 Task: Open a blank google sheet and write heading  Rise Sales. Add 10 people name  'David White, Emily Green, Andrew Baker, Madison Evans, Logan King, Grace Hill, Gabriel Young, Elizabeth Flores, Samuel Reed, Avery Nelson'Item code in between  4005-8000. Product range in between  1000-5000. Add Products   Calvin Klein, Tommy Hilfiger T-shirt, Armani Bag, Burberry Shoe, Levi's T-shirt, Under Armour, Vans Shoe, Converse Shoe, Timberland Shoe, Skechers Shoe.Choose quantity  1 to 10  Tax 12 percent commission 2 percent Total Add Amount. Save page Attendance Sheet for Weekly Assessmentbook
Action: Mouse moved to (1285, 95)
Screenshot: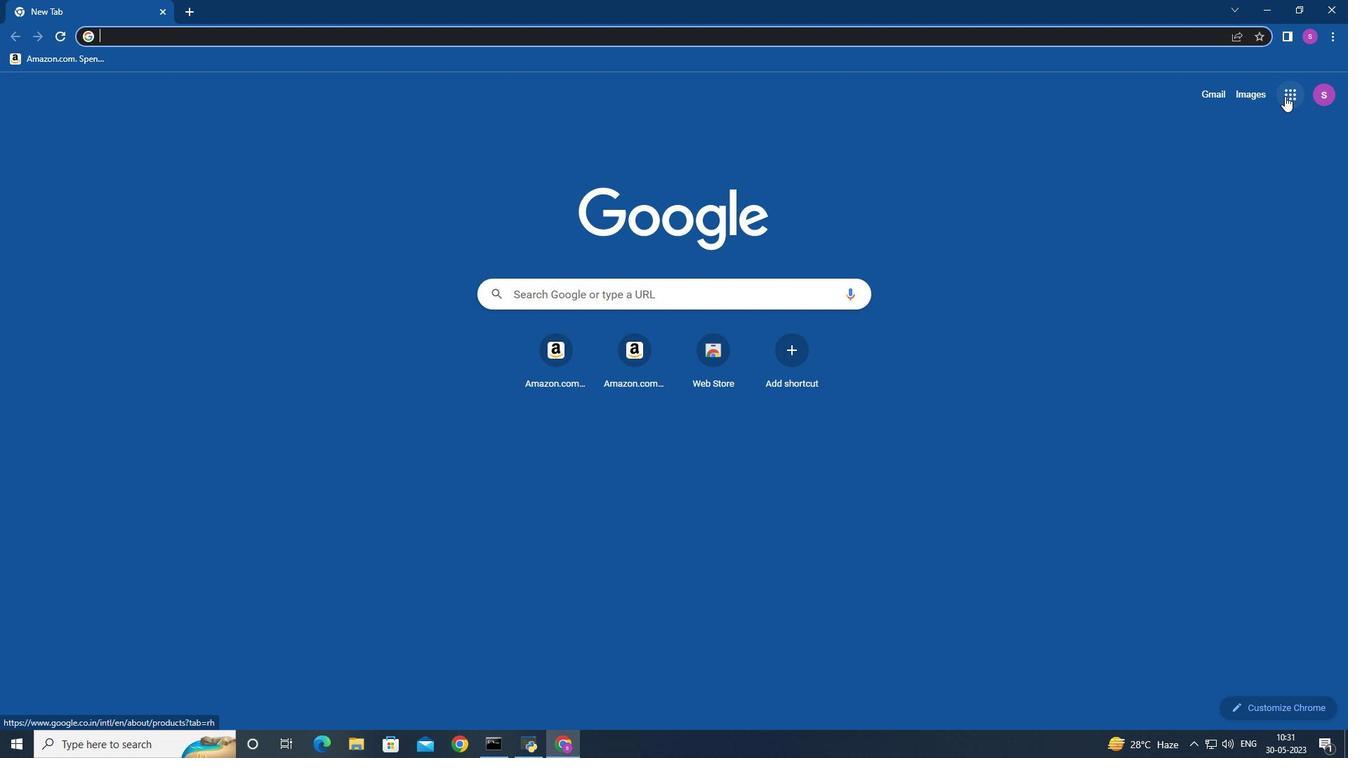 
Action: Mouse pressed left at (1285, 95)
Screenshot: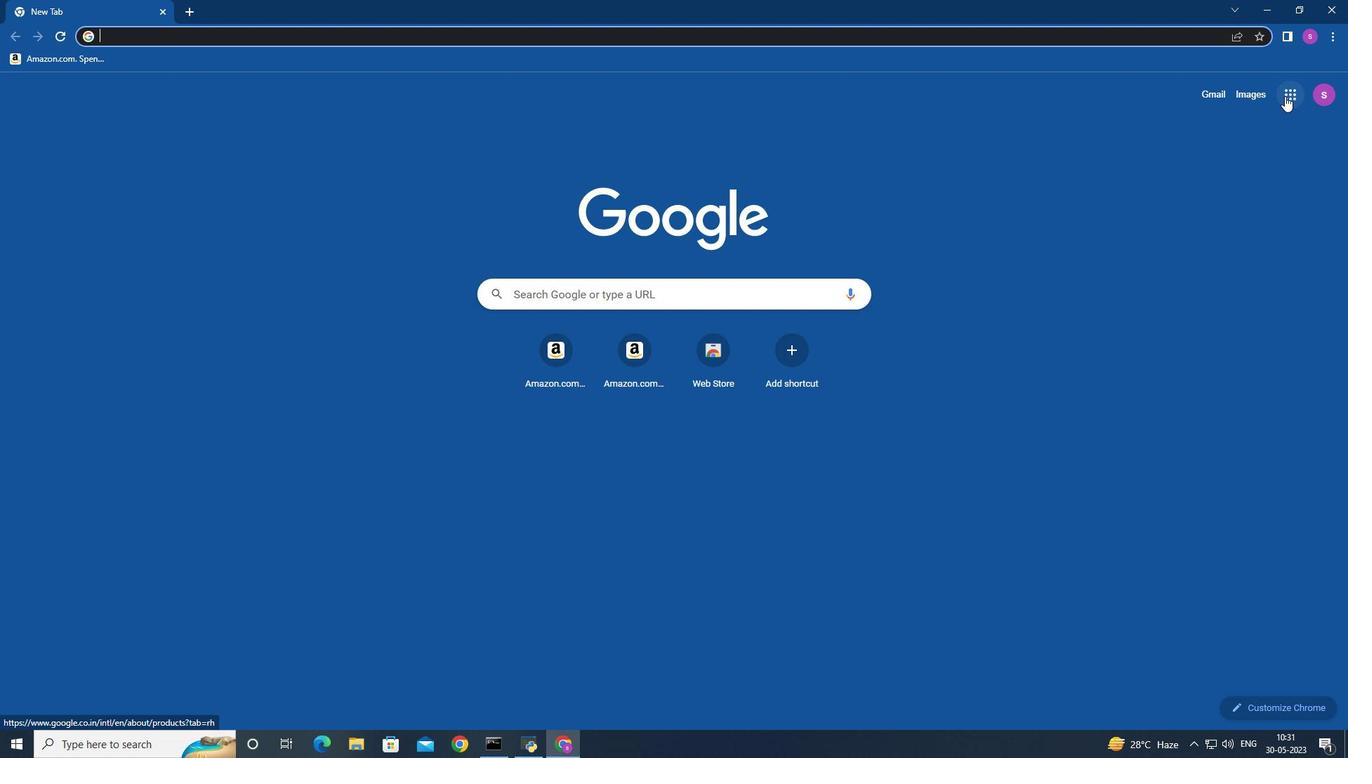 
Action: Mouse moved to (1240, 341)
Screenshot: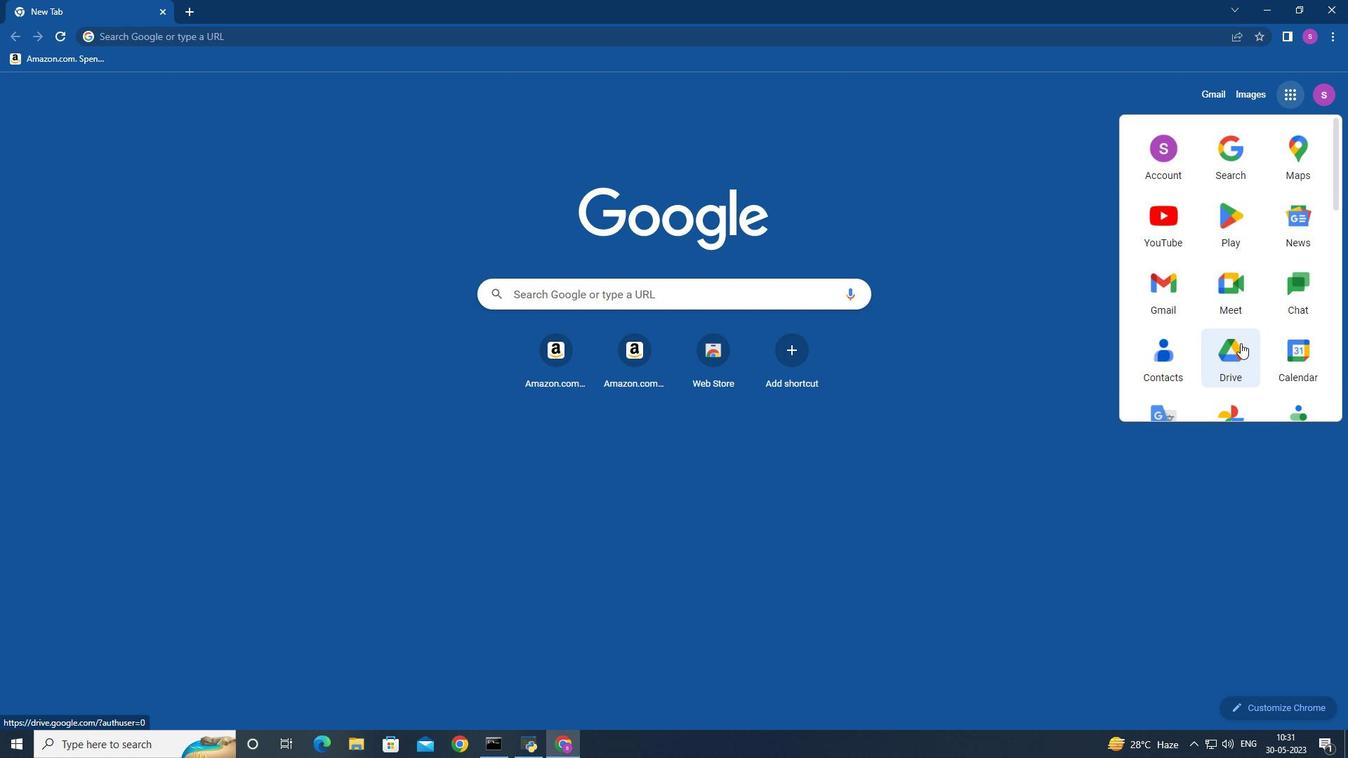 
Action: Mouse scrolled (1240, 340) with delta (0, 0)
Screenshot: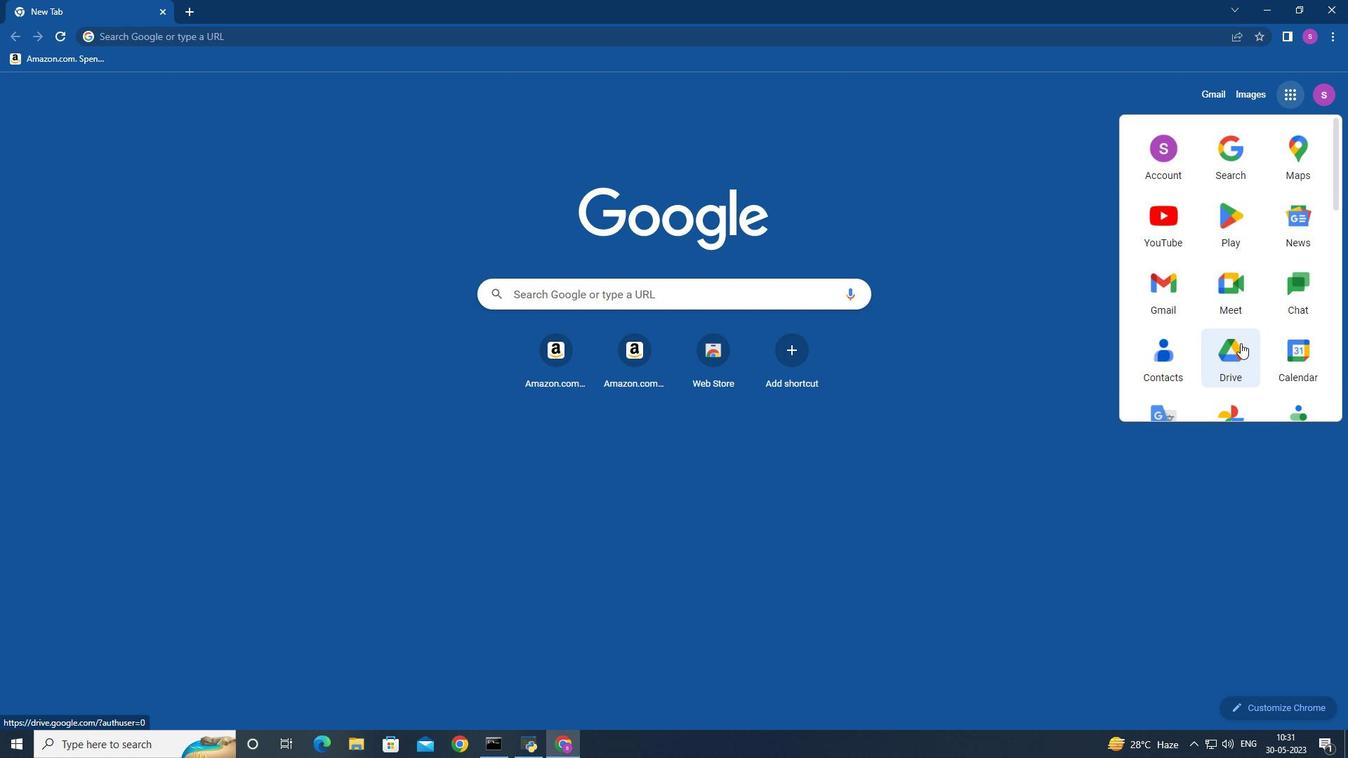 
Action: Mouse moved to (1240, 339)
Screenshot: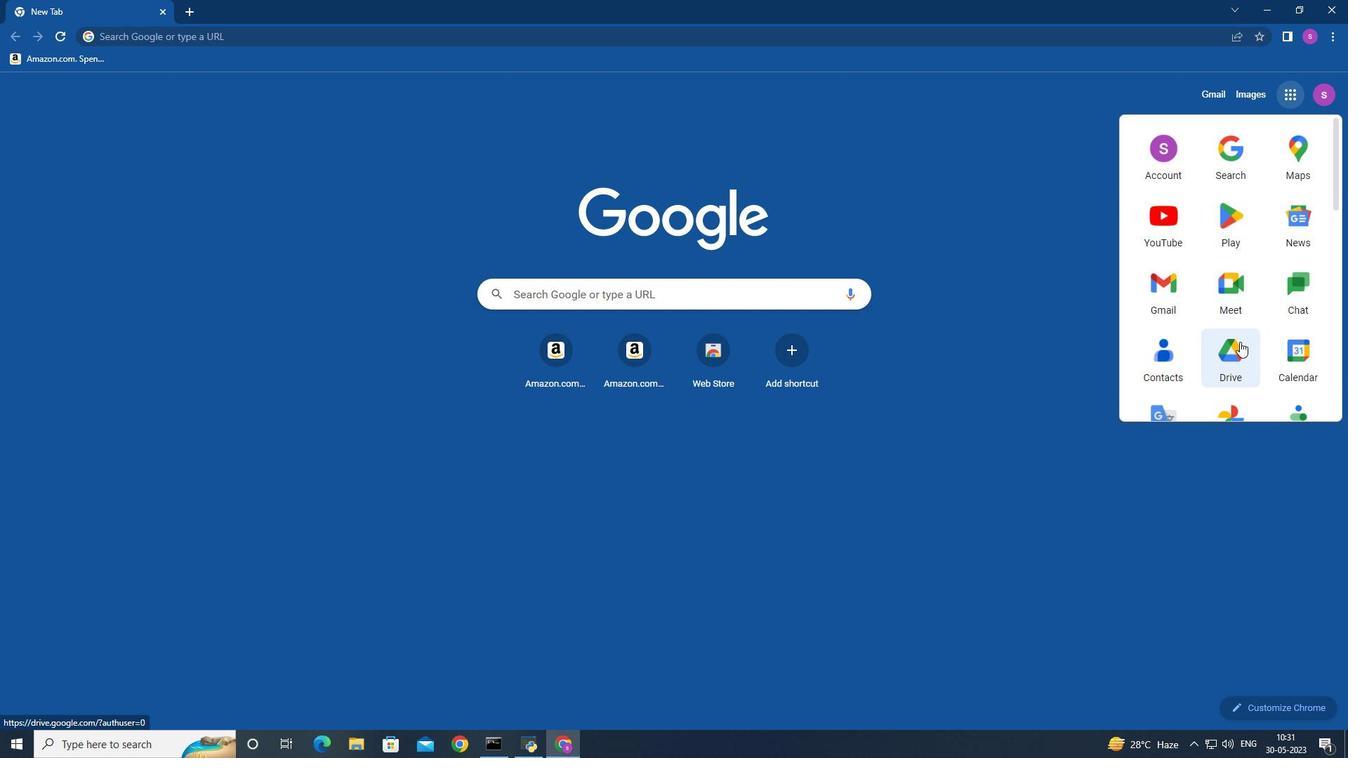 
Action: Mouse scrolled (1240, 339) with delta (0, 0)
Screenshot: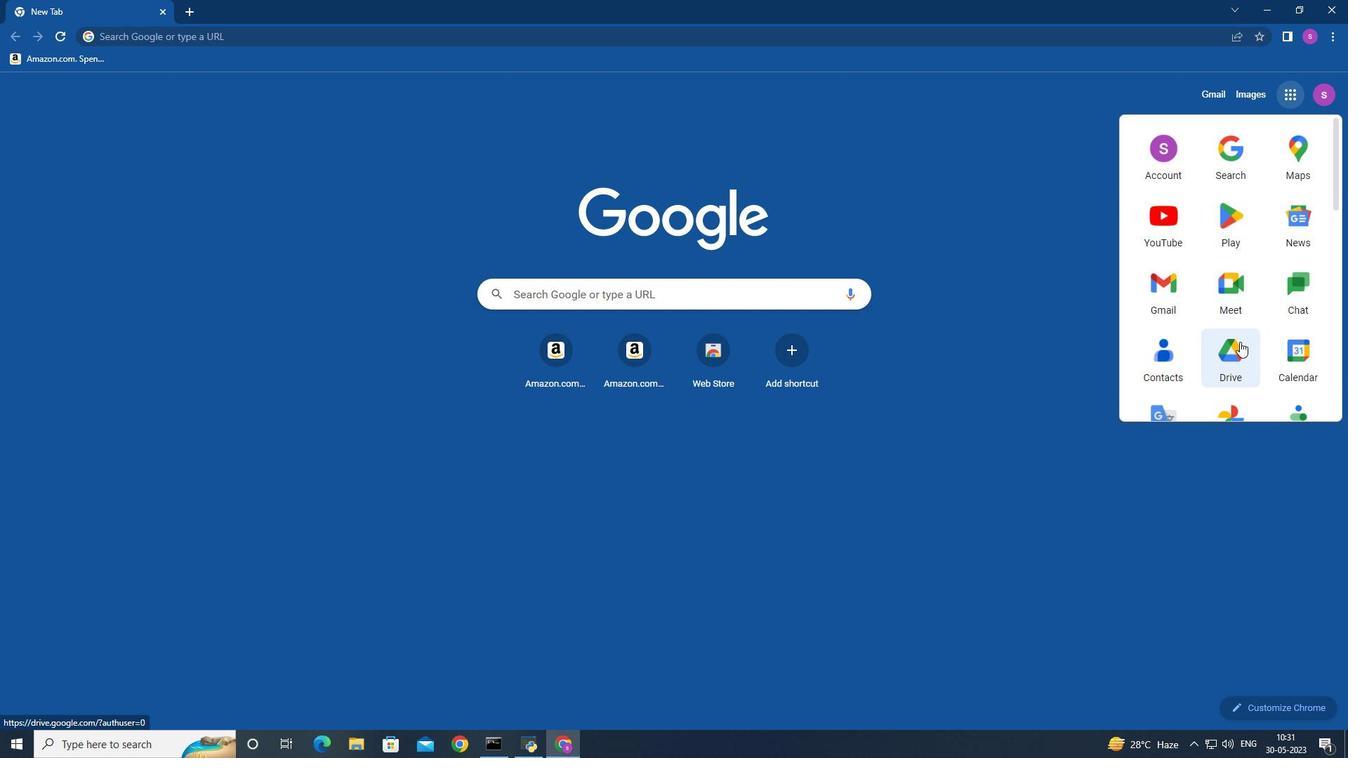 
Action: Mouse moved to (1240, 335)
Screenshot: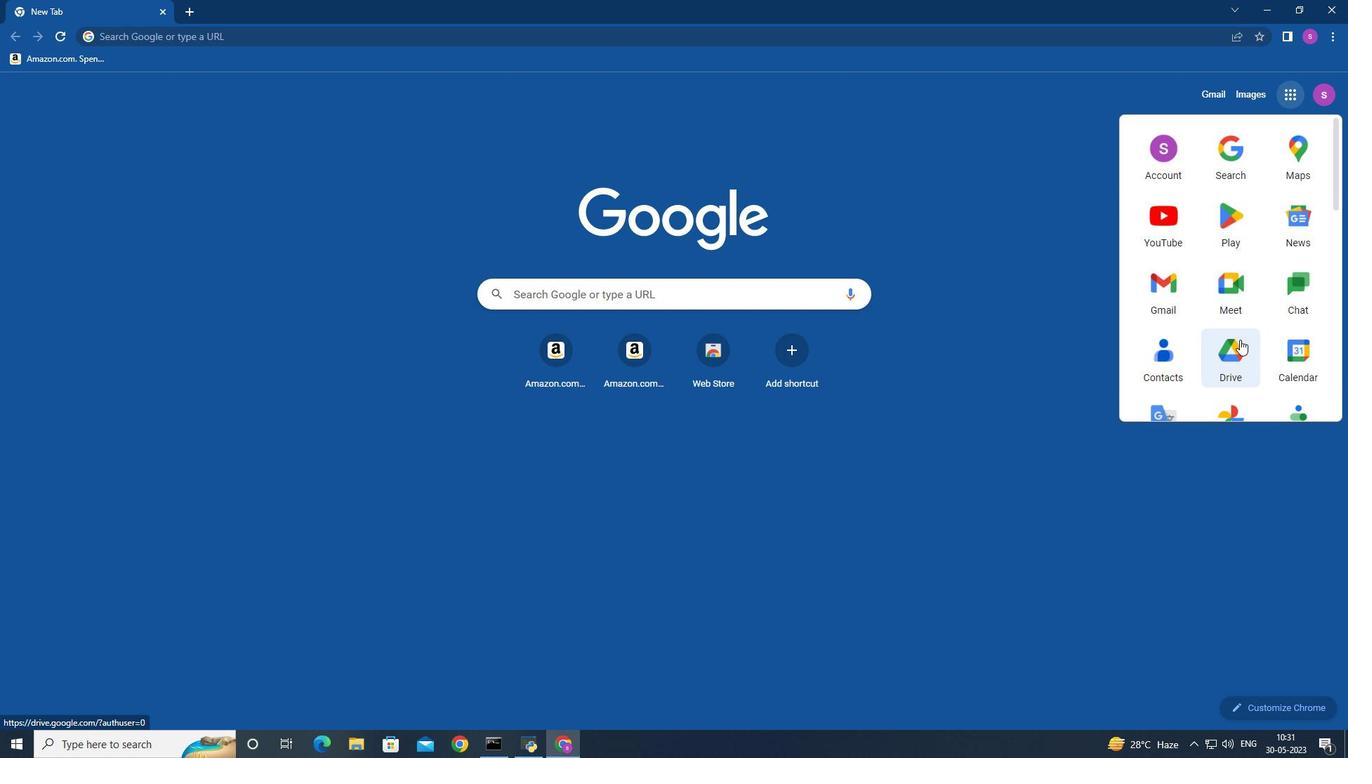 
Action: Mouse scrolled (1240, 334) with delta (0, 0)
Screenshot: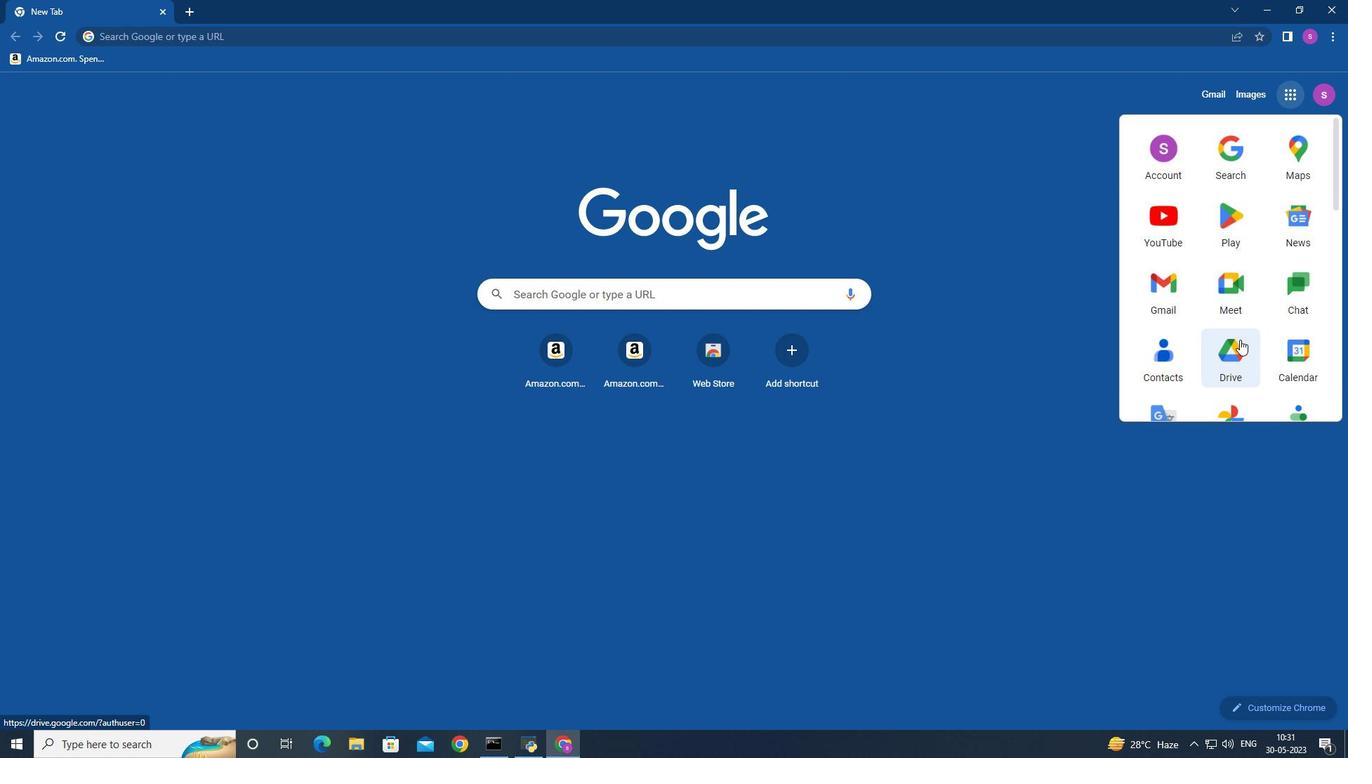 
Action: Mouse moved to (1238, 328)
Screenshot: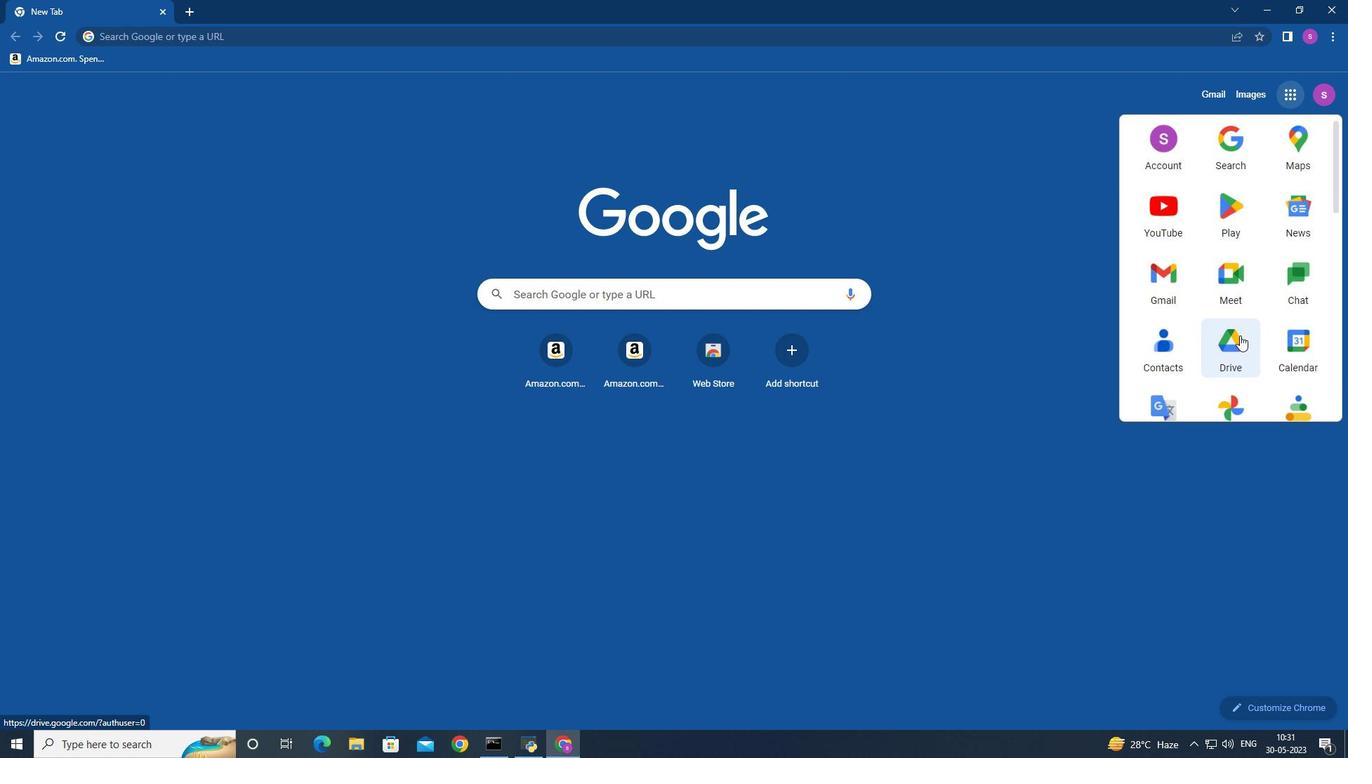 
Action: Mouse scrolled (1238, 327) with delta (0, 0)
Screenshot: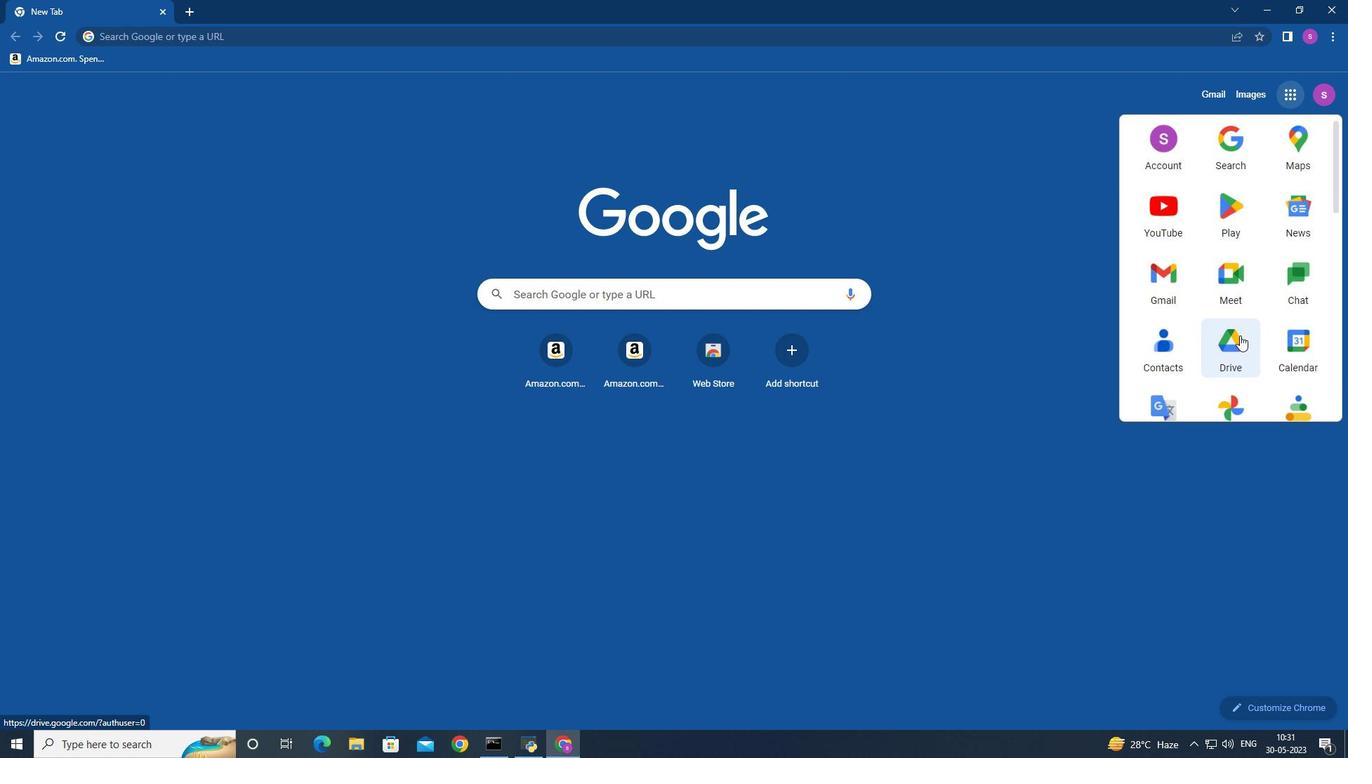 
Action: Mouse moved to (1292, 300)
Screenshot: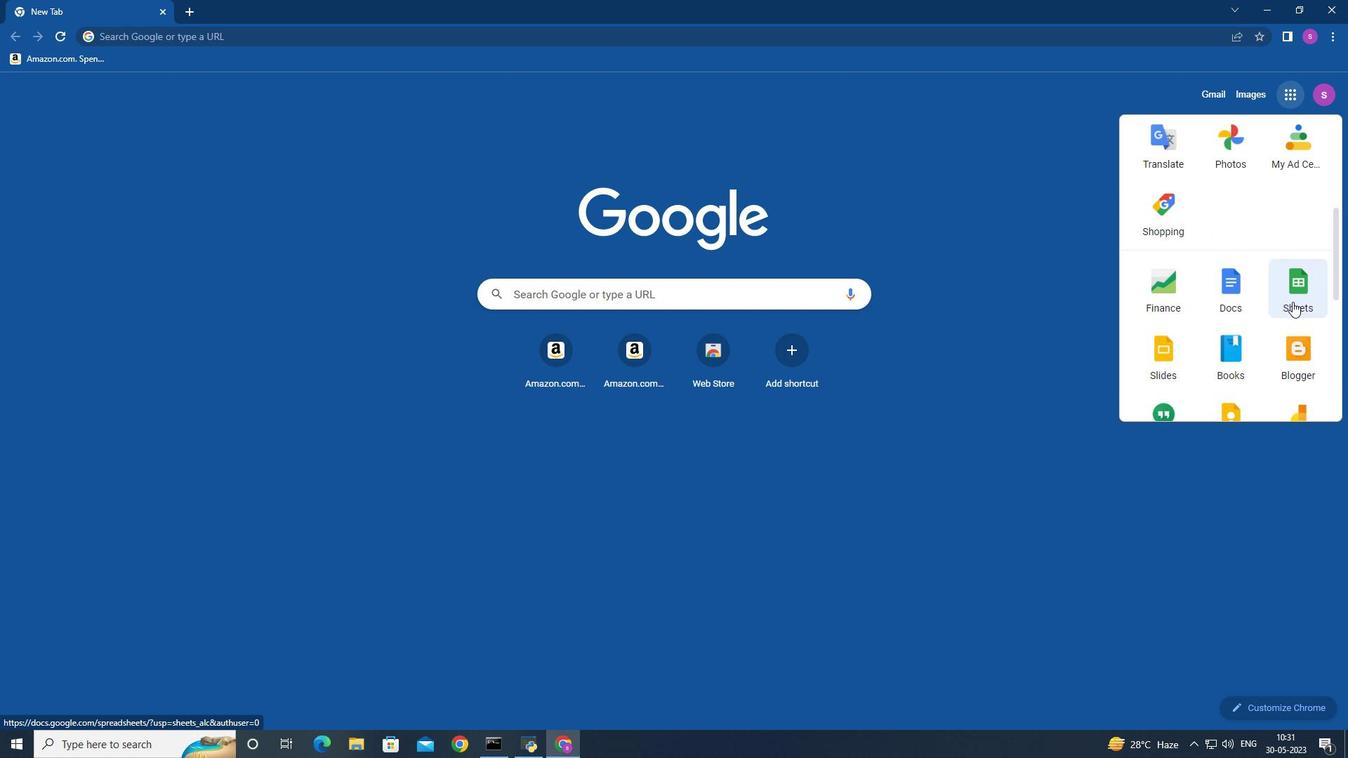 
Action: Mouse pressed left at (1292, 300)
Screenshot: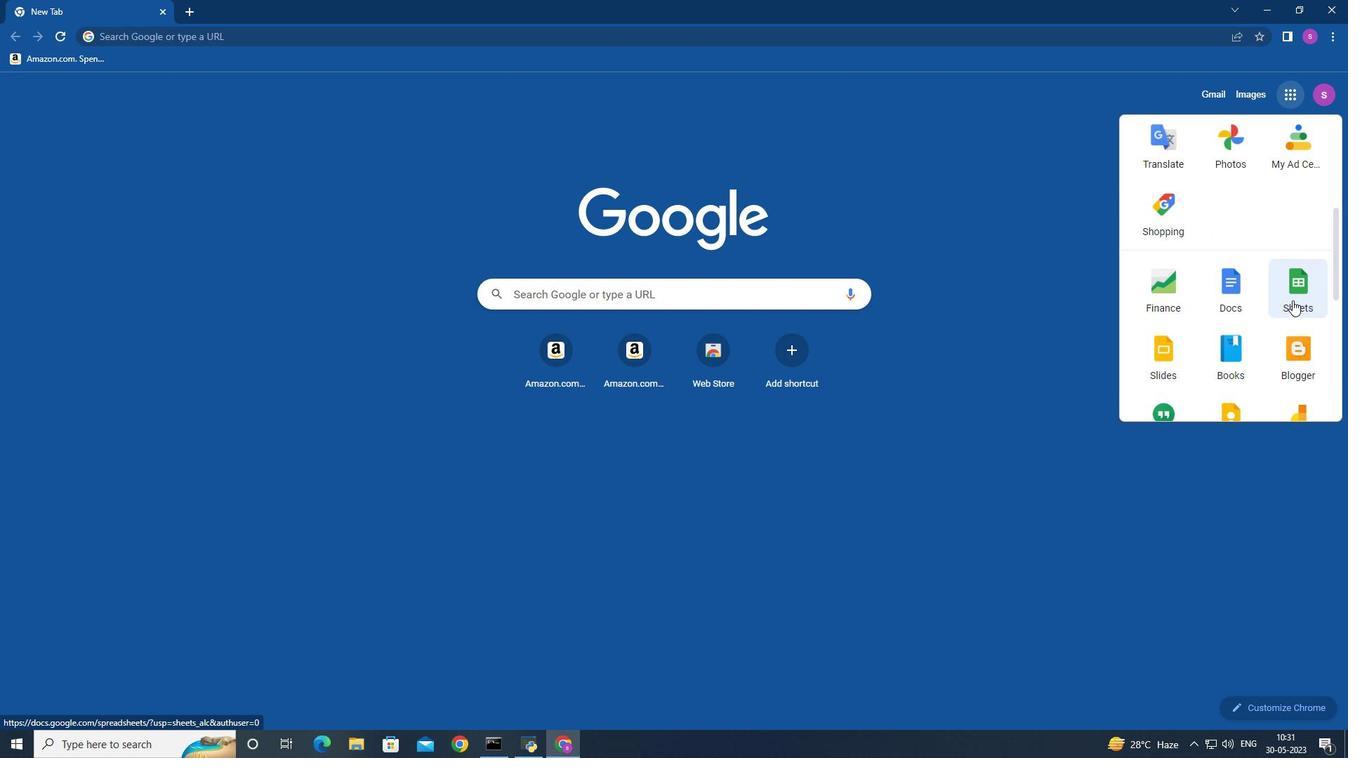 
Action: Mouse moved to (326, 194)
Screenshot: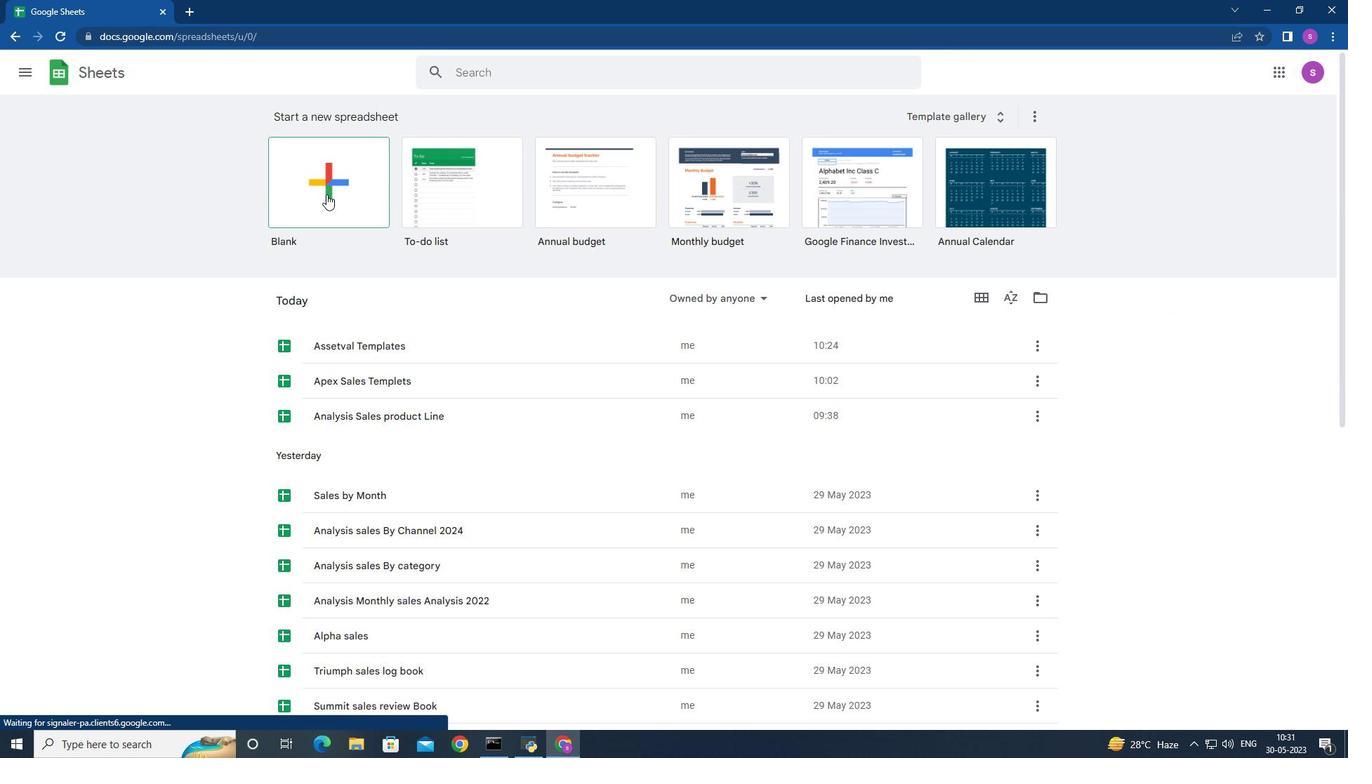 
Action: Mouse pressed left at (326, 194)
Screenshot: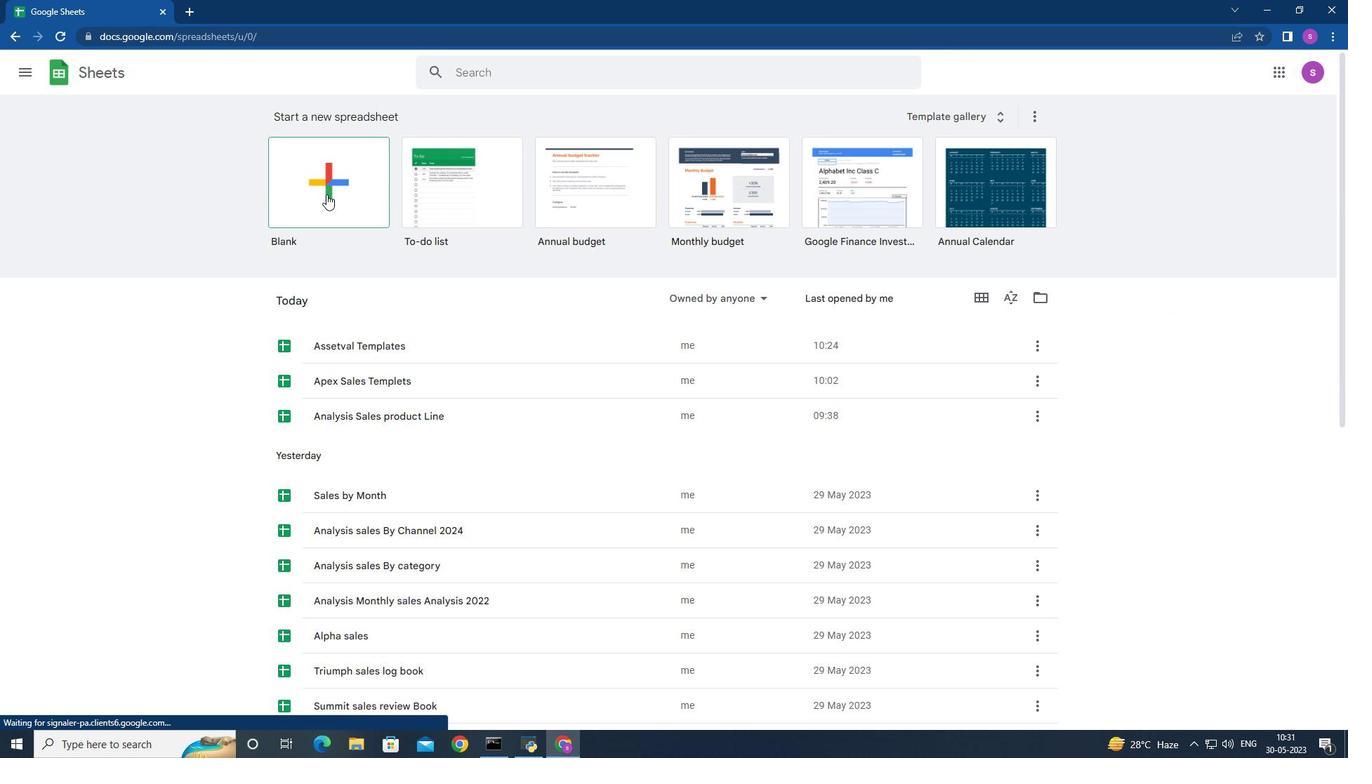 
Action: Mouse moved to (438, 185)
Screenshot: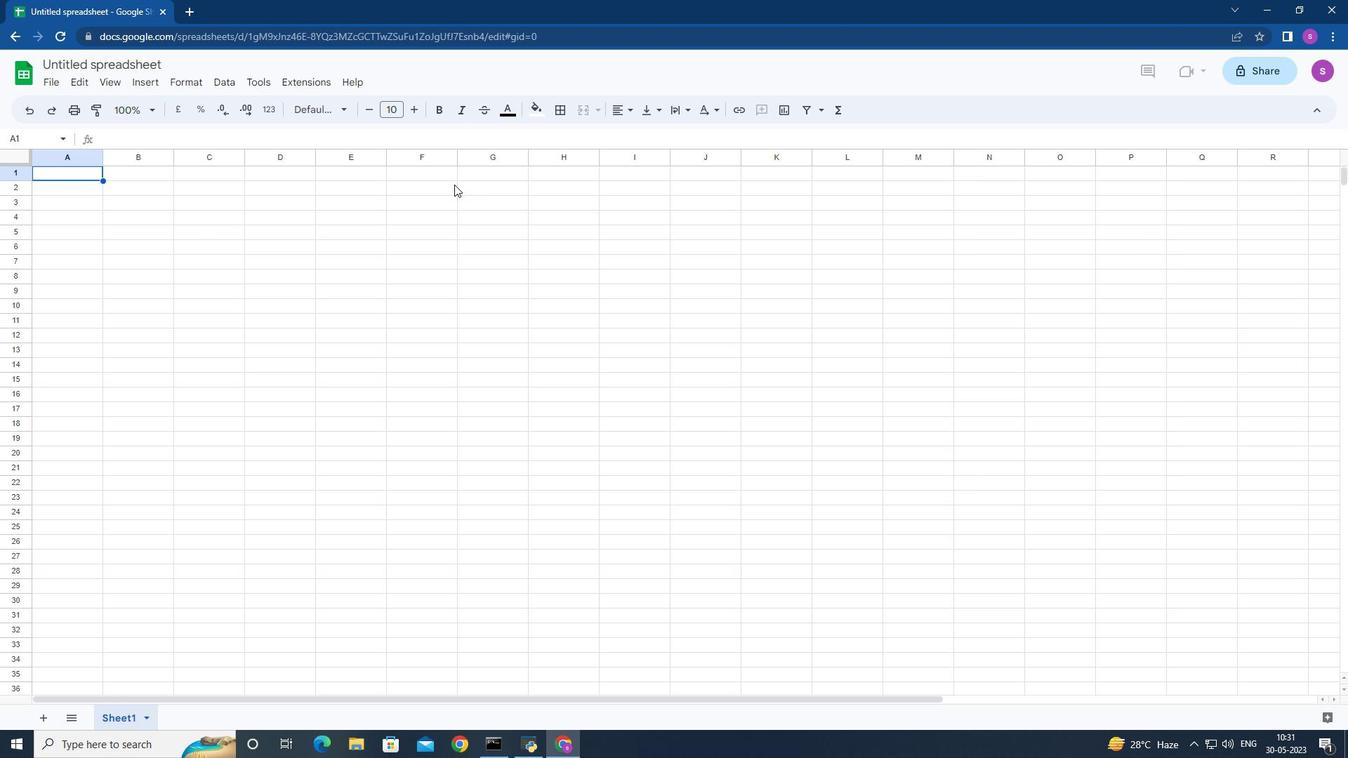 
Action: Mouse pressed left at (438, 185)
Screenshot: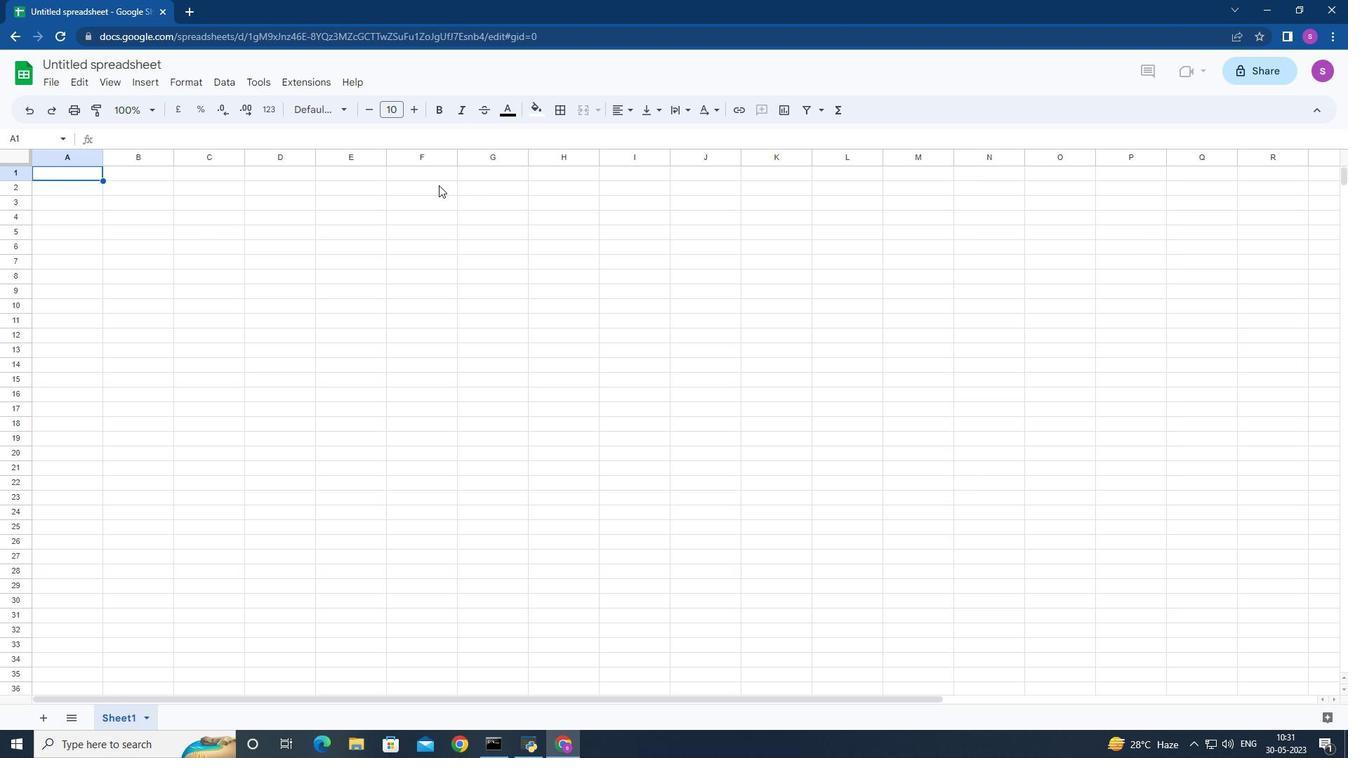 
Action: Key pressed <Key.shift>Rise<Key.space><Key.shift>sales<Key.down>
Screenshot: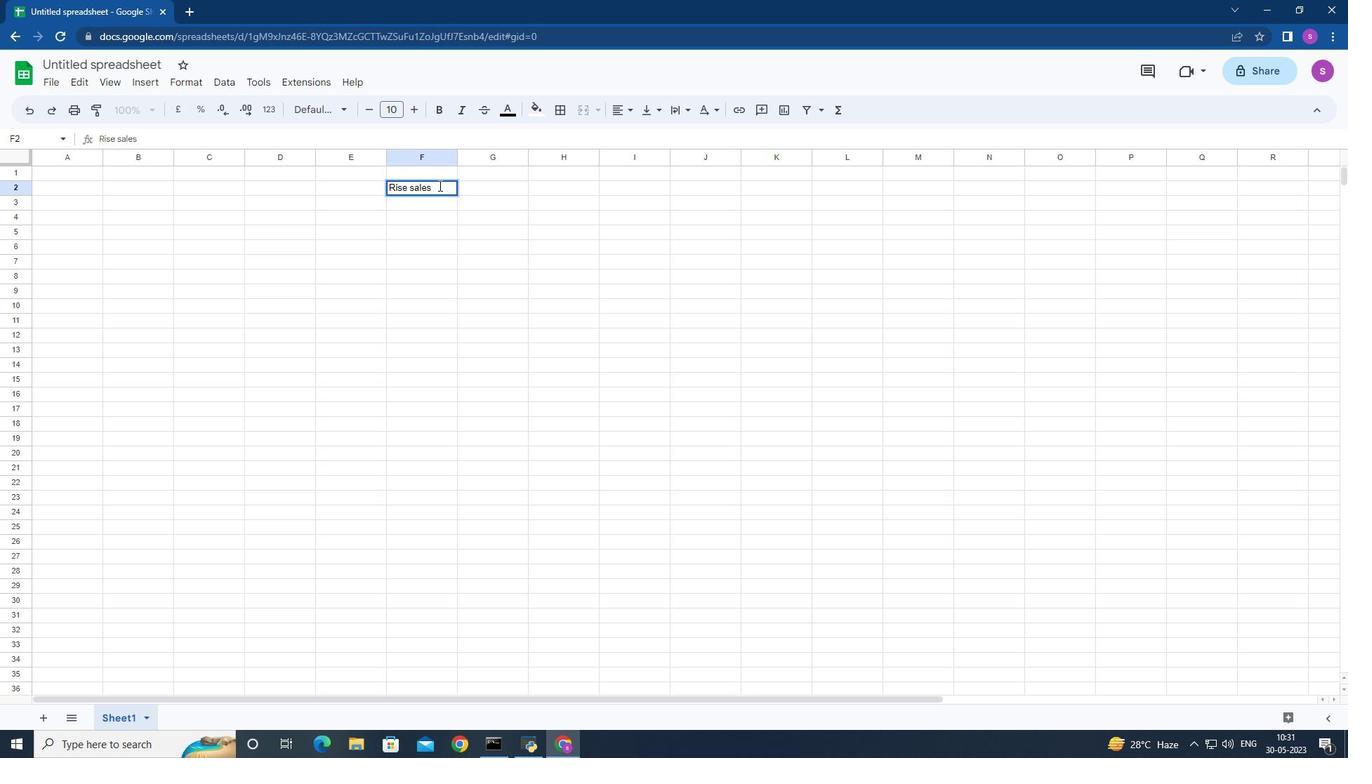 
Action: Mouse moved to (208, 231)
Screenshot: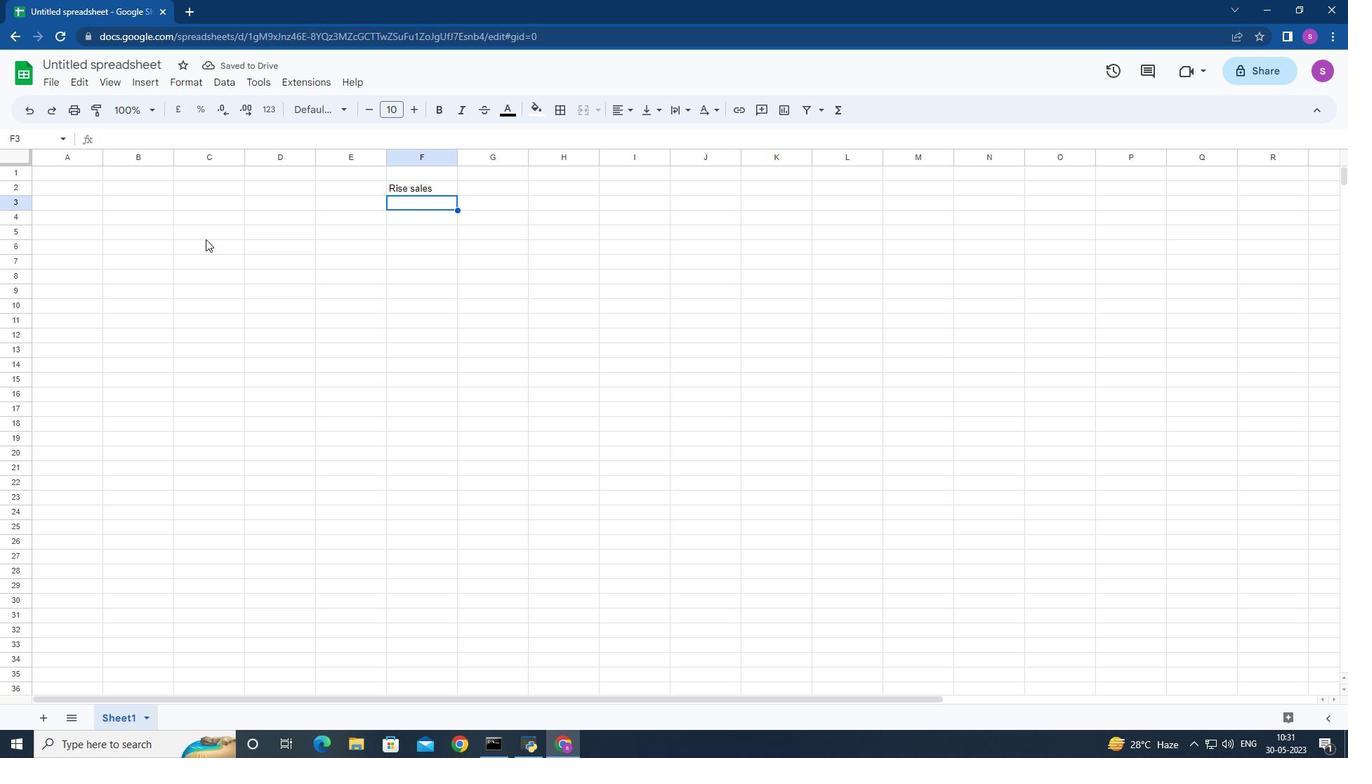 
Action: Mouse pressed left at (208, 231)
Screenshot: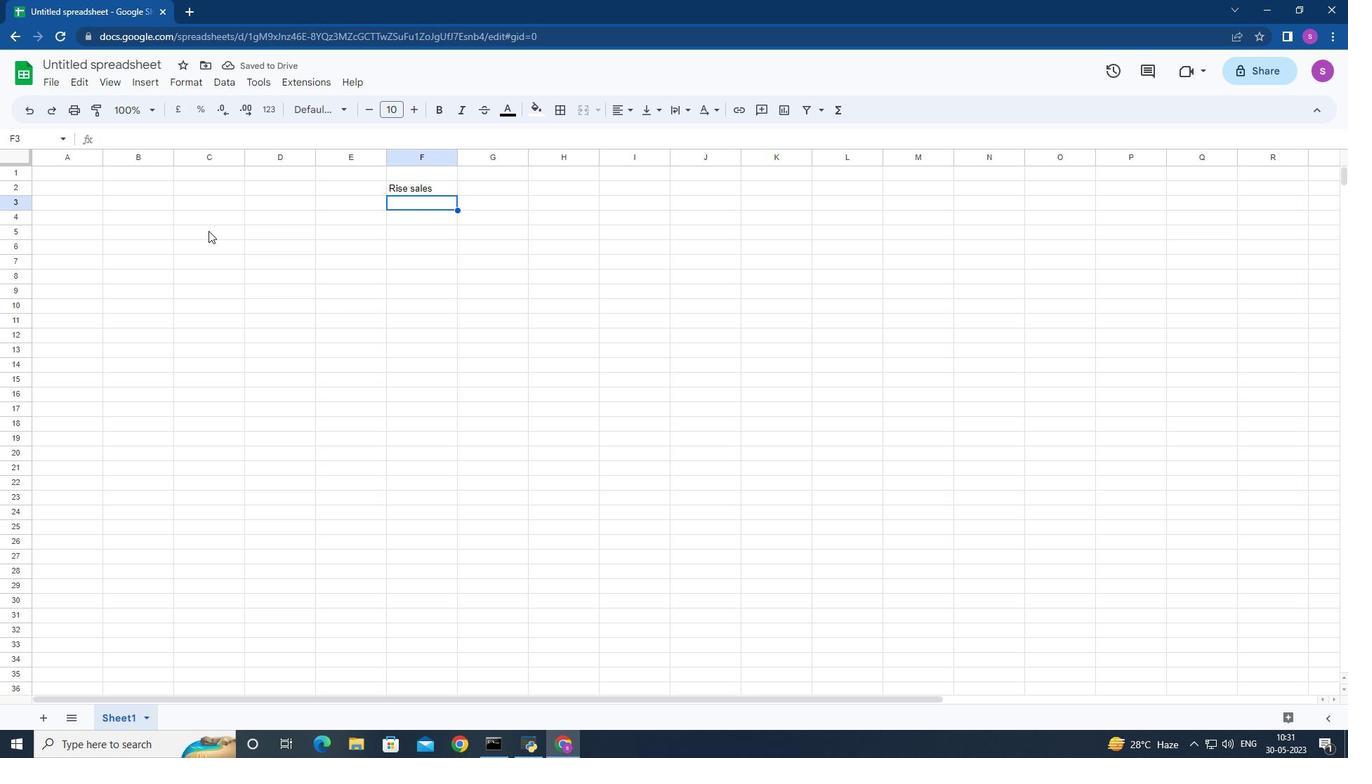 
Action: Mouse moved to (209, 231)
Screenshot: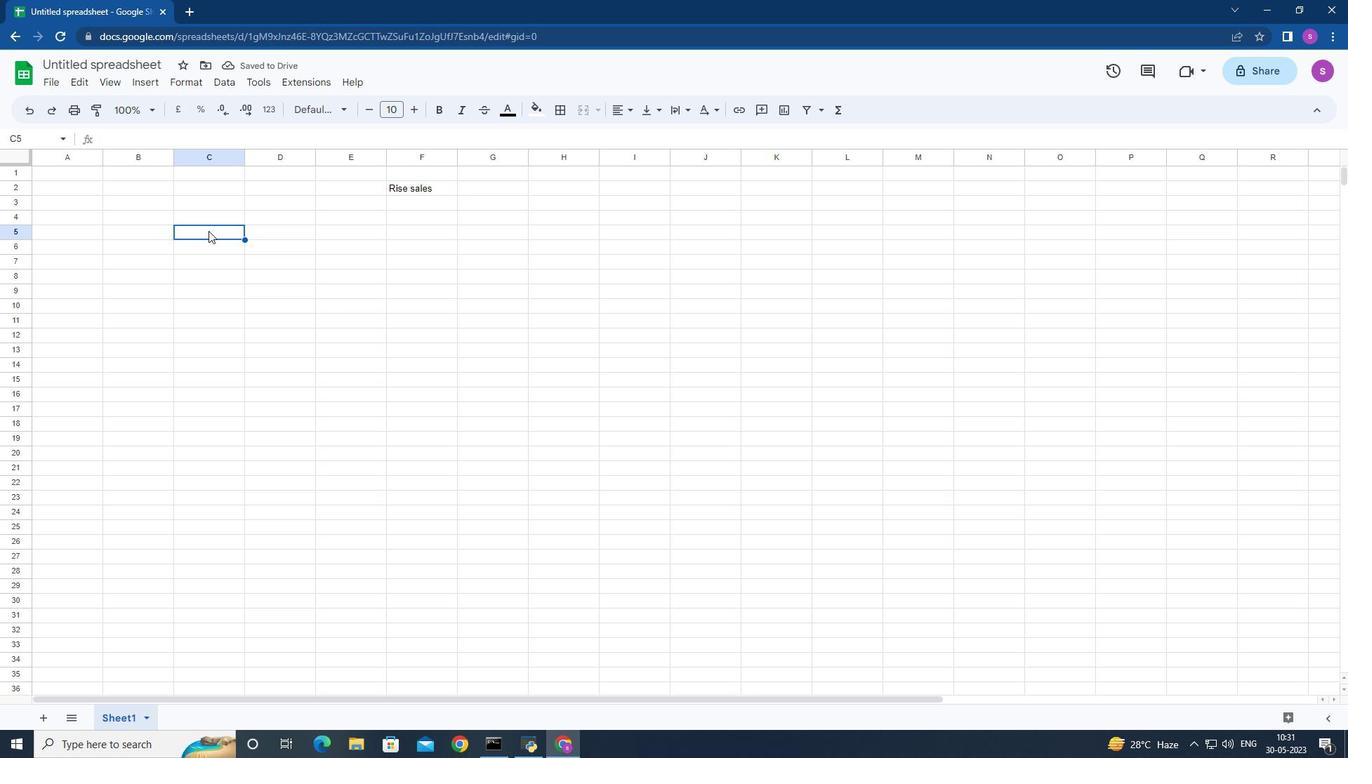 
Action: Key pressed <Key.shift>Name<Key.down><Key.shift><Key.shift><Key.shift>David<Key.space><Key.shift>White<Key.space><Key.down><Key.shift>Emily<Key.space><Key.shift>Green<Key.down><Key.shift>Andrew<Key.space><Key.shift>Baker<Key.down><Key.shift>Madison<Key.space><Key.shift>Evans<Key.down><Key.shift>Logan<Key.space><Key.shift>King<Key.down><Key.shift>Gt<Key.backspace>race<Key.space><Key.shift>Hill<Key.down><Key.shift><Key.shift><Key.shift><Key.shift><Key.shift><Key.shift><Key.shift><Key.shift><Key.shift><Key.shift><Key.shift><Key.shift><Key.shift>Gabriel<Key.space><Key.shift>Young<Key.down><Key.shift><Key.shift>Elo<Key.backspace>izabeth<Key.space><Key.shift>Flores<Key.space><Key.down><Key.shift>Samuel<Key.space><Key.shift>Reed<Key.down><Key.shift>Avery<Key.space><Key.shift><Key.shift><Key.shift><Key.shift><Key.shift>Nelson<Key.right><Key.up><Key.up><Key.up><Key.up><Key.up><Key.up><Key.up><Key.up><Key.up>
Screenshot: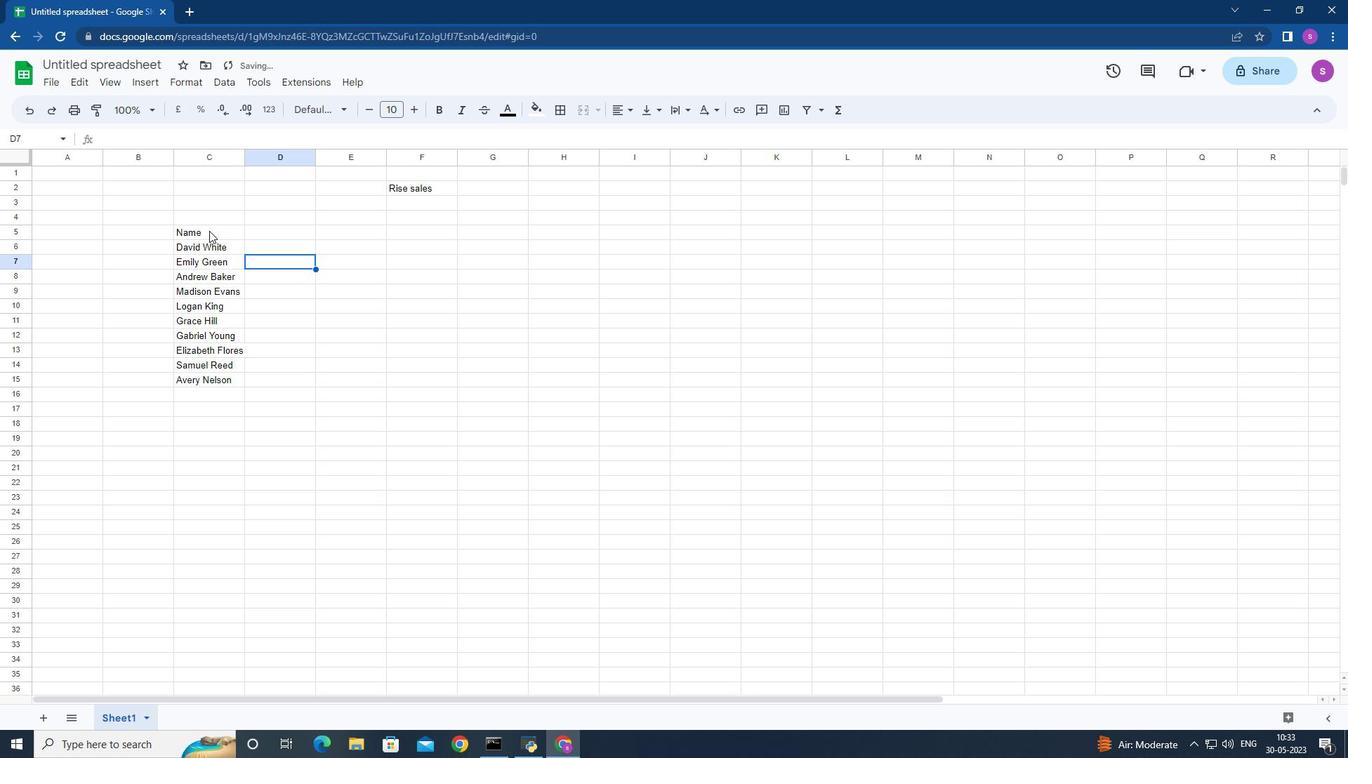 
Action: Mouse moved to (245, 152)
Screenshot: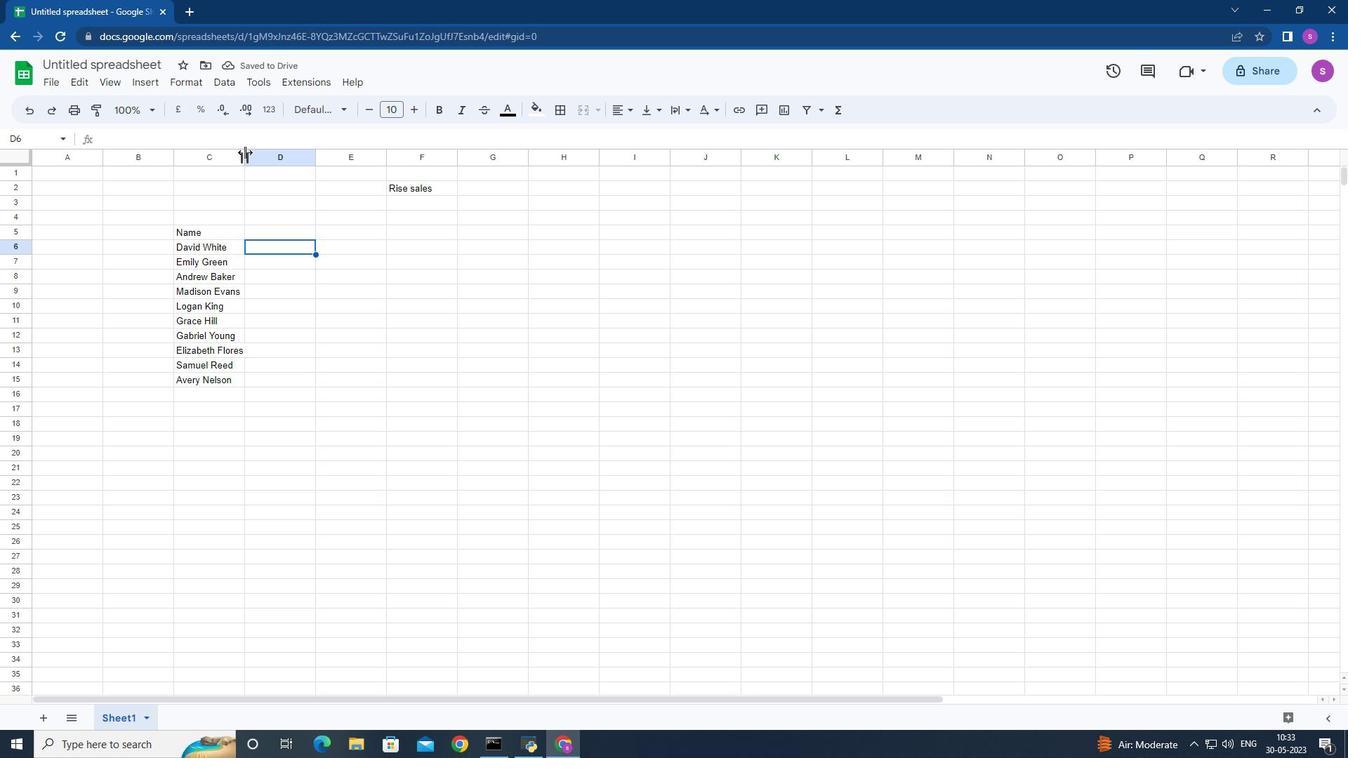 
Action: Mouse pressed left at (245, 152)
Screenshot: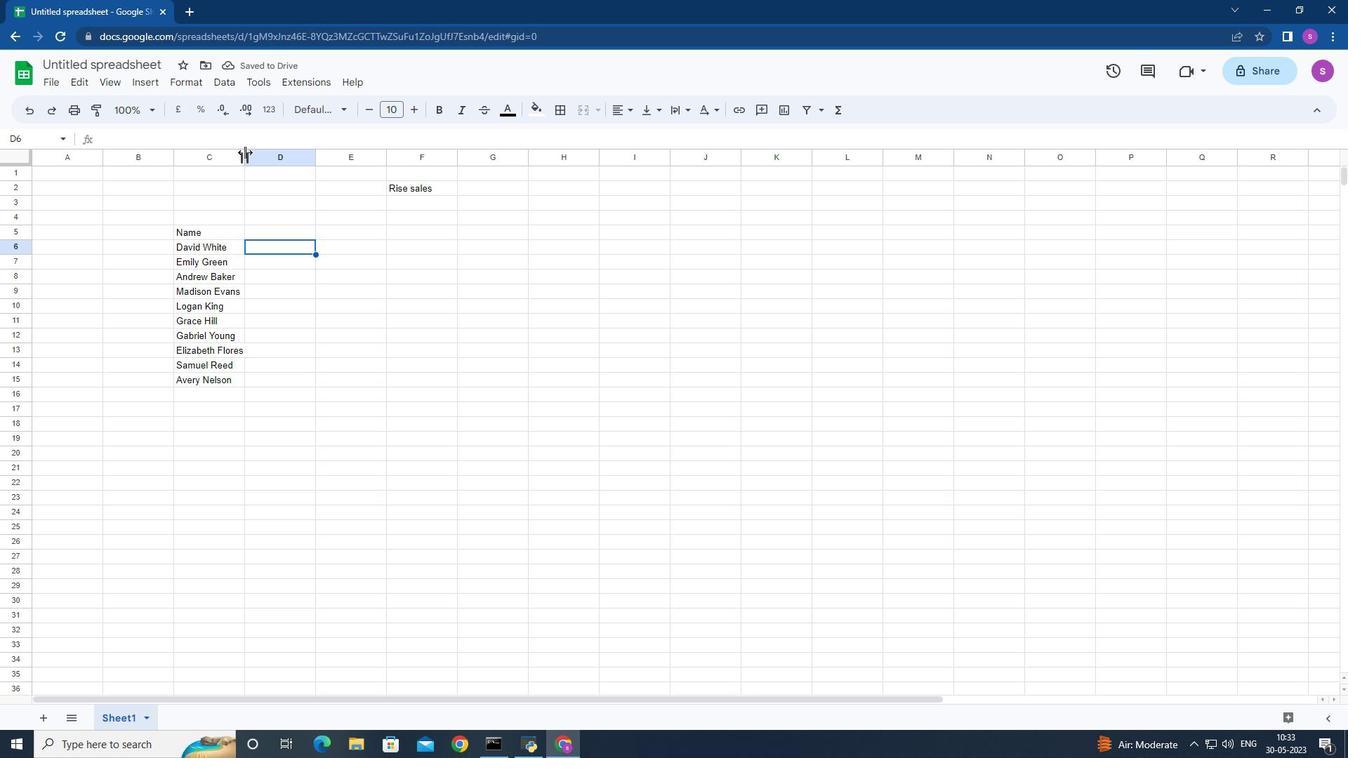 
Action: Mouse moved to (273, 221)
Screenshot: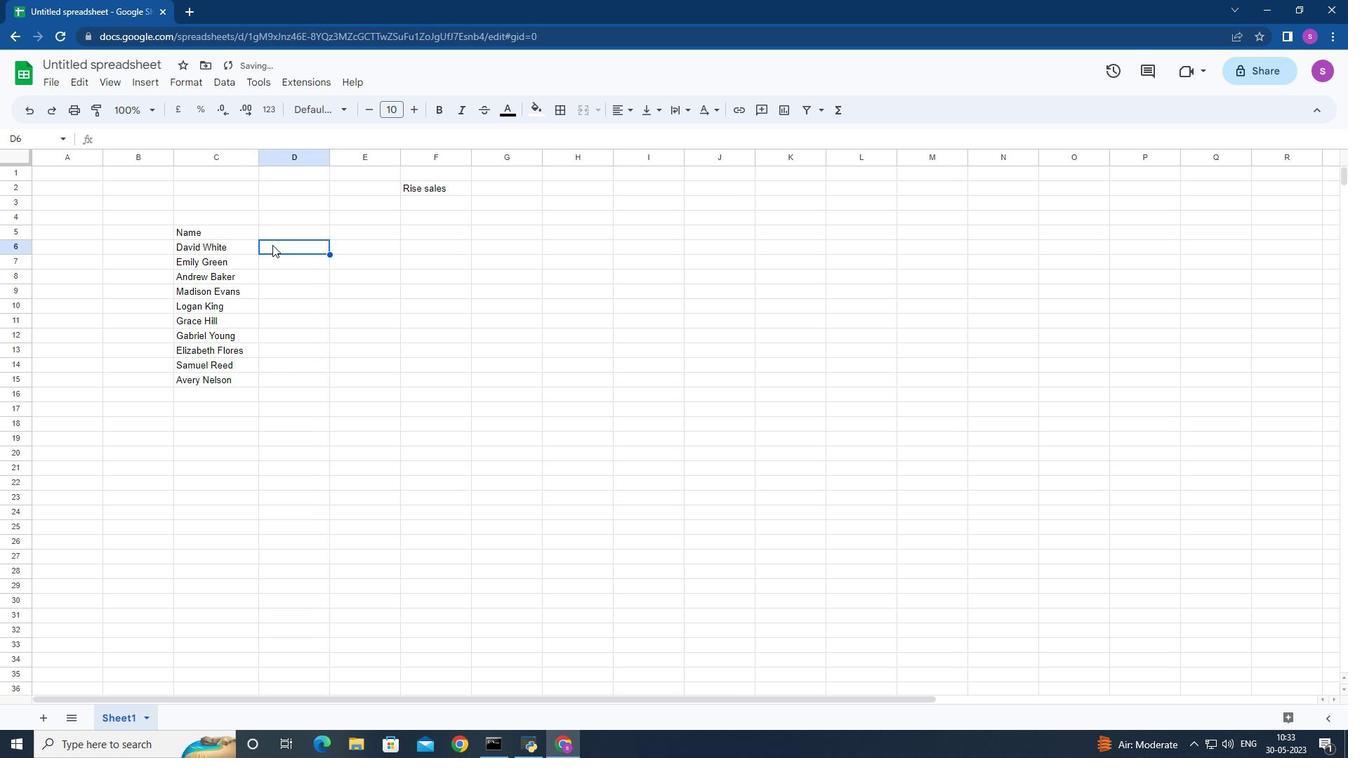 
Action: Mouse pressed left at (273, 221)
Screenshot: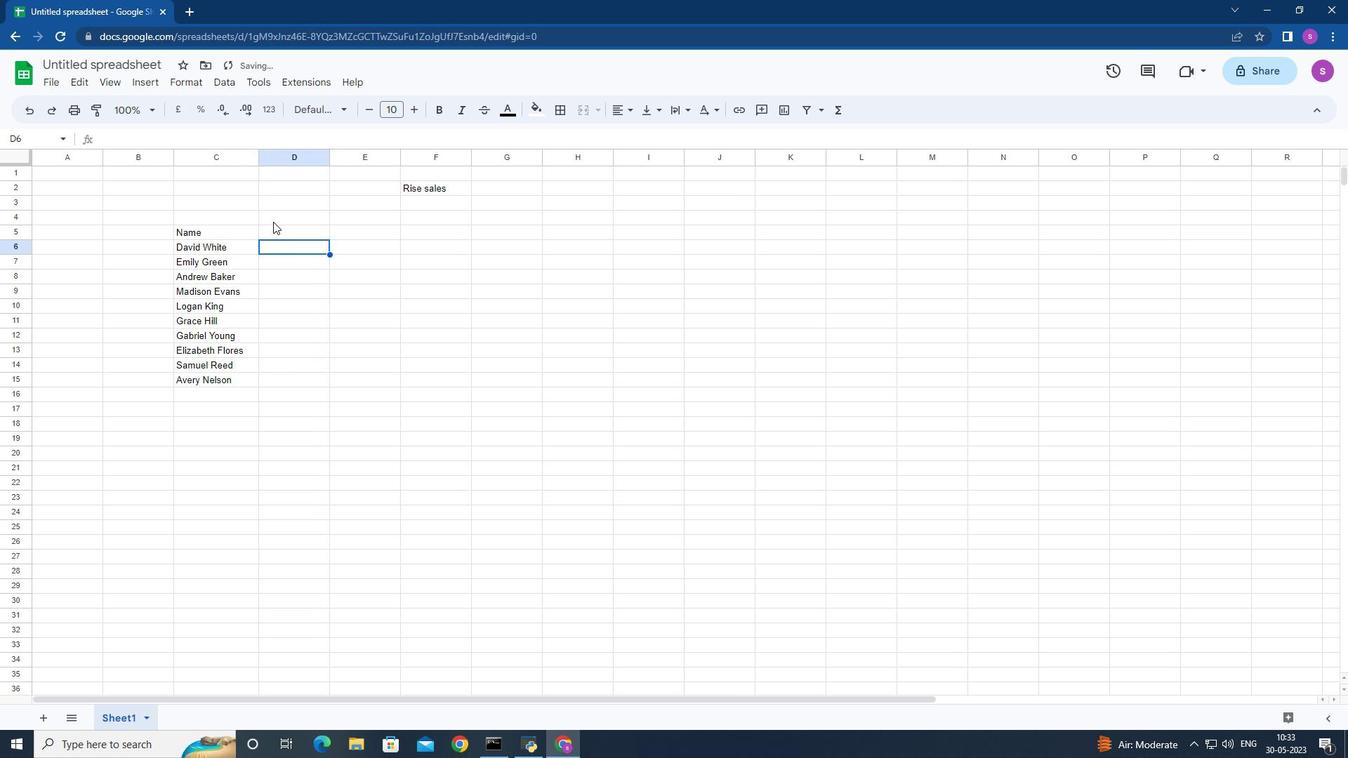 
Action: Mouse moved to (273, 231)
Screenshot: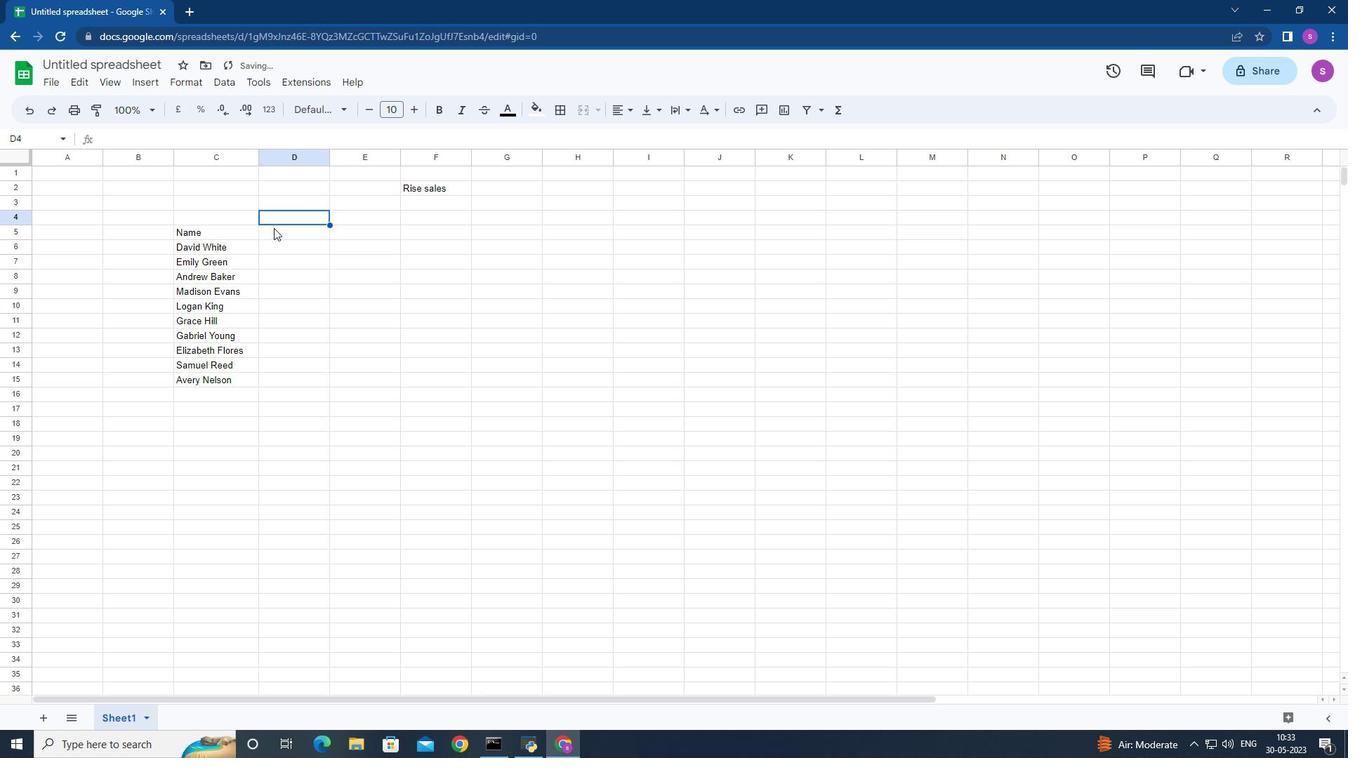 
Action: Mouse pressed left at (273, 231)
Screenshot: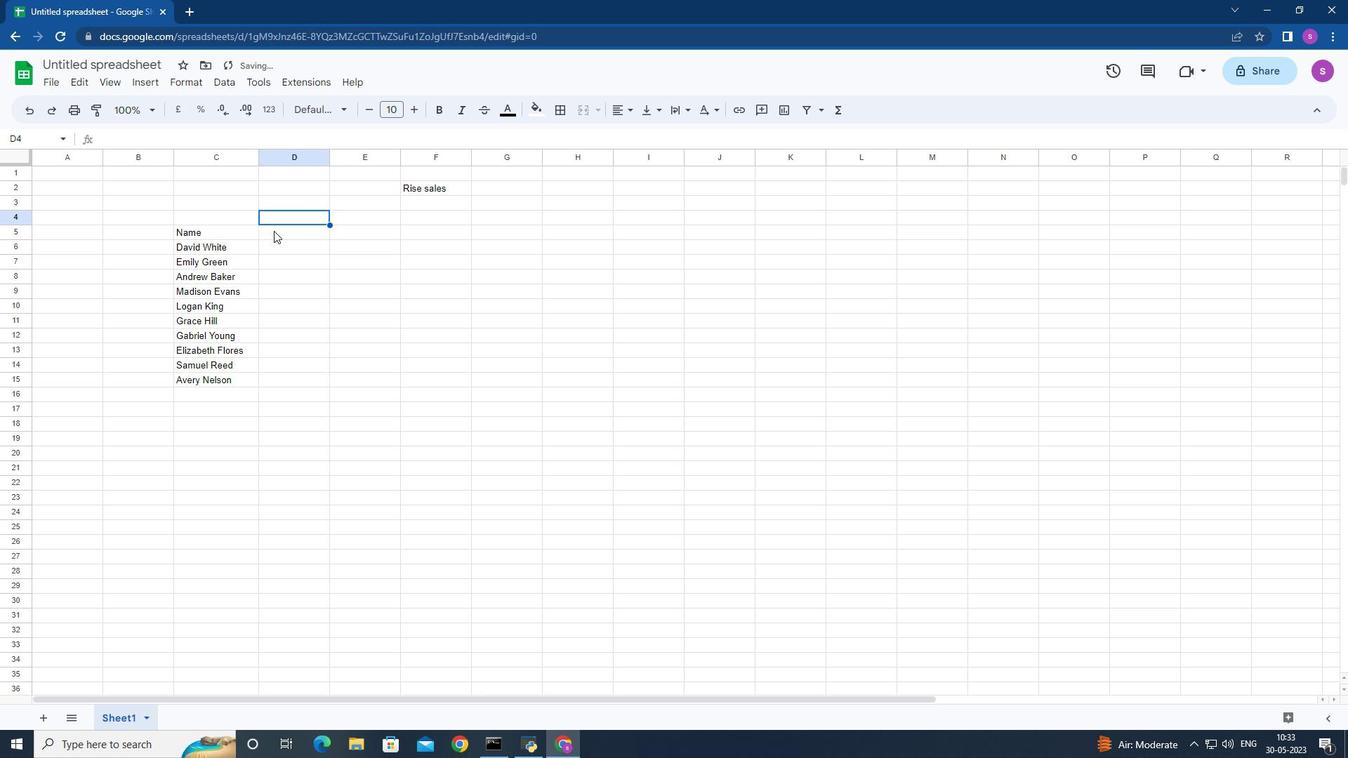 
Action: Mouse moved to (281, 241)
Screenshot: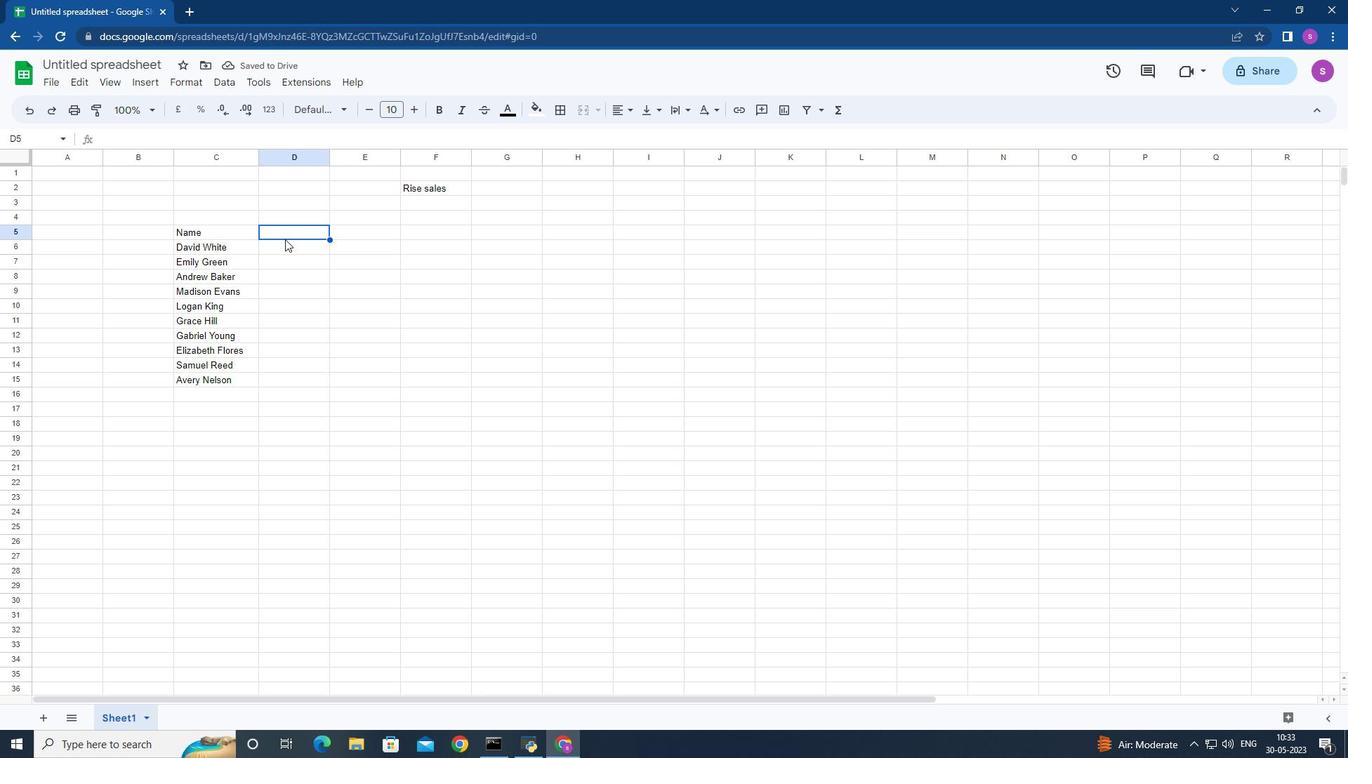 
Action: Key pressed <Key.shift>Item<Key.space><Key.shift>Code<Key.down>
Screenshot: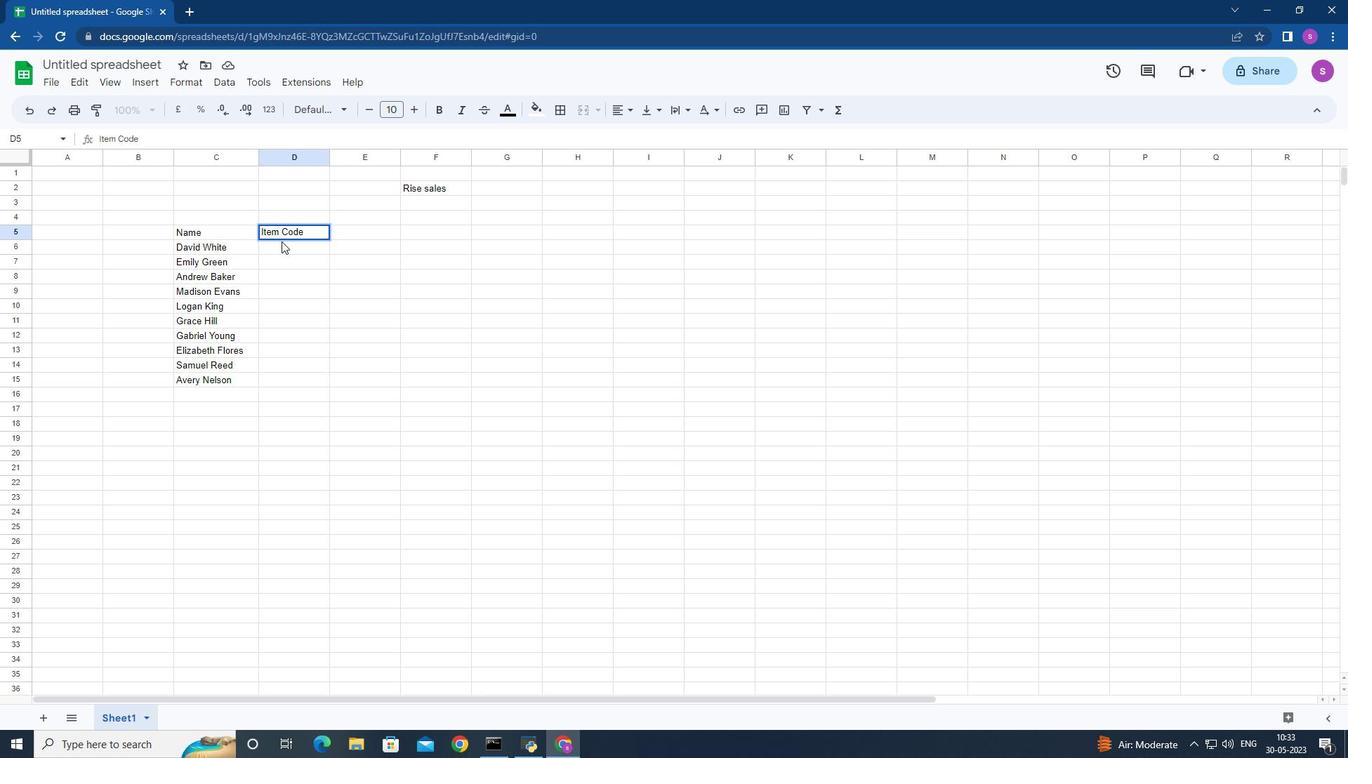 
Action: Mouse moved to (304, 244)
Screenshot: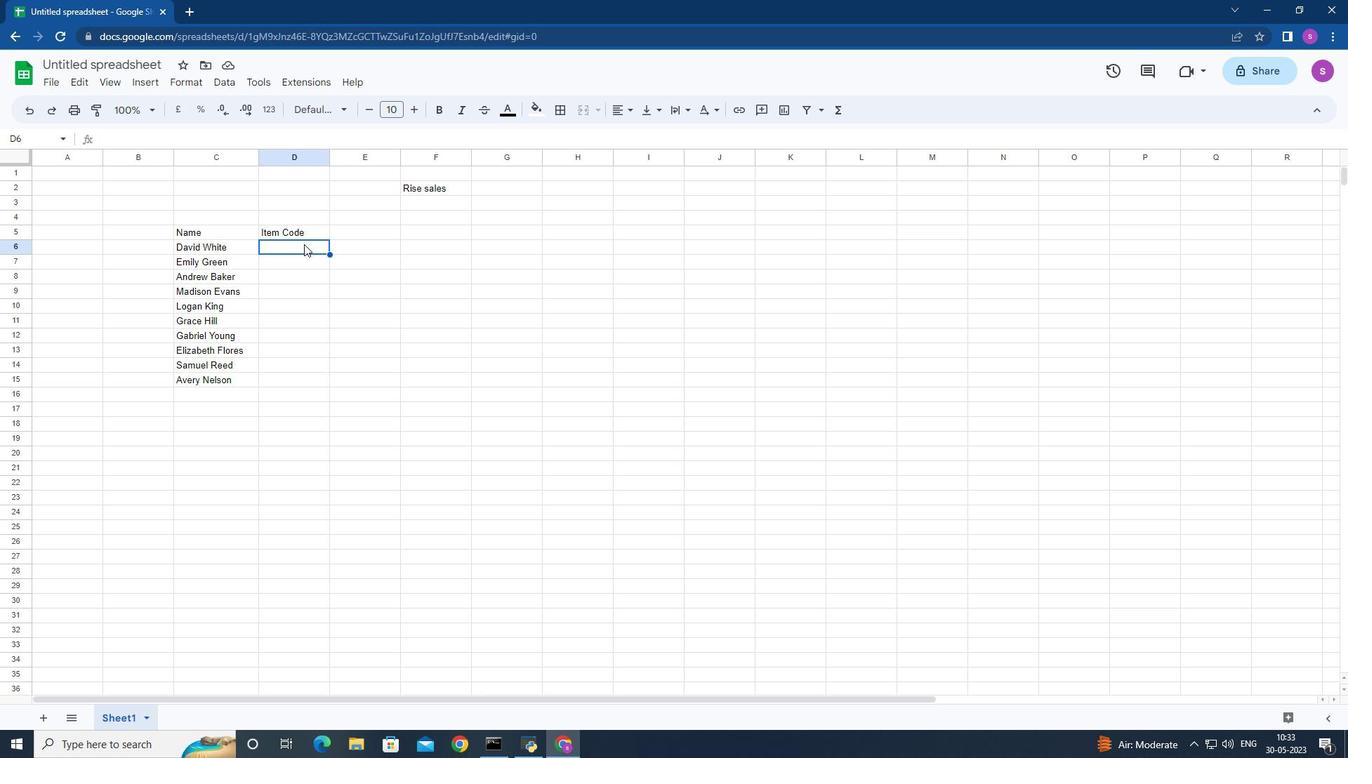 
Action: Key pressed 4005<Key.down>4010<Key.down>4020<Key.down>5000<Key.down>5500<Key.down>6000<Key.down>7500<Key.down>6500<Key.down>4500<Key.down>8000<Key.right><Key.up><Key.up><Key.up><Key.up><Key.up><Key.up><Key.up><Key.up>
Screenshot: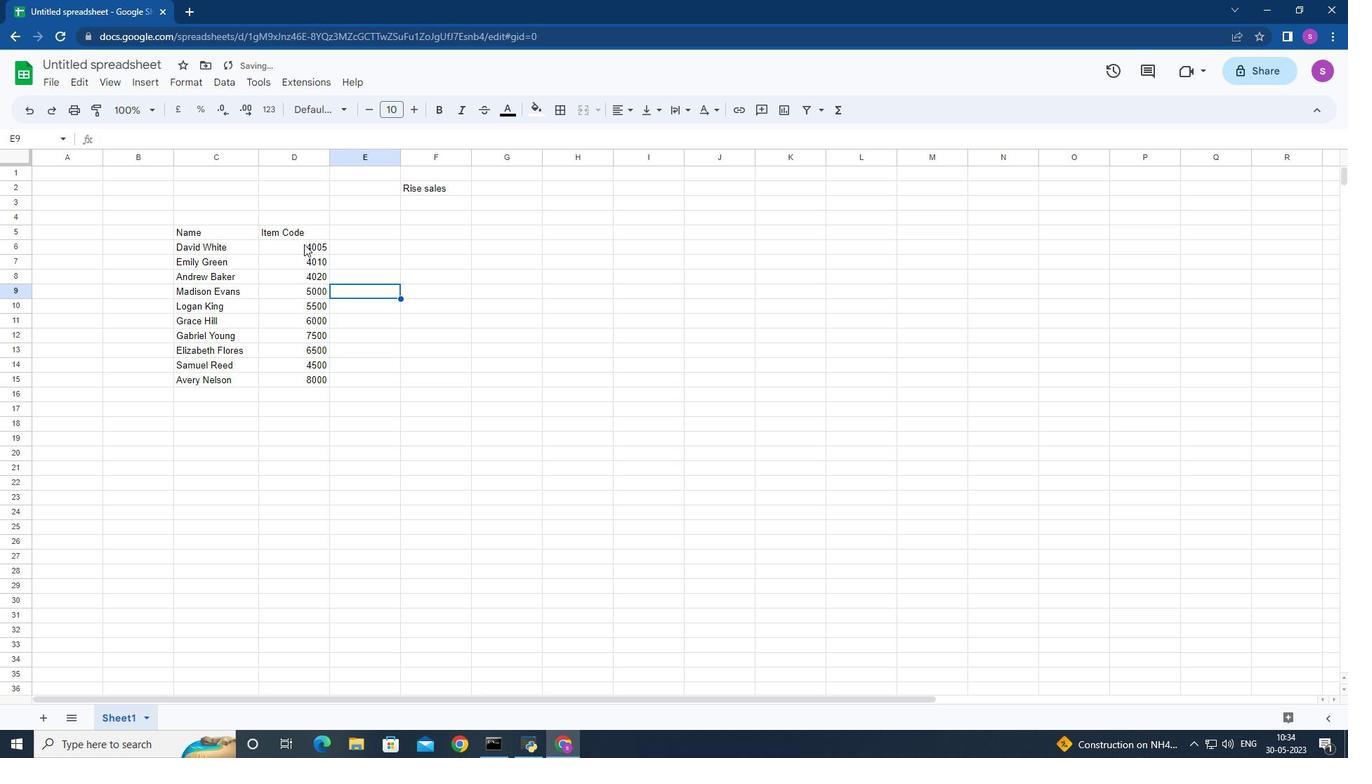 
Action: Mouse moved to (347, 231)
Screenshot: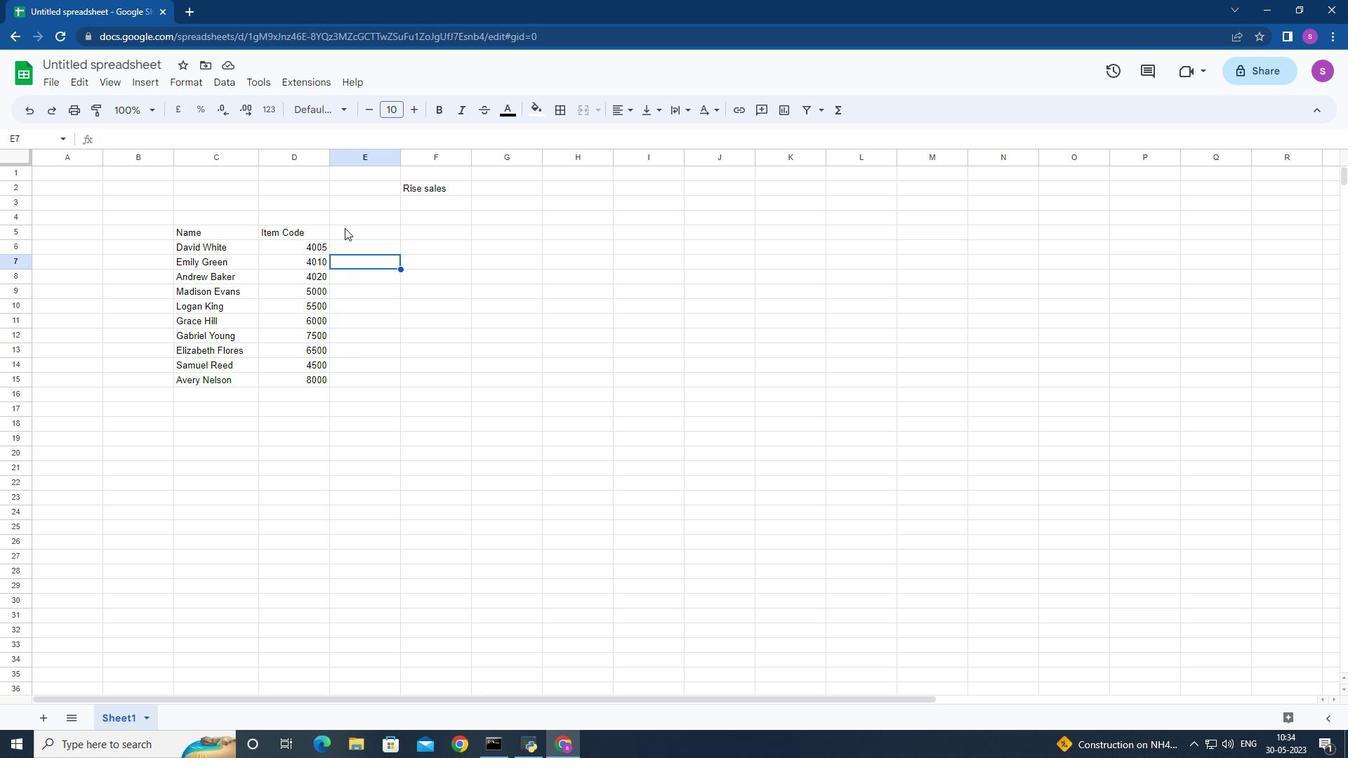 
Action: Mouse pressed left at (347, 231)
Screenshot: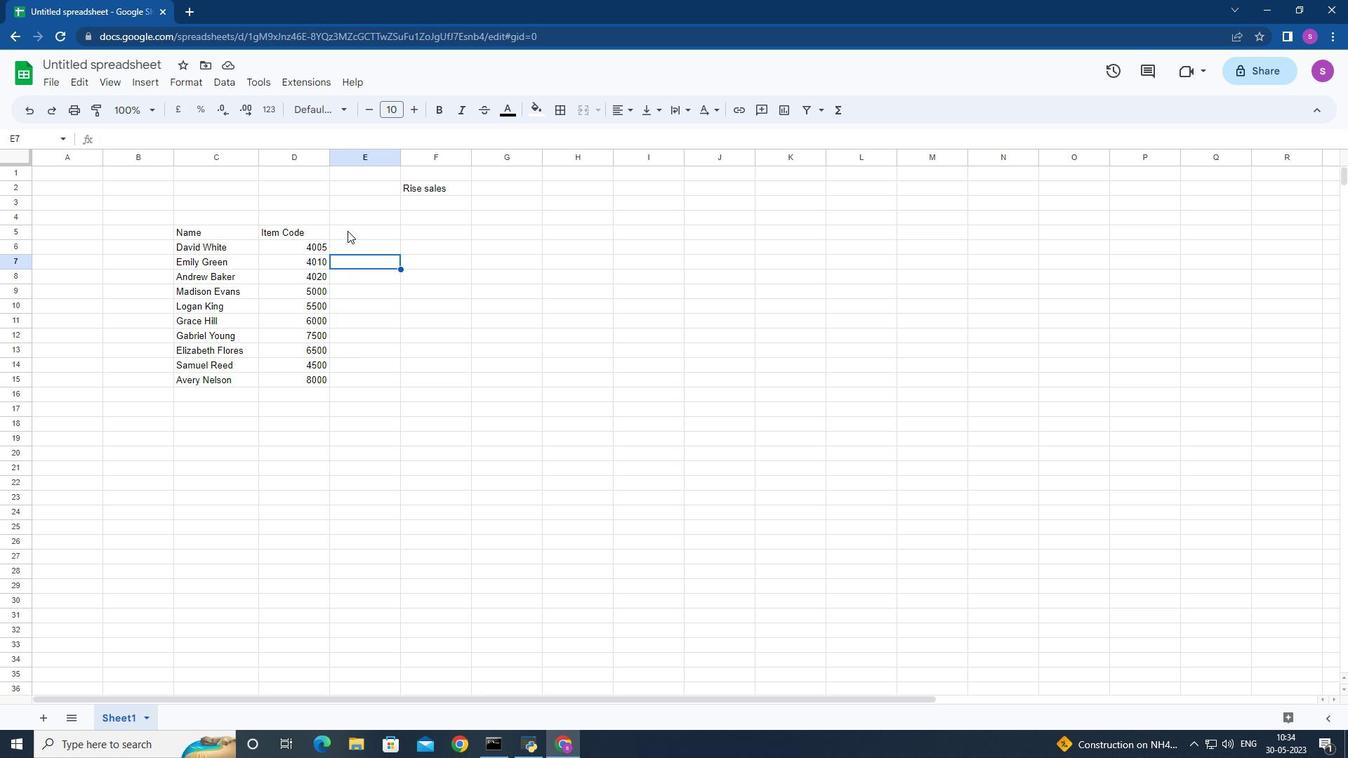 
Action: Mouse moved to (349, 232)
Screenshot: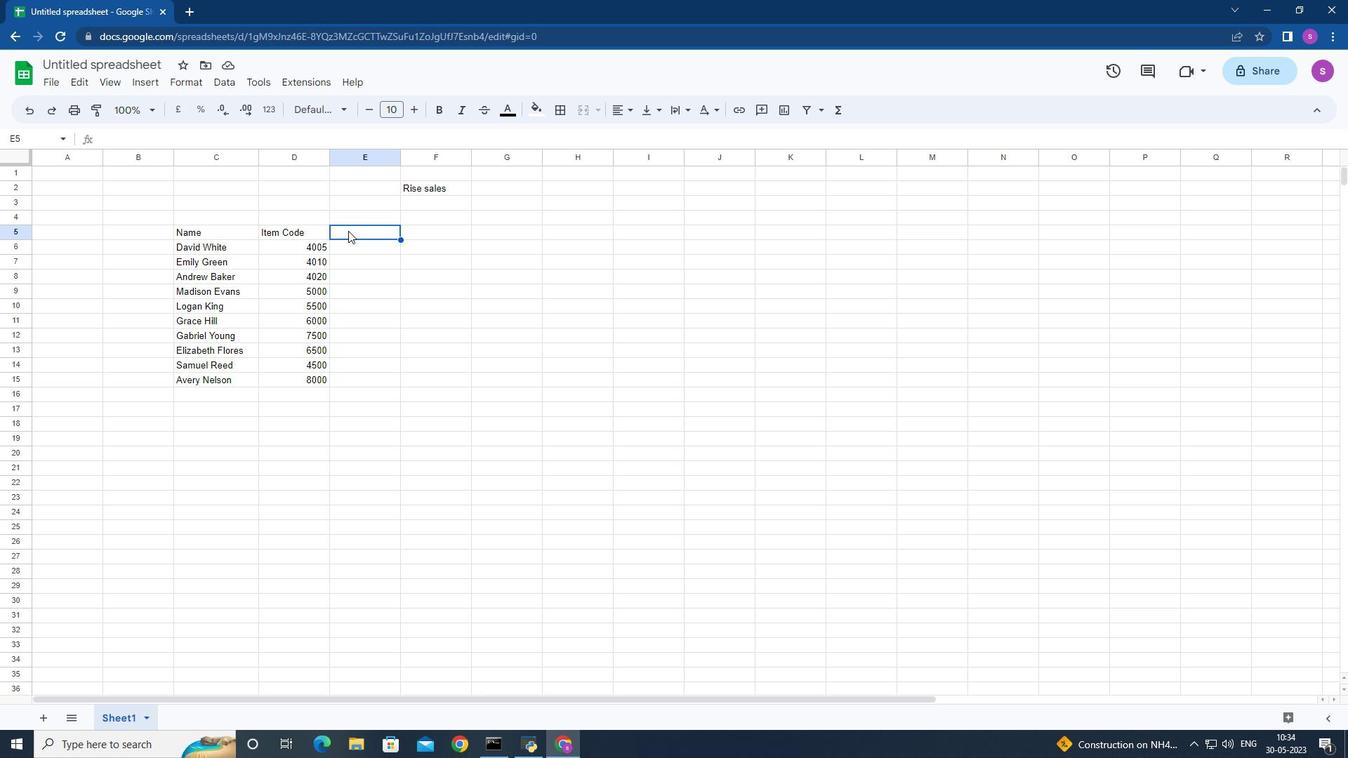 
Action: Key pressed <Key.shift>Product<Key.space><Key.shift>range<Key.down>
Screenshot: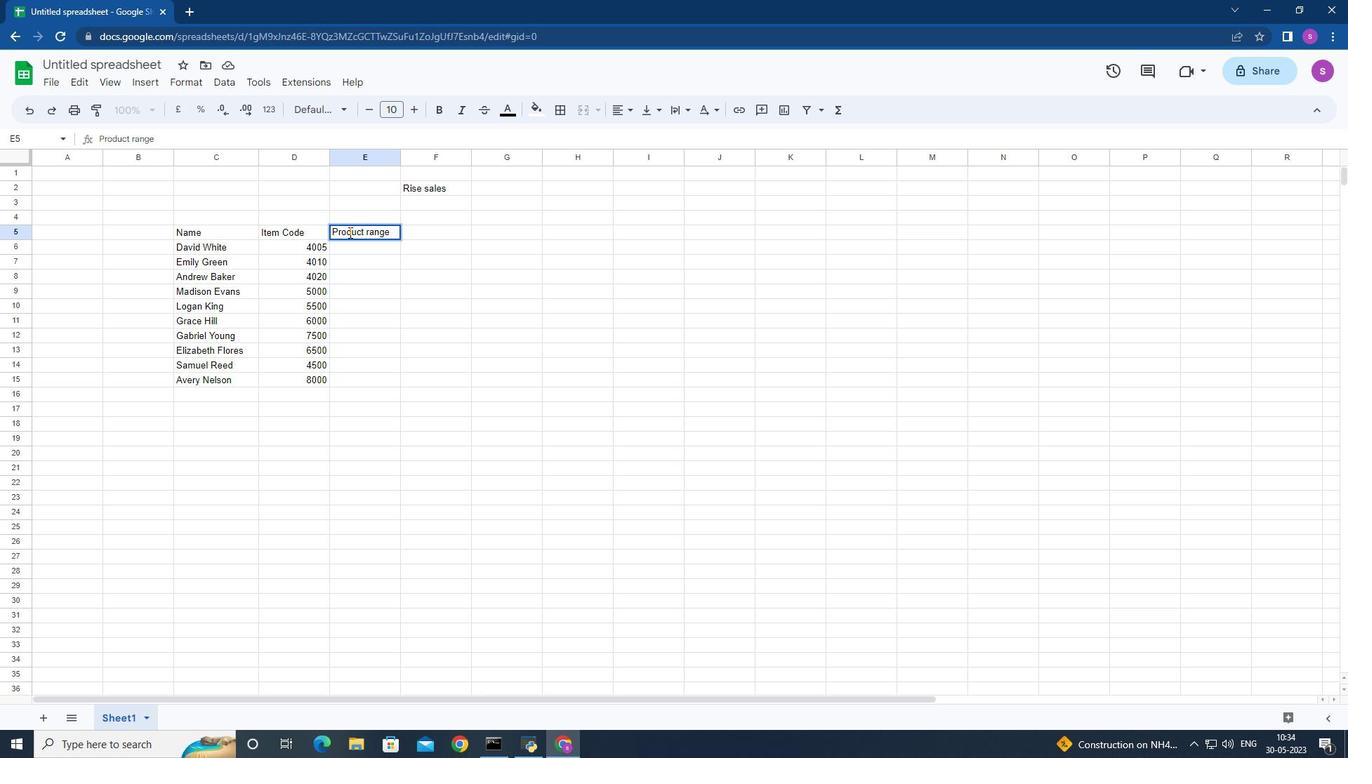 
Action: Mouse moved to (372, 264)
Screenshot: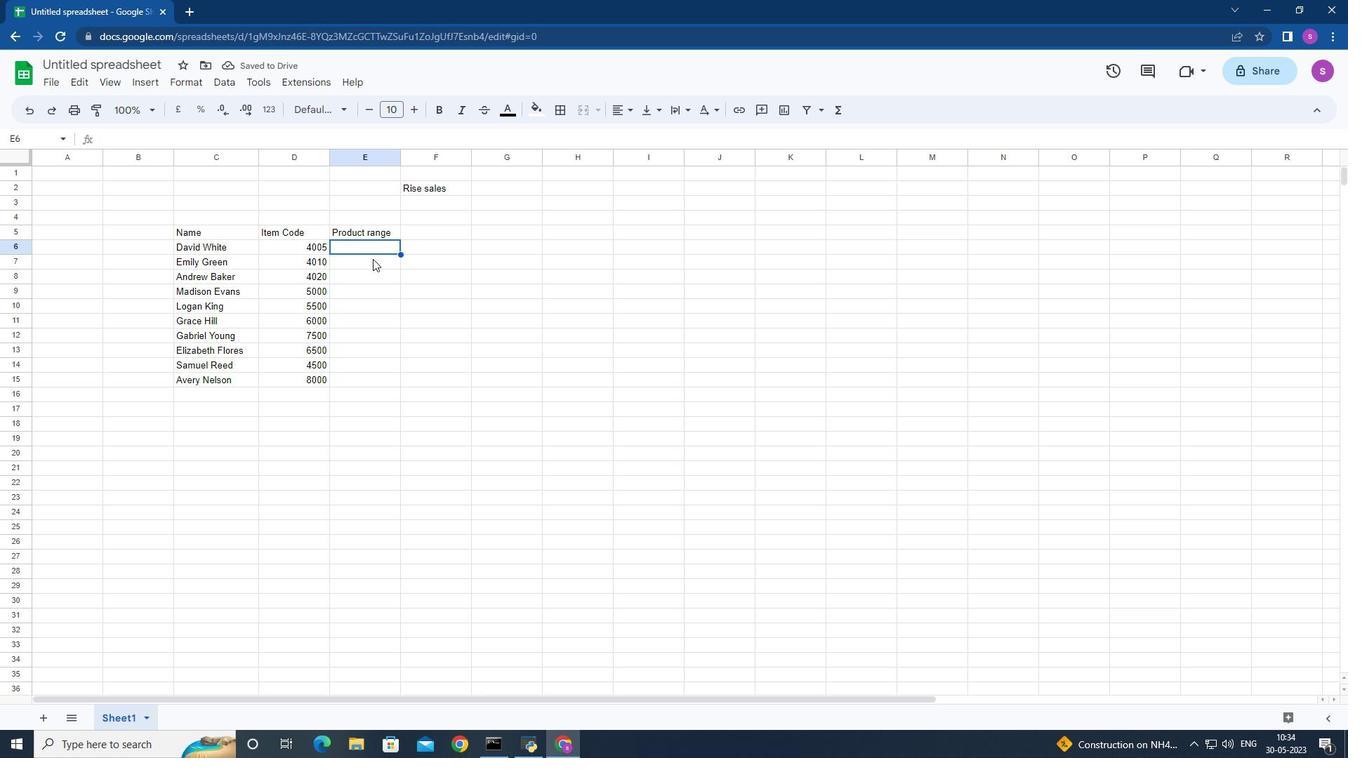 
Action: Key pressed 1000<Key.down>2000<Key.backspace><Key.backspace><Key.backspace><Key.backspace>1500<Key.down>2000<Key.down>2500<Key.down>
Screenshot: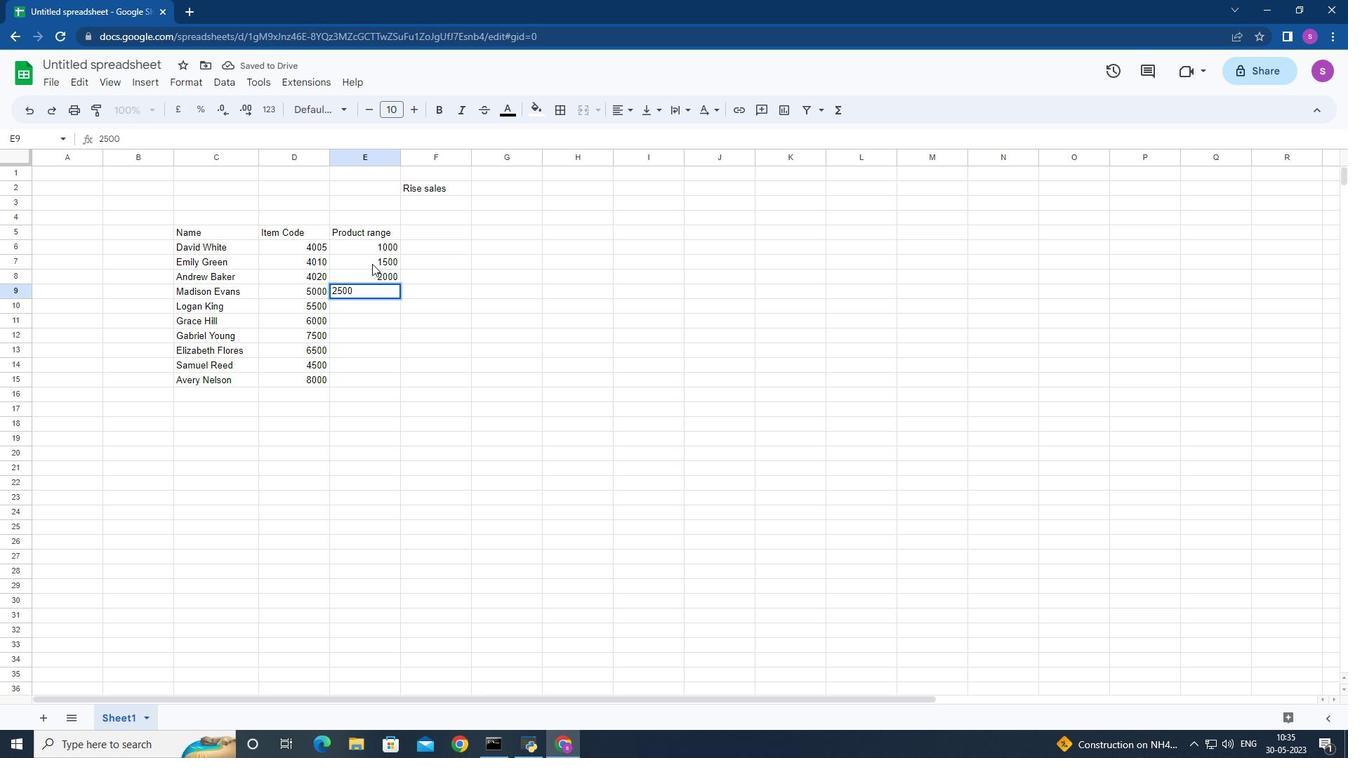 
Action: Mouse moved to (387, 289)
Screenshot: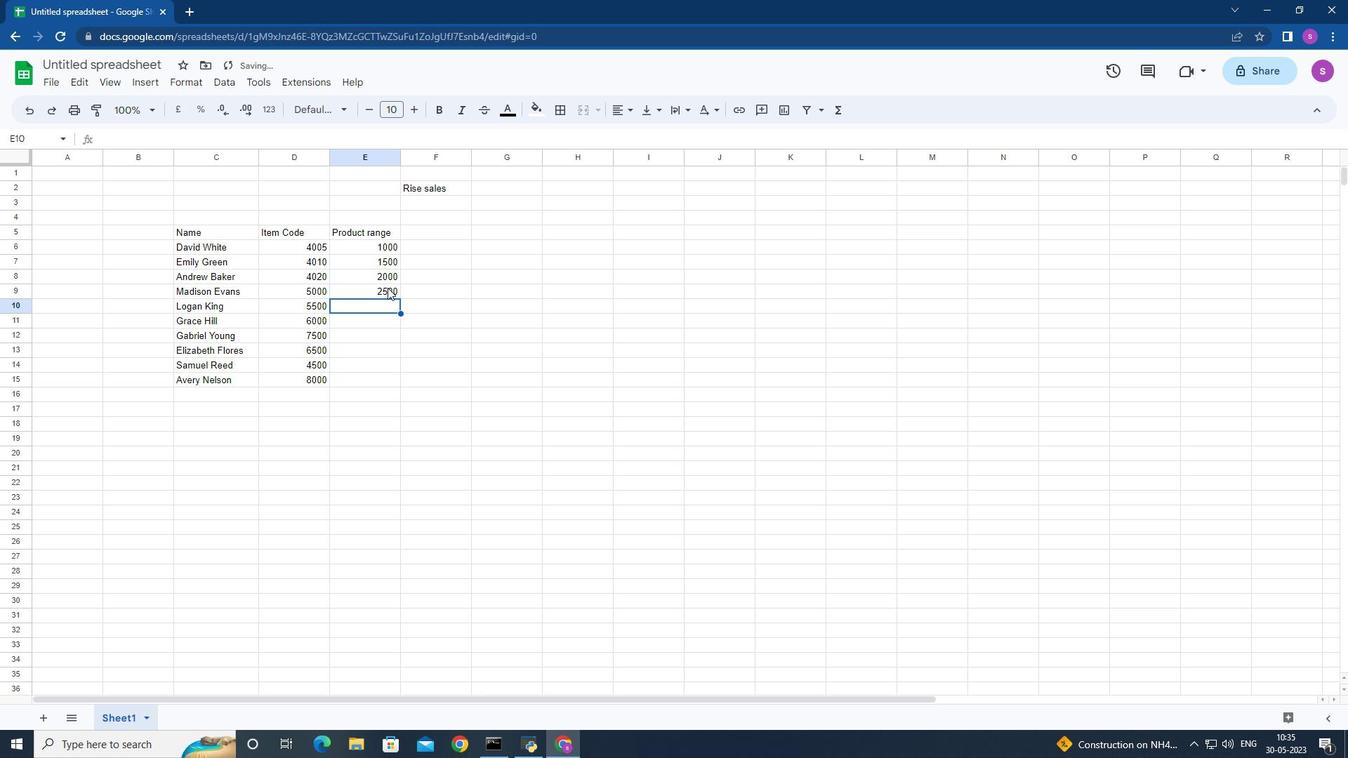 
Action: Key pressed 3000<Key.down>3500<Key.down>4000<Key.down>
Screenshot: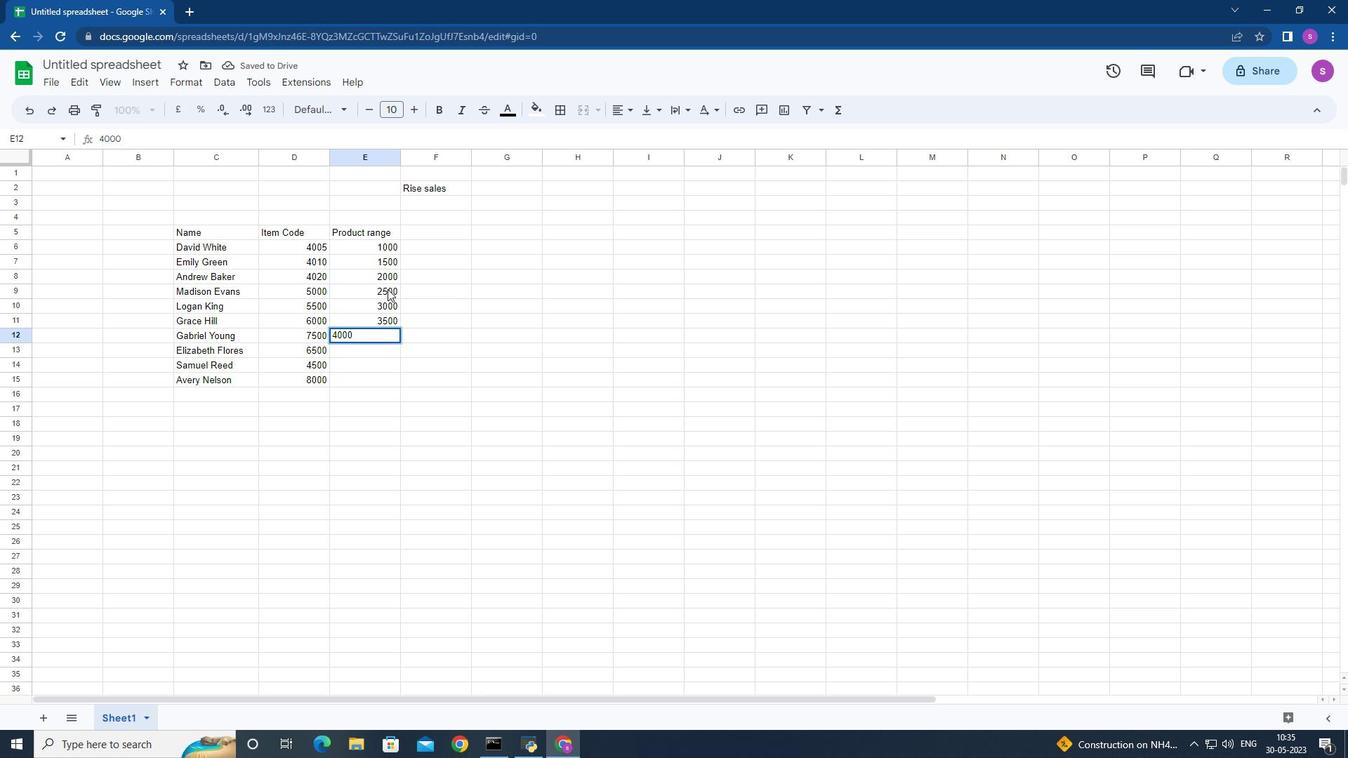 
Action: Mouse moved to (389, 290)
Screenshot: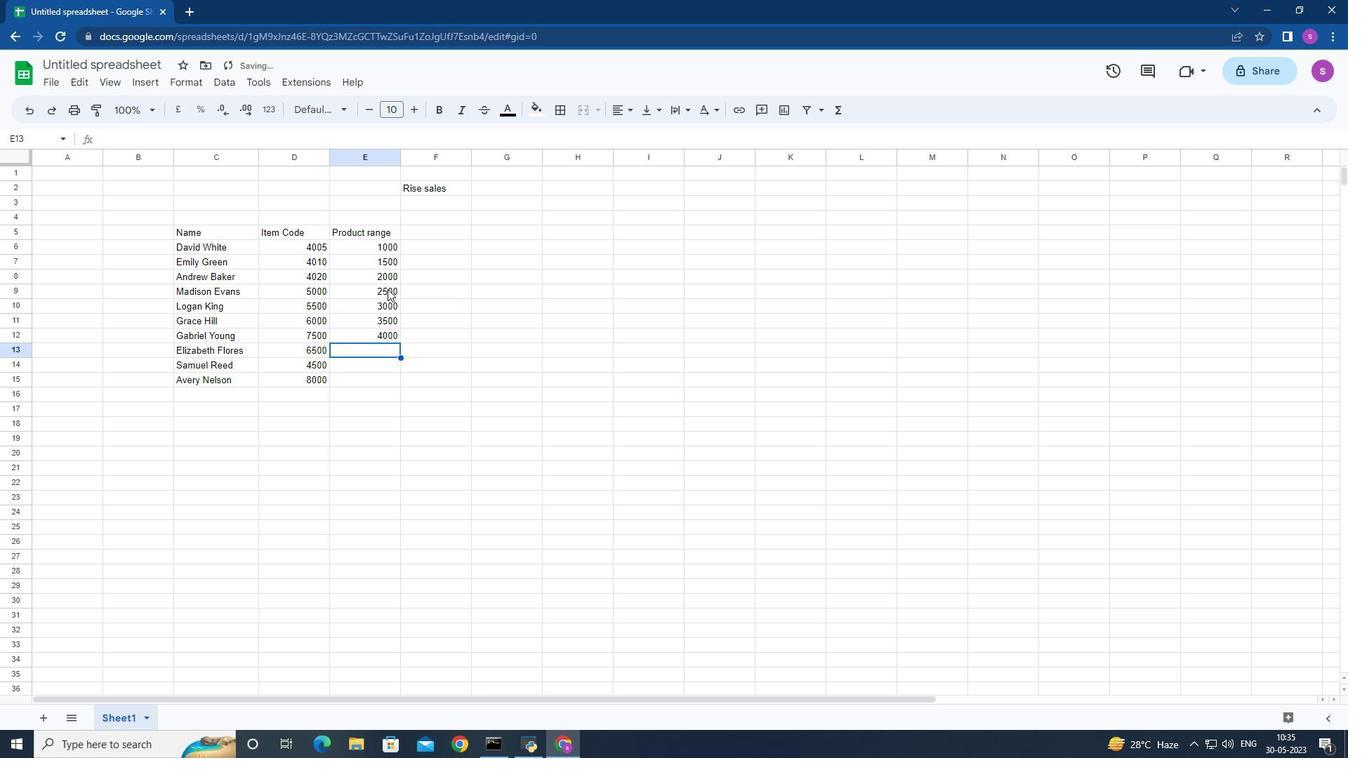 
Action: Key pressed 4500<Key.down>5000<Key.down>
Screenshot: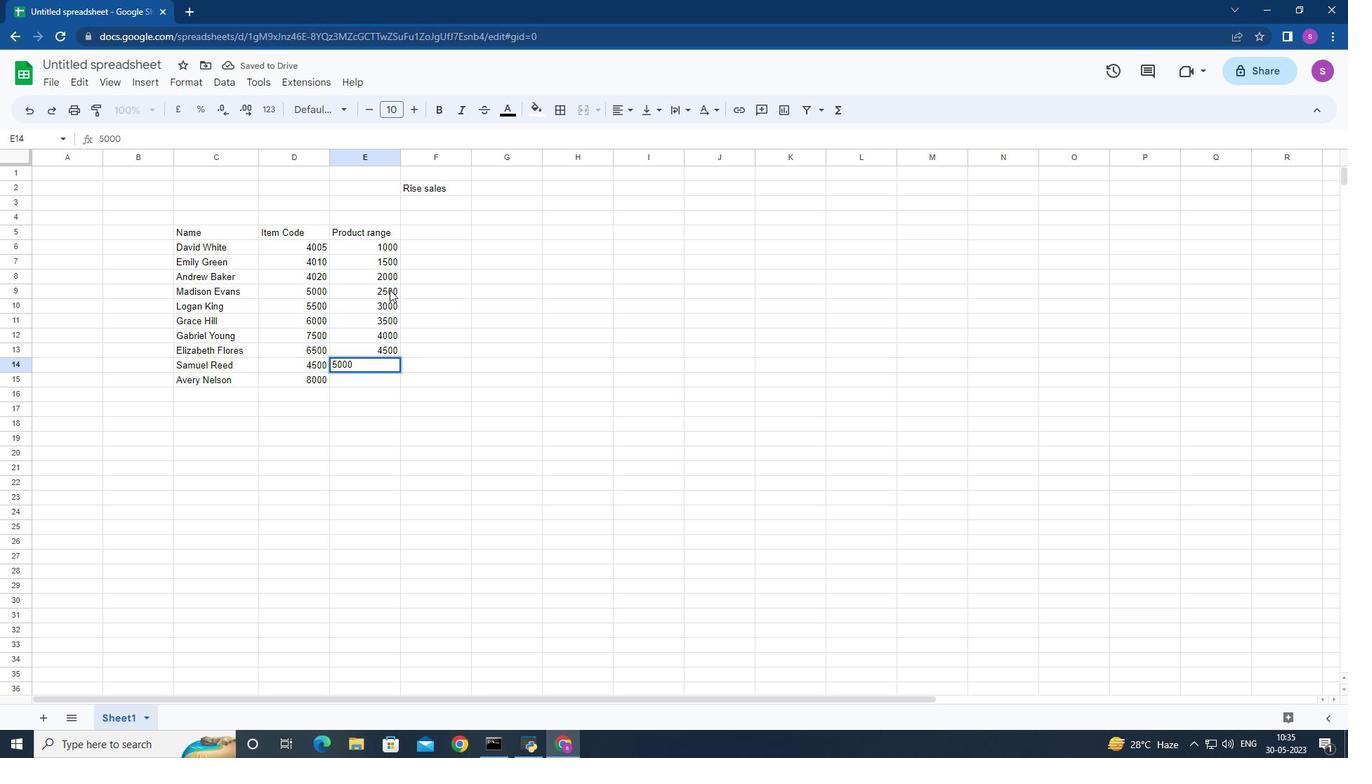 
Action: Mouse moved to (369, 377)
Screenshot: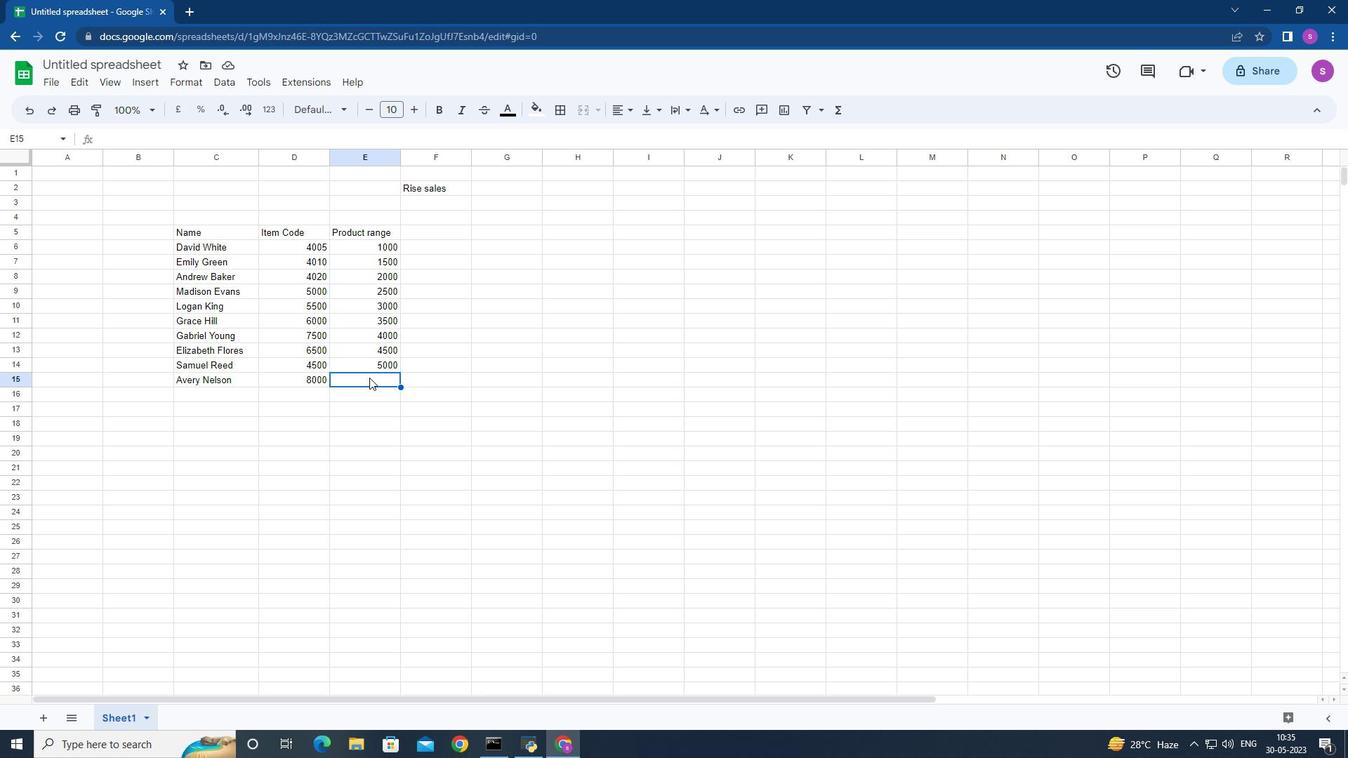 
Action: Key pressed 2700<Key.right><Key.up><Key.up><Key.up><Key.up><Key.up><Key.up><Key.up><Key.up><Key.up><Key.up>
Screenshot: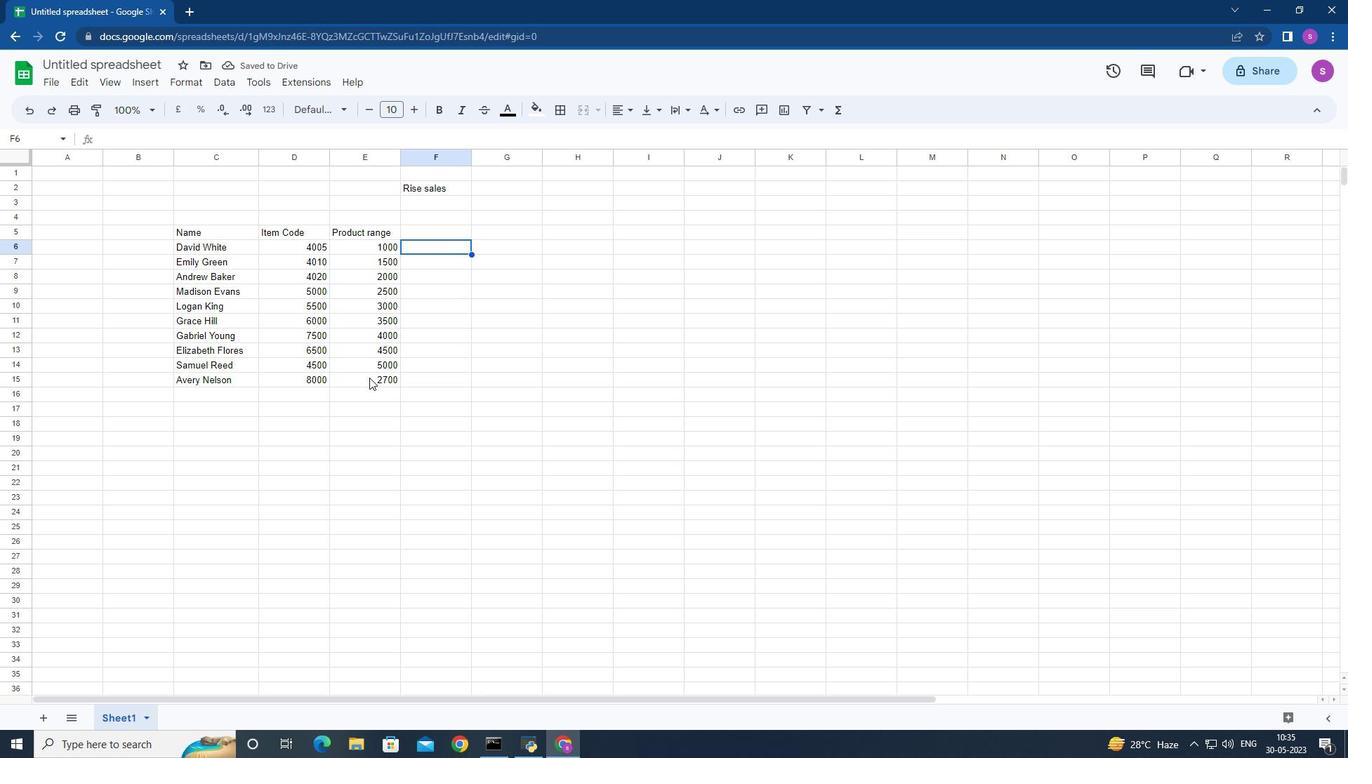 
Action: Mouse moved to (393, 362)
Screenshot: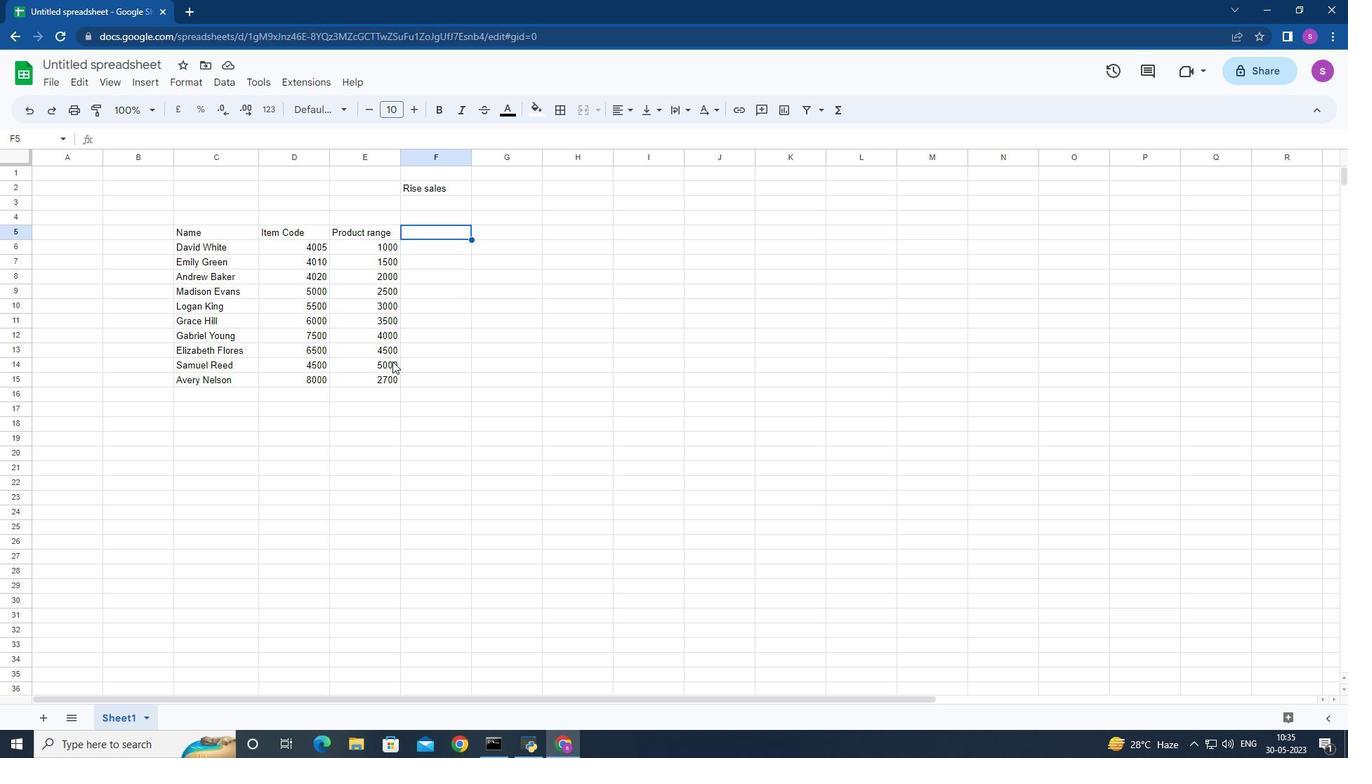 
Action: Key pressed <Key.shift>Products<Key.down><Key.shift>Calvin<Key.space><Key.shift>Klein<Key.space><Key.down><Key.shift>Tommy<Key.space><Key.shift>Hil;<Key.backspace>figer<Key.space><Key.shift>T-shirt<Key.down><Key.shift>Armani<Key.space><Key.shift>Bag<Key.down><Key.shift>Burberry<Key.space><Key.shift>Shoe<Key.down><Key.shift>Levi;<Key.backspace>'s<Key.space><Key.shift>T-shirt<Key.down><Key.shift>Under<Key.space><Key.shift>Armour<Key.down><Key.shift>Vans<Key.space><Key.shift>Shoe<Key.down><Key.shift>Converse<Key.space><Key.shift>Shoe<Key.down><Key.shift>Timberland<Key.space><Key.shift>Shoe<Key.down><Key.shift>Skechers<Key.space><Key.shift>Shoe<Key.right><Key.up><Key.up><Key.up><Key.up><Key.up><Key.up><Key.up><Key.up><Key.up><Key.up><Key.up>
Screenshot: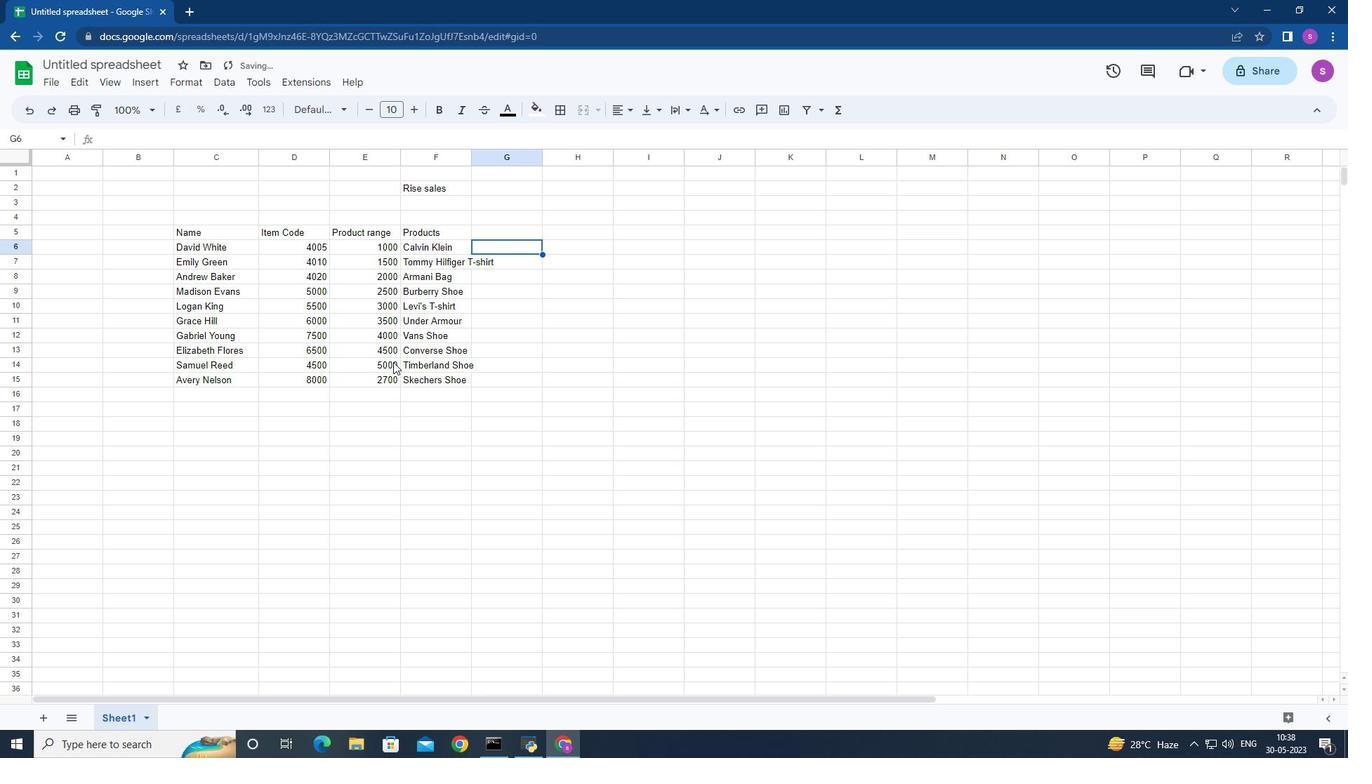 
Action: Mouse moved to (470, 159)
Screenshot: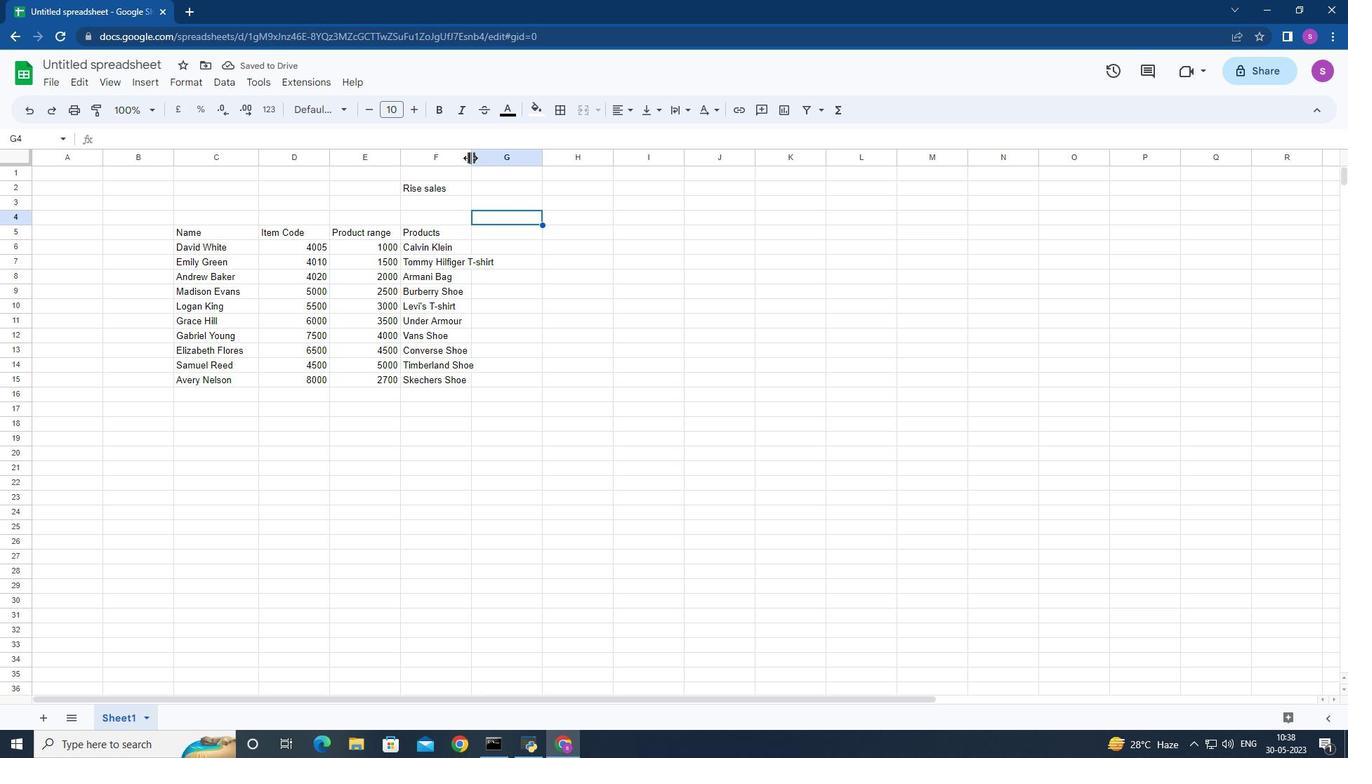 
Action: Mouse pressed left at (470, 159)
Screenshot: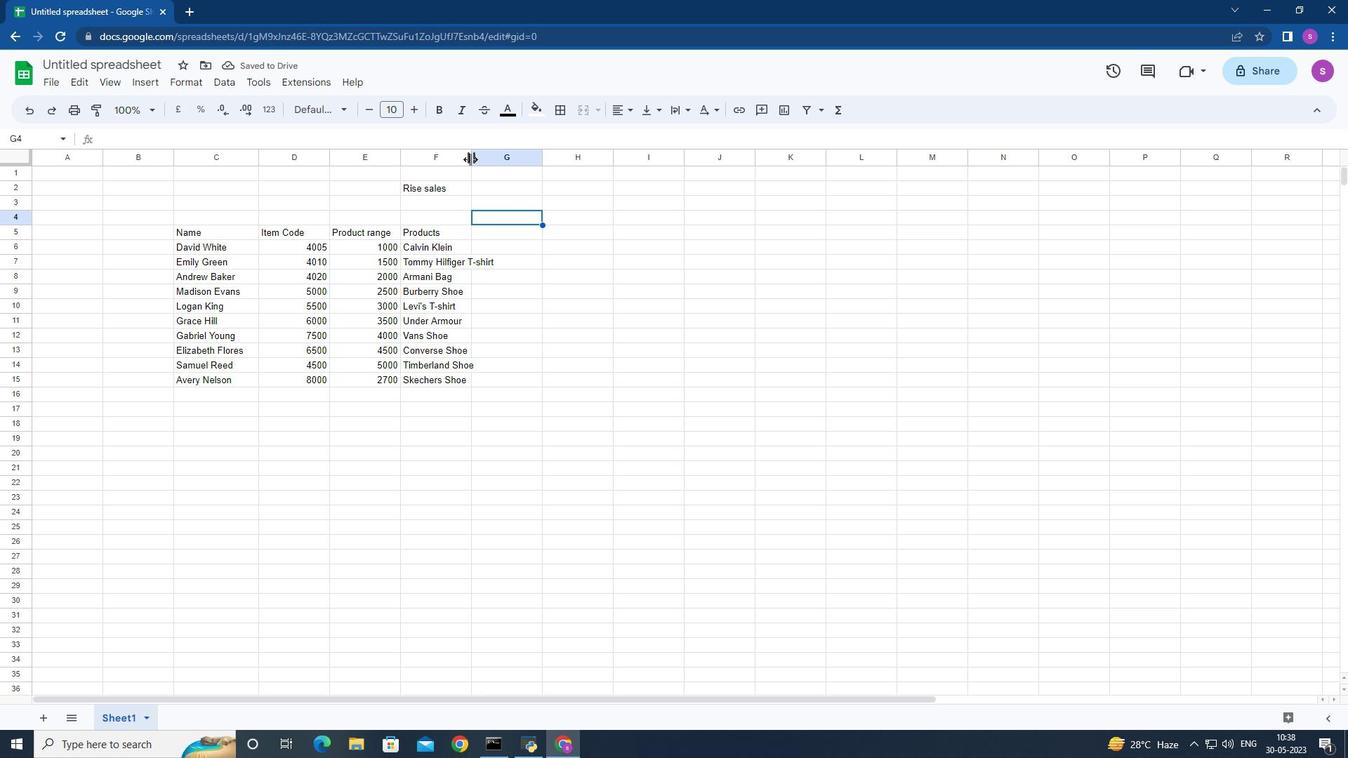 
Action: Mouse moved to (515, 228)
Screenshot: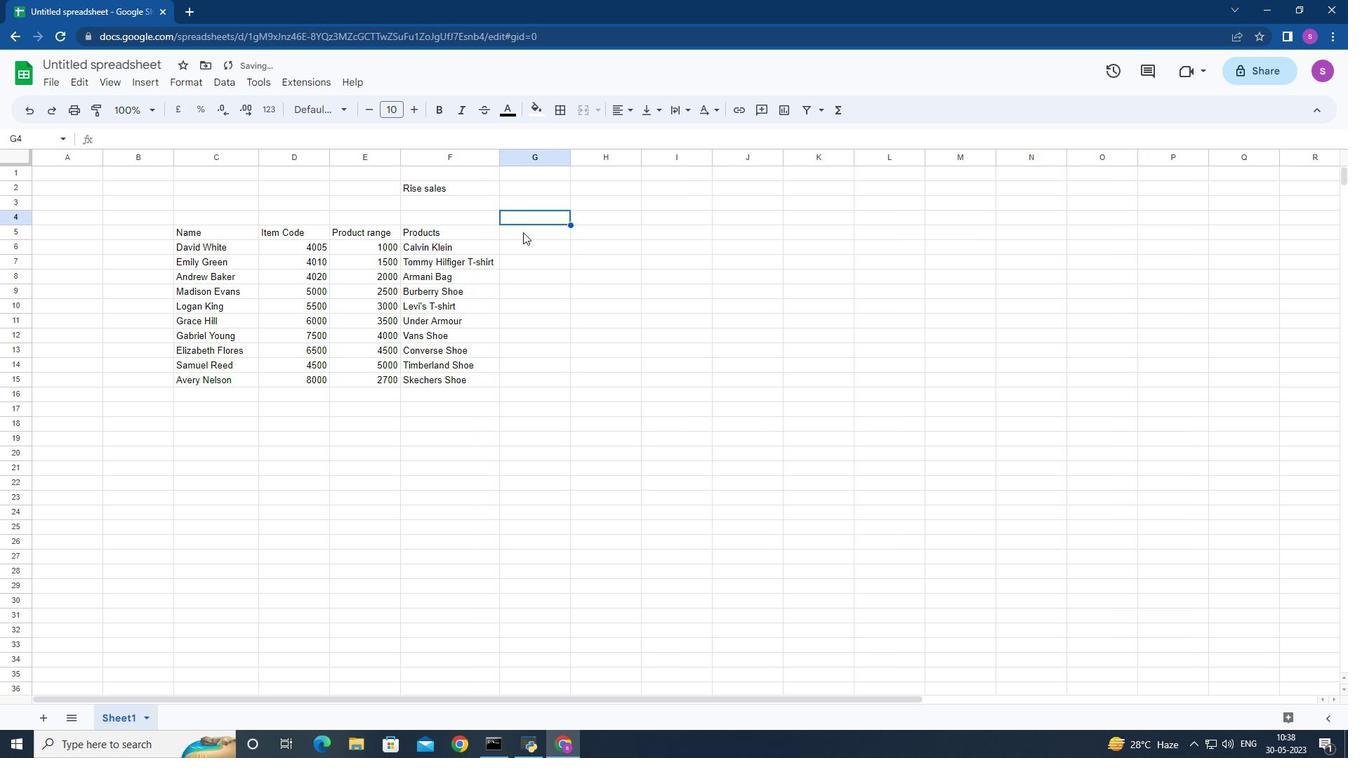 
Action: Mouse pressed left at (515, 228)
Screenshot: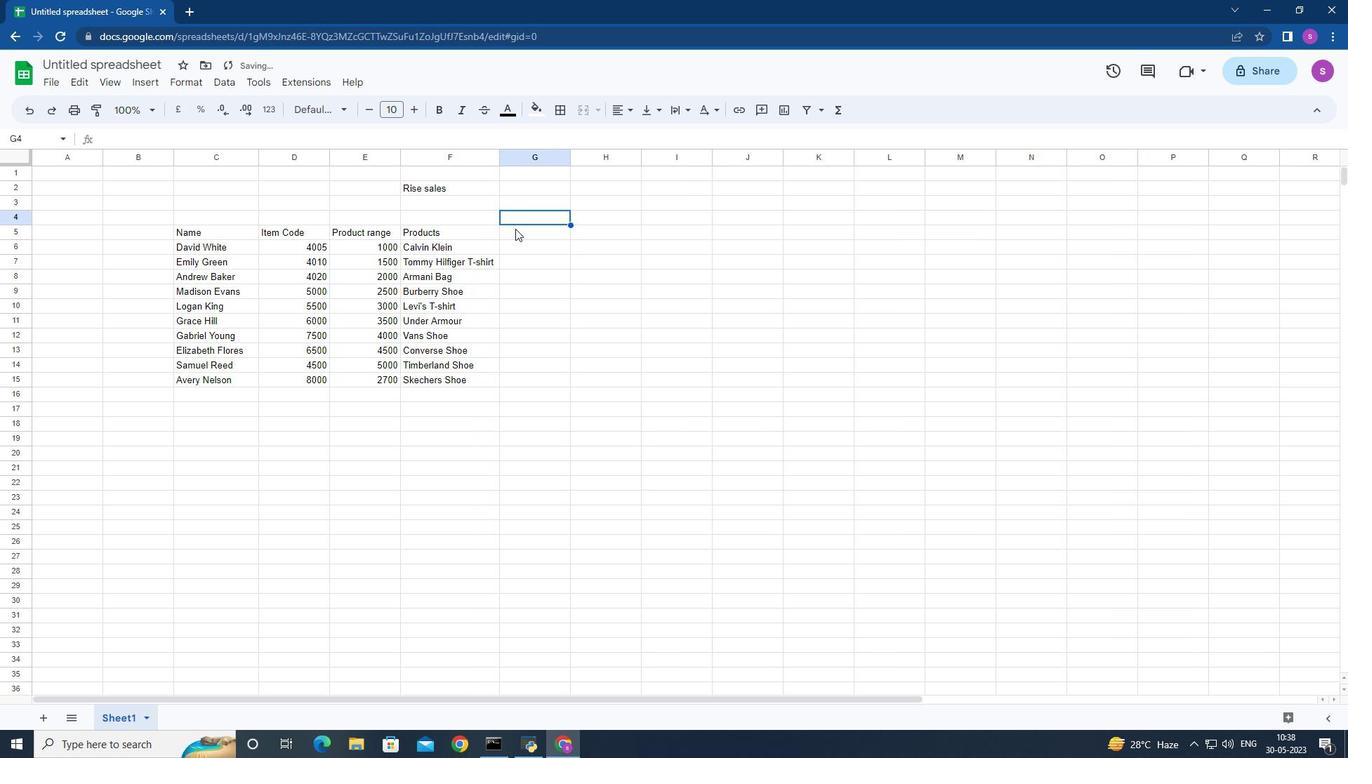 
Action: Key pressed <Key.shift>Quani<Key.backspace>tity<Key.down>1<Key.down>2<Key.down>3<Key.down>4<Key.down>5<Key.down>6<Key.down>7<Key.down>8<Key.down>9<Key.down>10<Key.down><Key.right><Key.up><Key.up><Key.up><Key.up><Key.up><Key.up><Key.up><Key.up><Key.up><Key.up><Key.up><Key.shift>Amount<Key.space><Key.down>
Screenshot: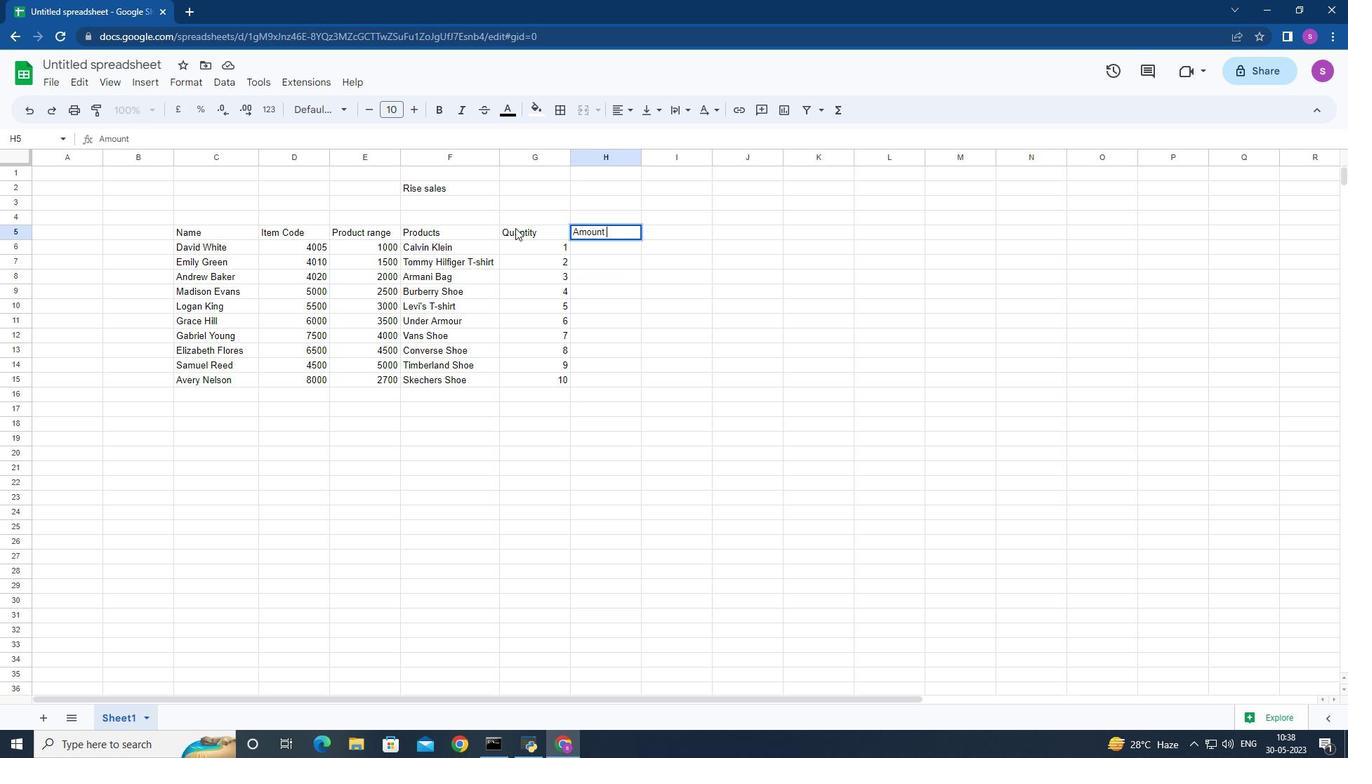 
Action: Mouse moved to (653, 386)
Screenshot: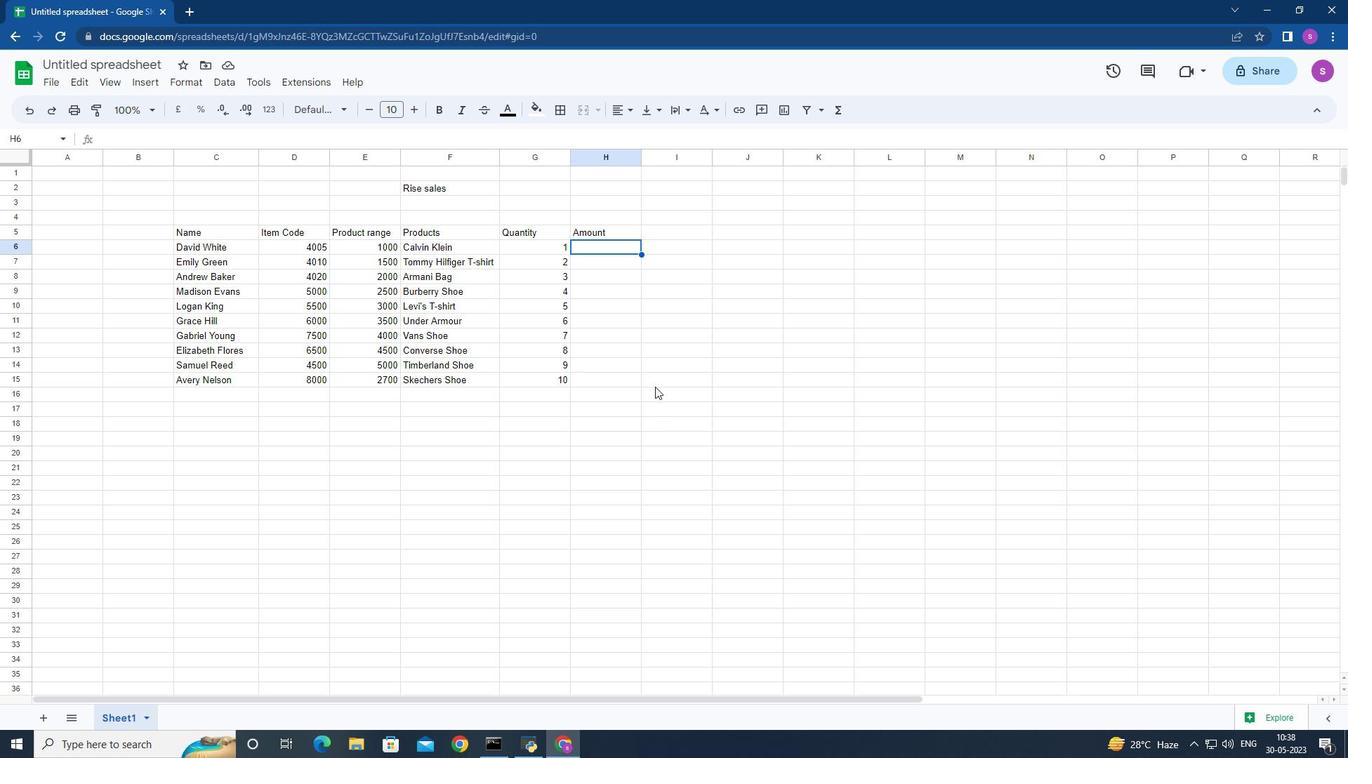 
Action: Key pressed =<Key.enter>
Screenshot: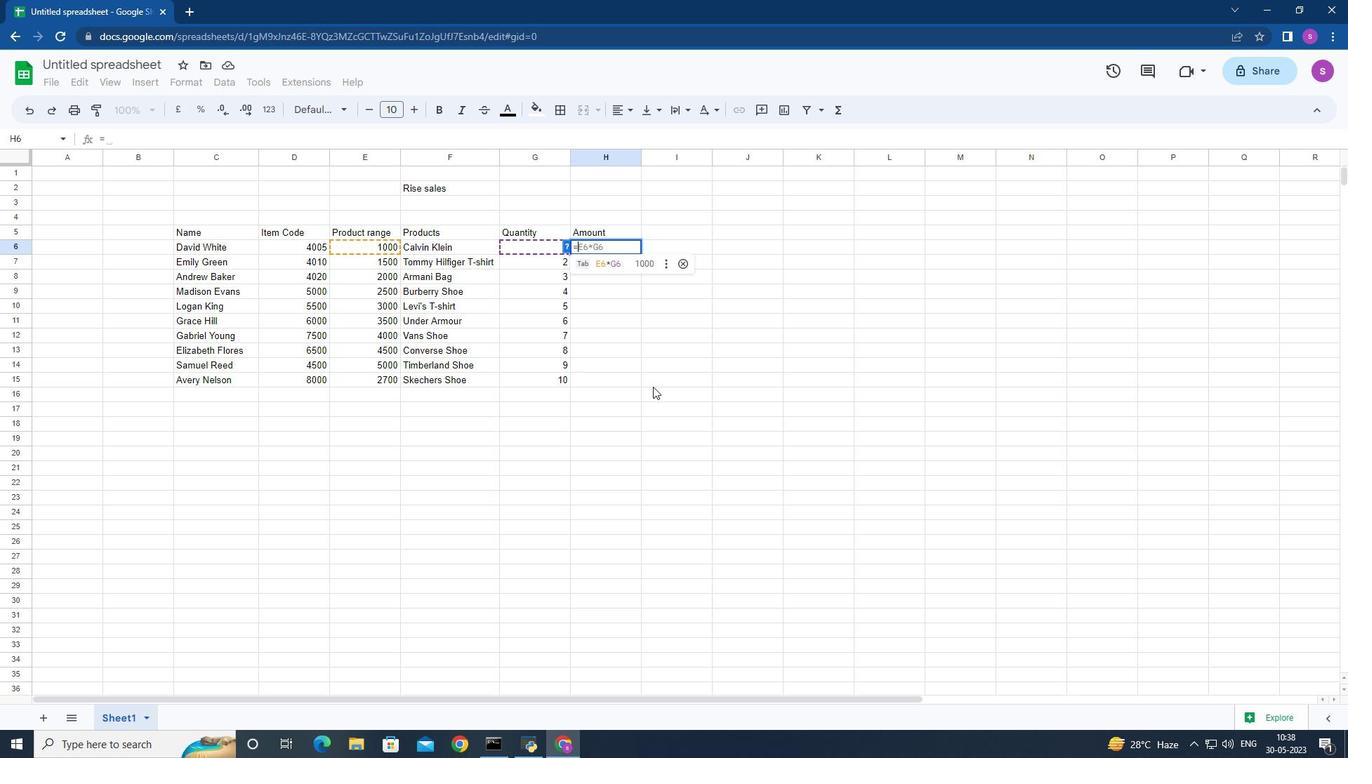 
Action: Mouse moved to (596, 245)
Screenshot: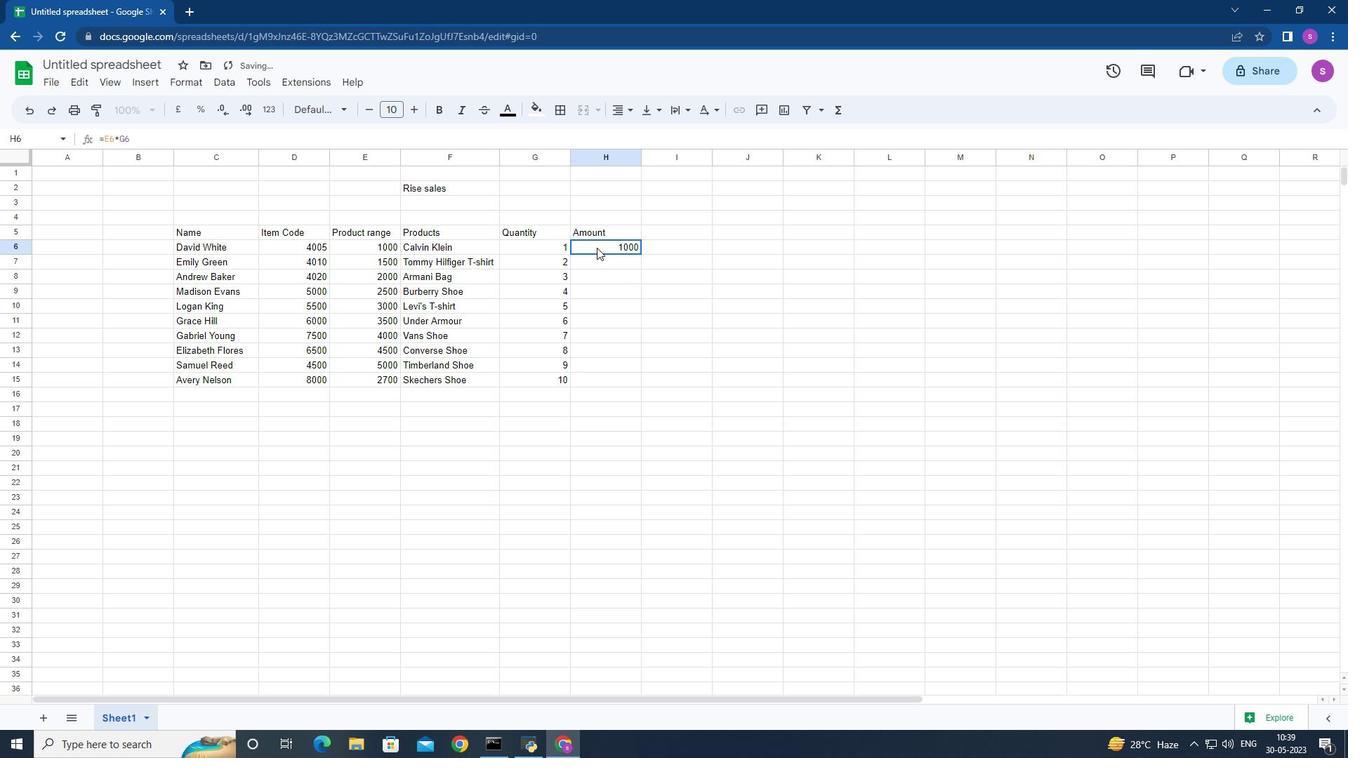 
Action: Mouse pressed left at (596, 245)
Screenshot: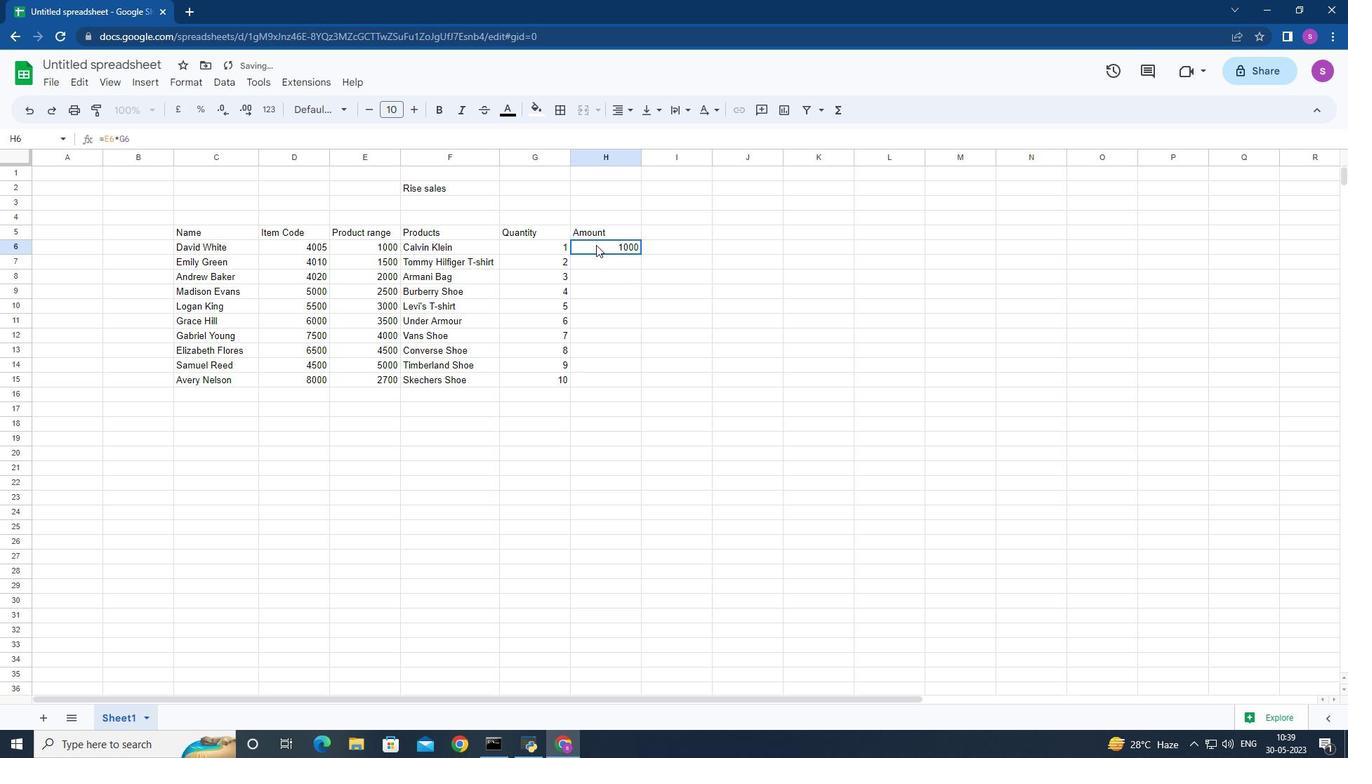 
Action: Mouse moved to (640, 251)
Screenshot: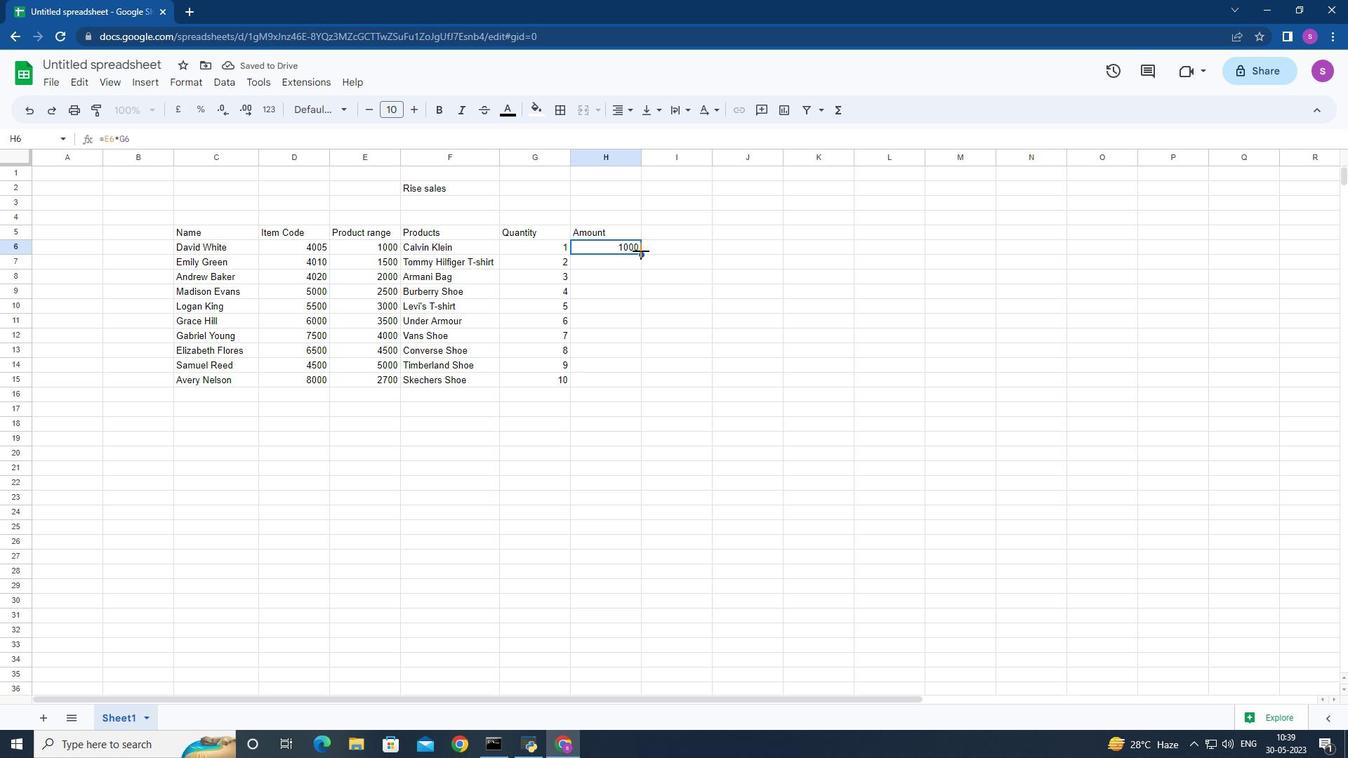 
Action: Mouse pressed left at (640, 251)
Screenshot: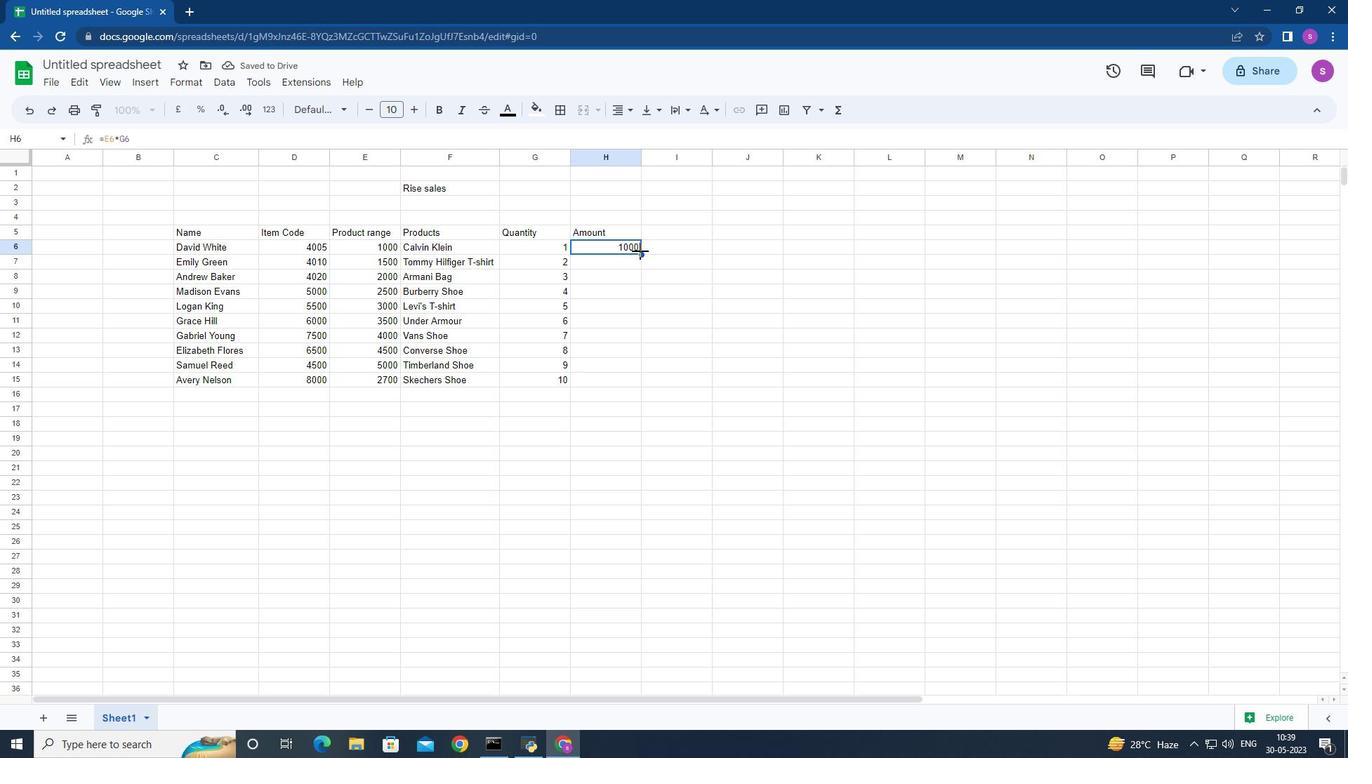 
Action: Mouse moved to (650, 228)
Screenshot: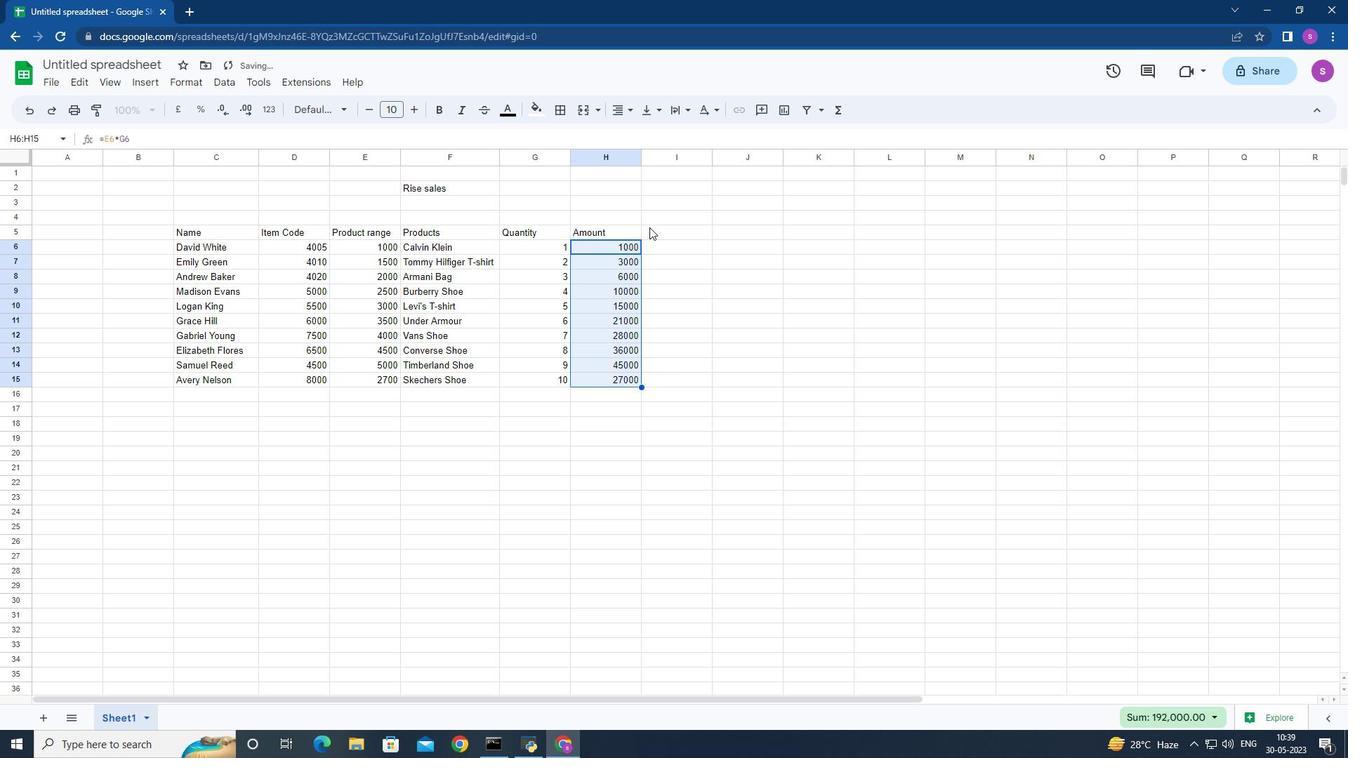 
Action: Mouse pressed left at (650, 228)
Screenshot: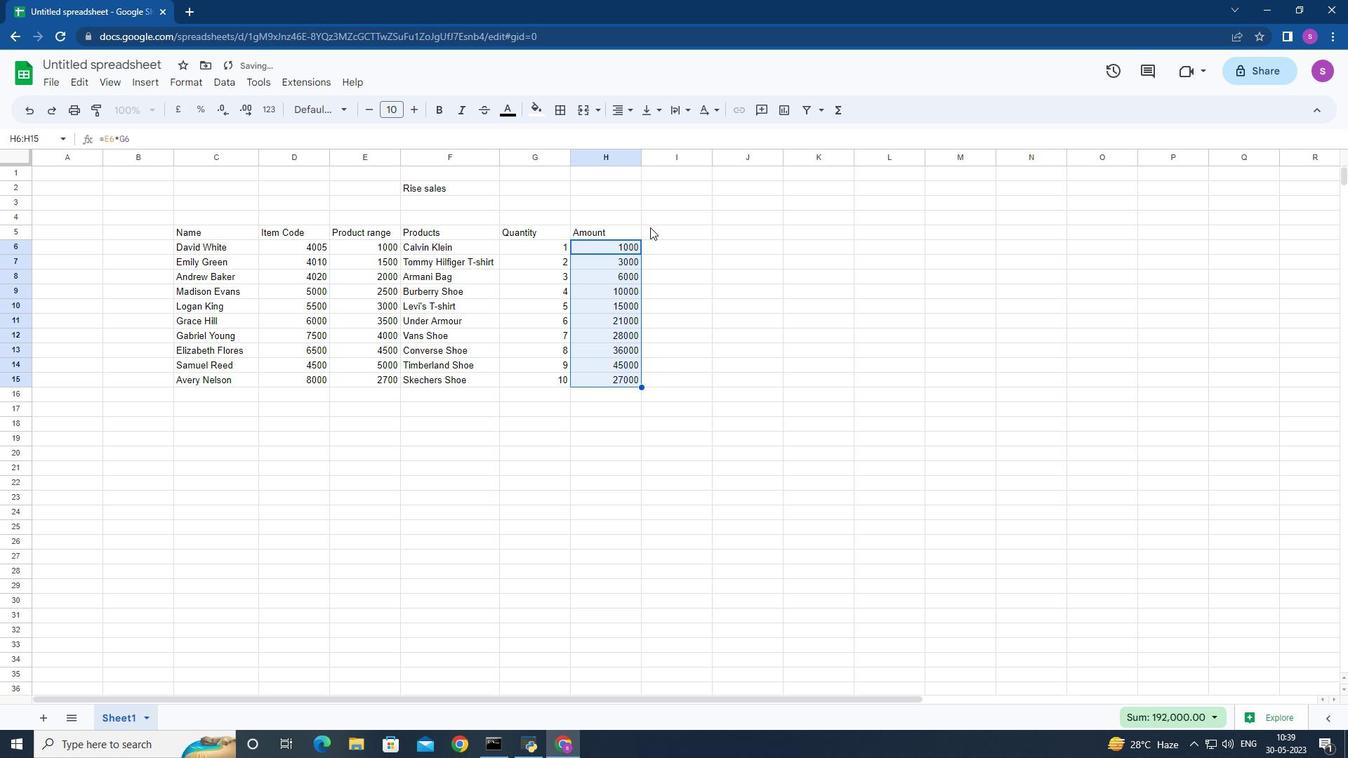 
Action: Mouse moved to (650, 228)
Screenshot: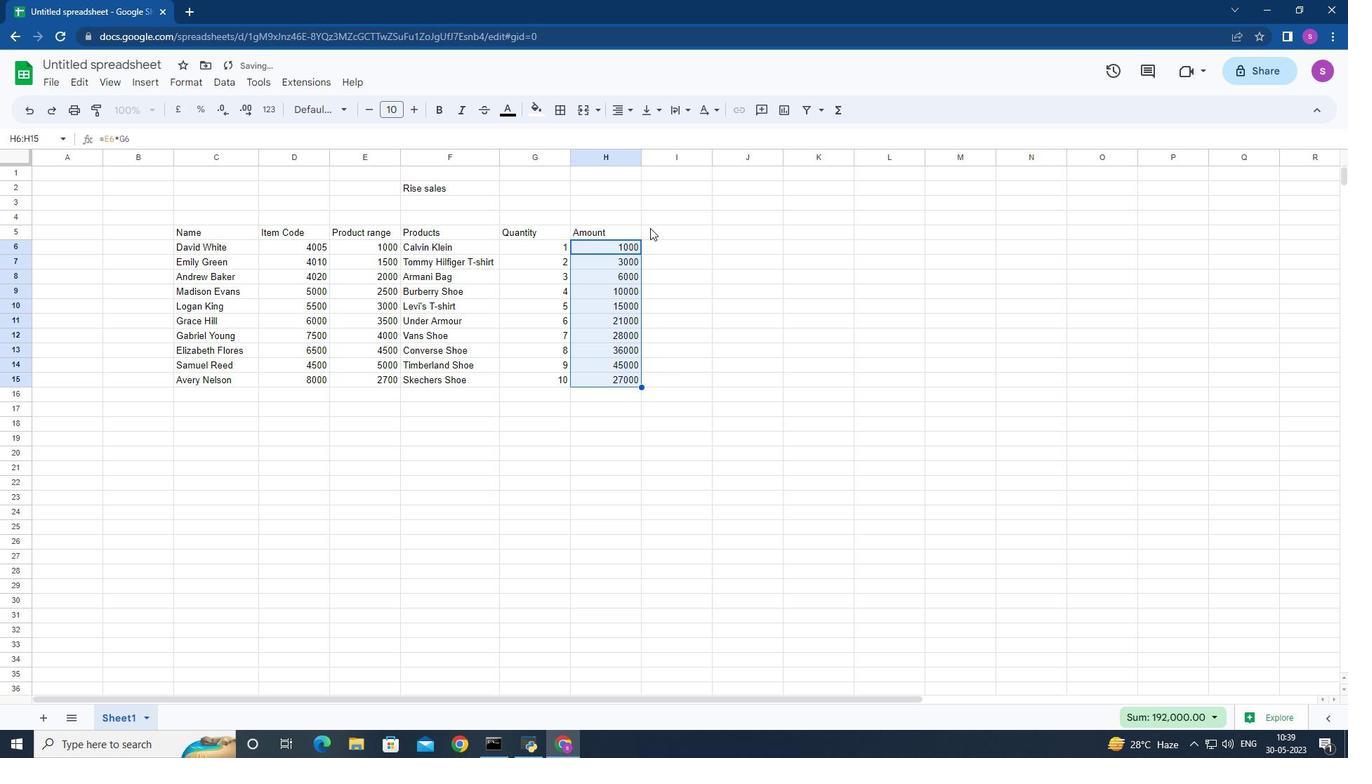 
Action: Key pressed <Key.shift>Tax<Key.down>
Screenshot: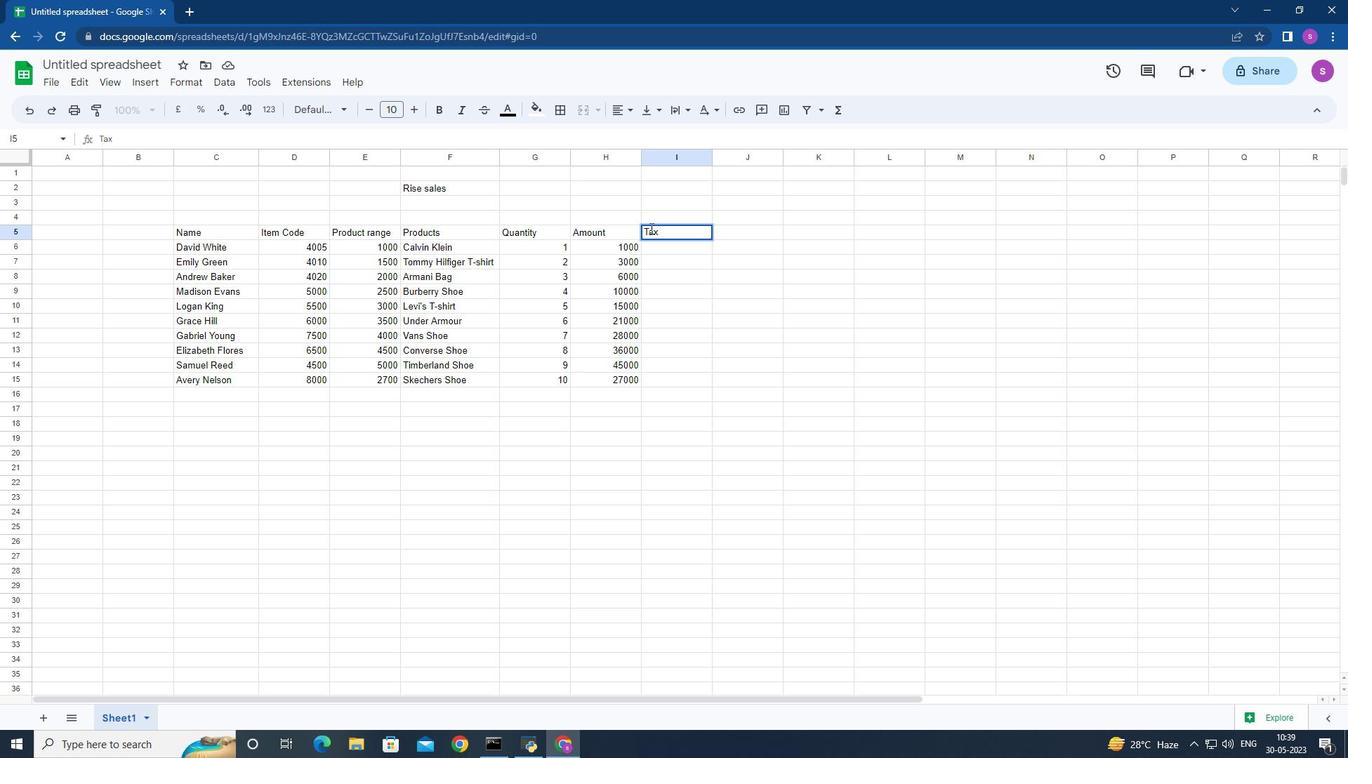 
Action: Mouse moved to (738, 310)
Screenshot: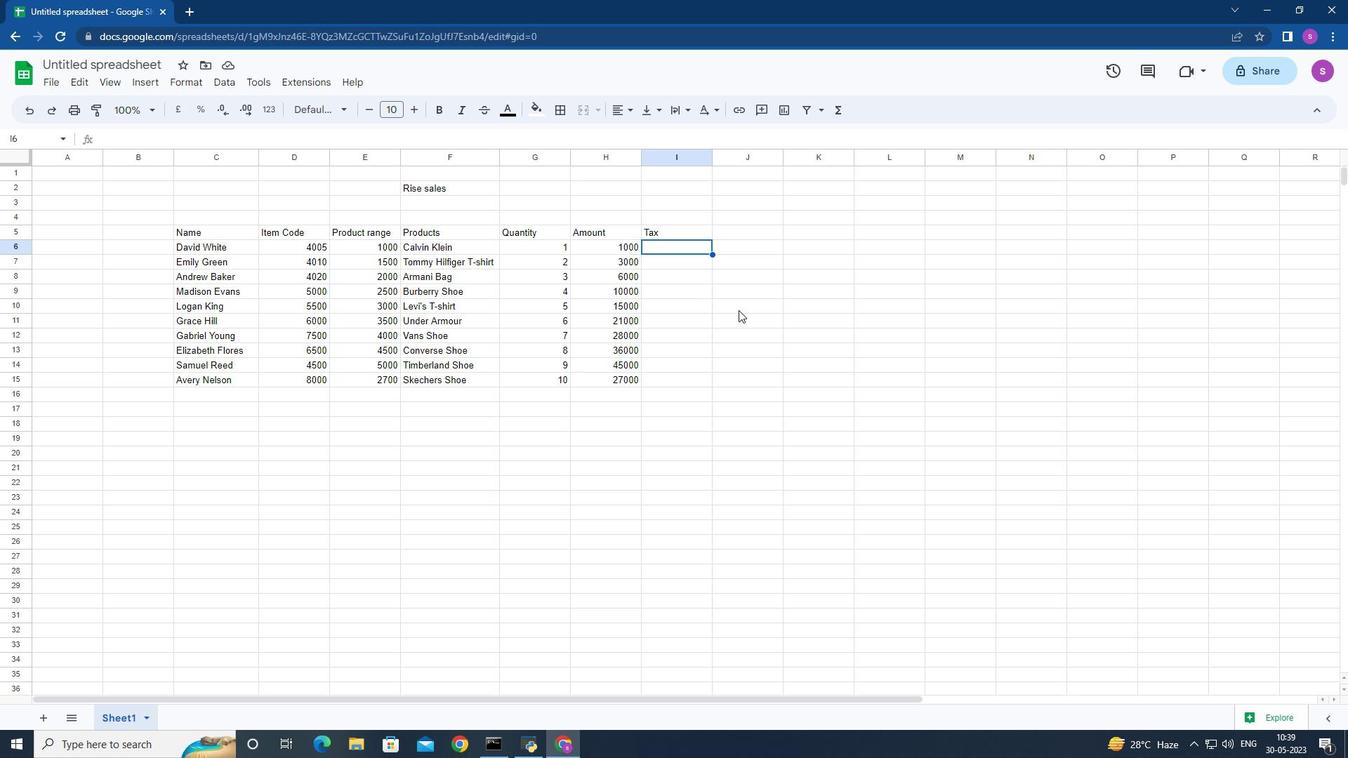 
Action: Key pressed =
Screenshot: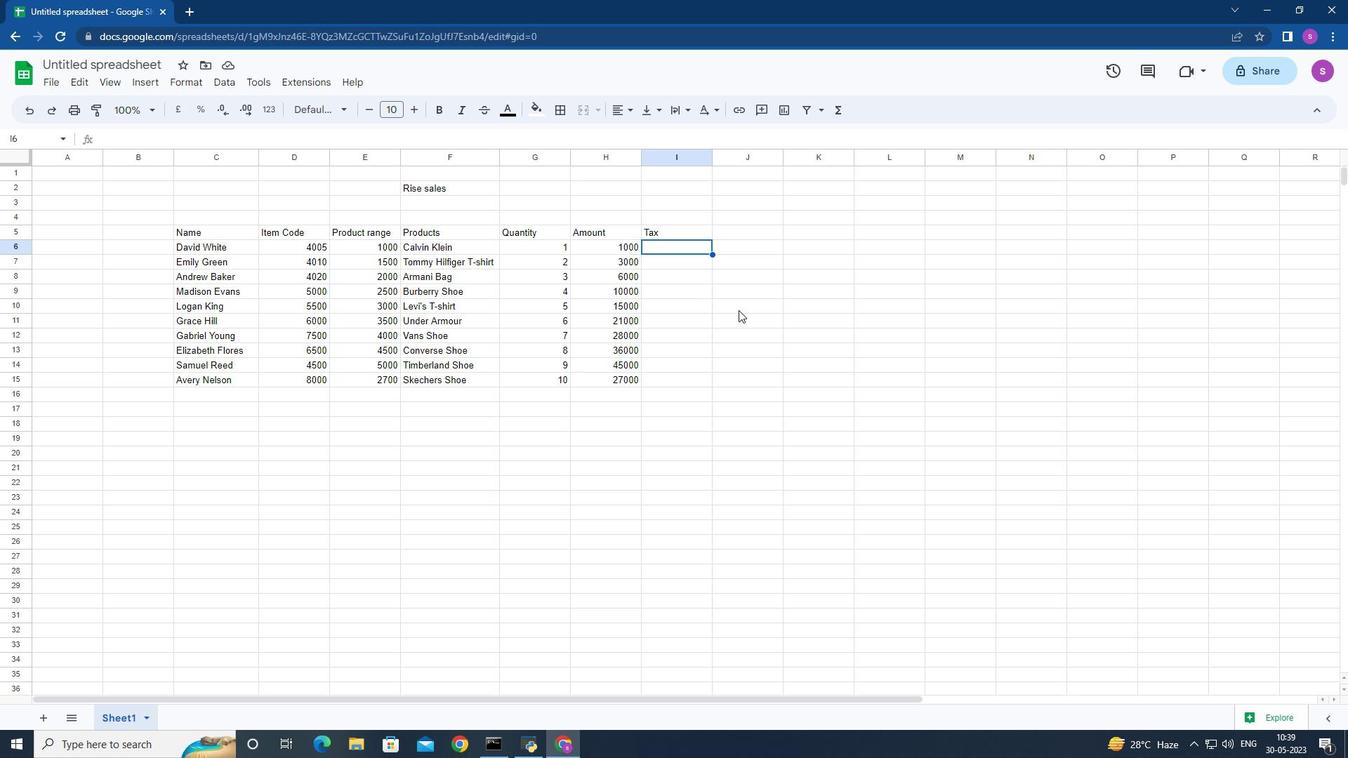 
Action: Mouse moved to (610, 246)
Screenshot: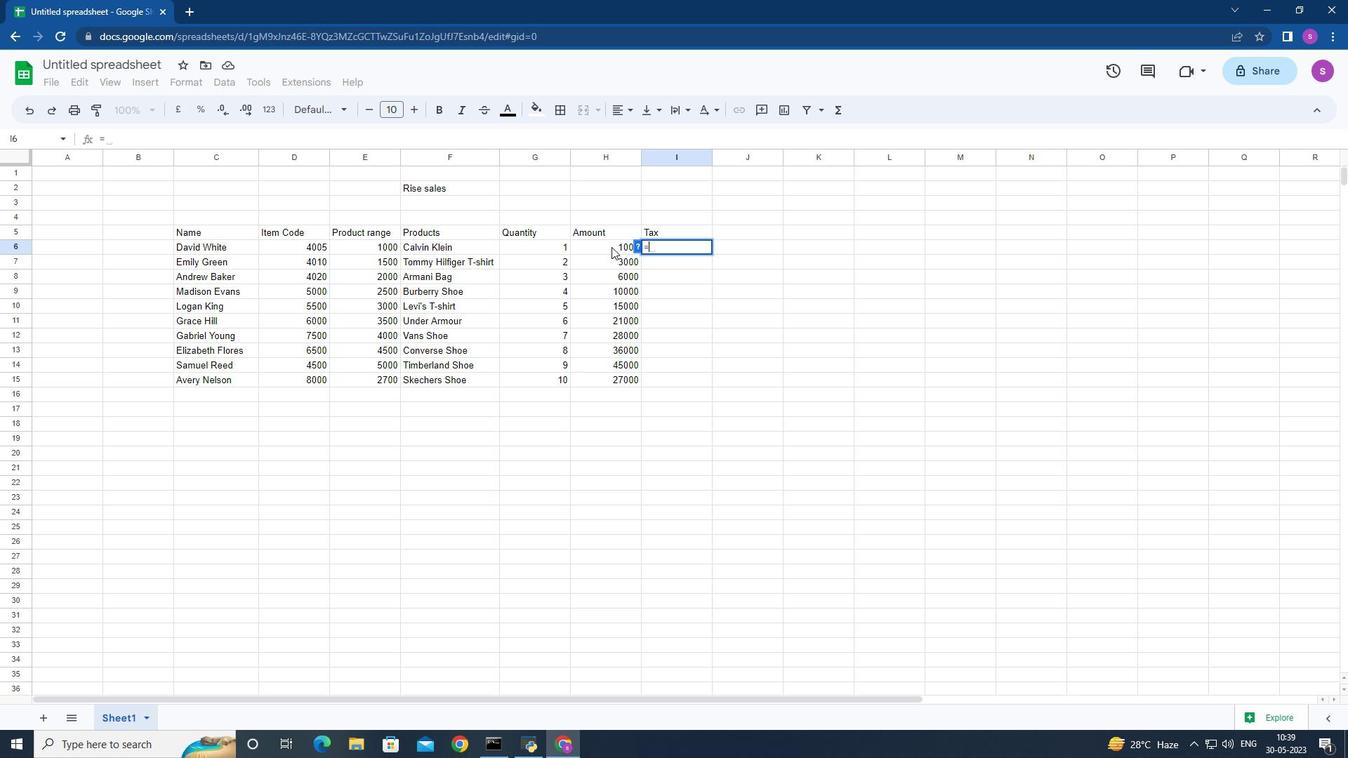 
Action: Mouse pressed left at (610, 246)
Screenshot: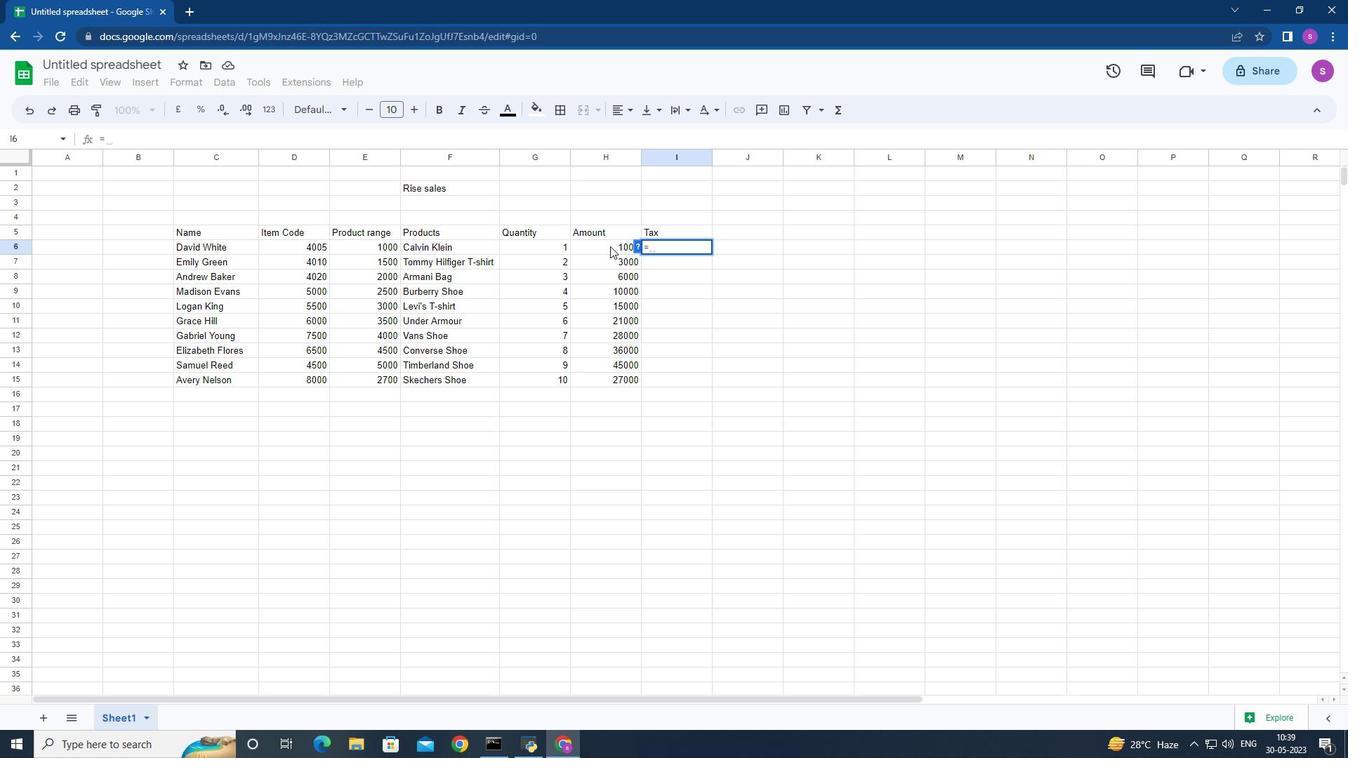 
Action: Key pressed *12<<53>><<53>>
Screenshot: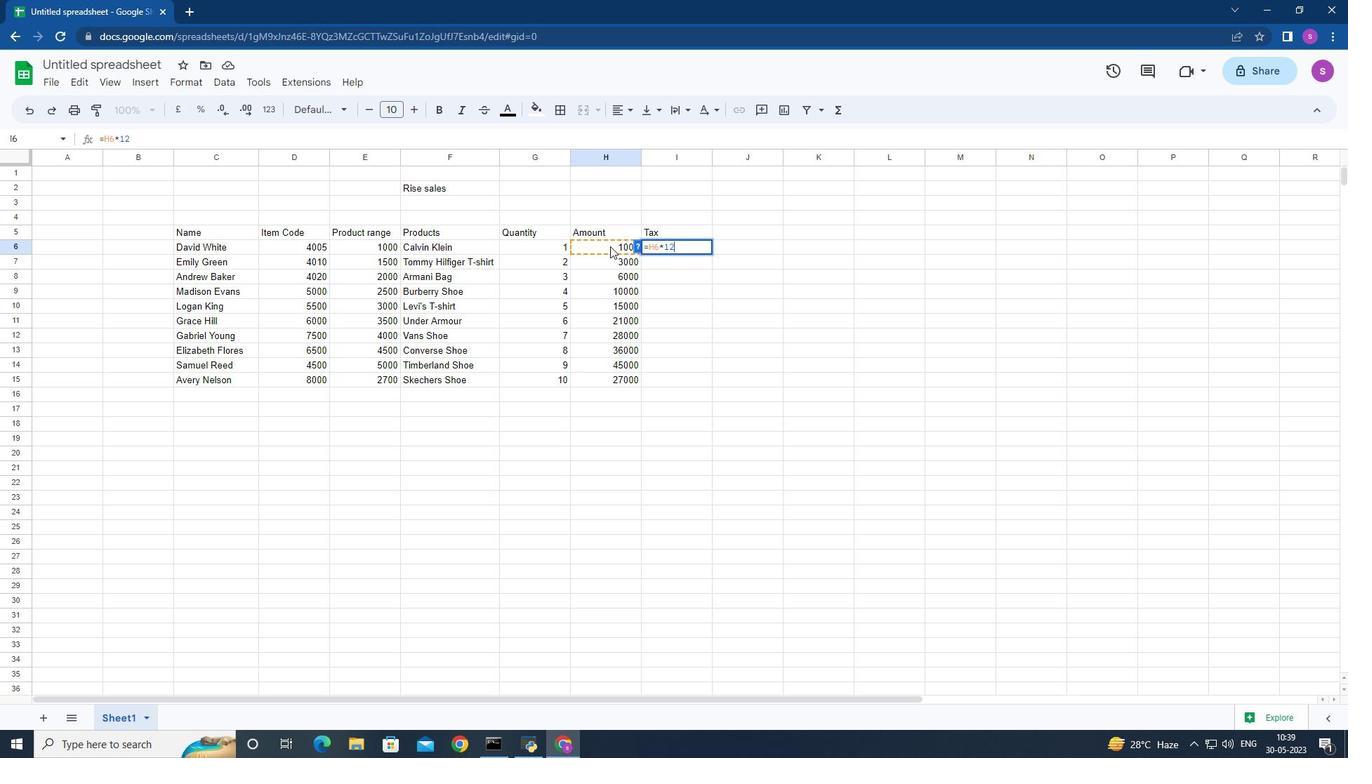 
Action: Mouse moved to (683, 249)
Screenshot: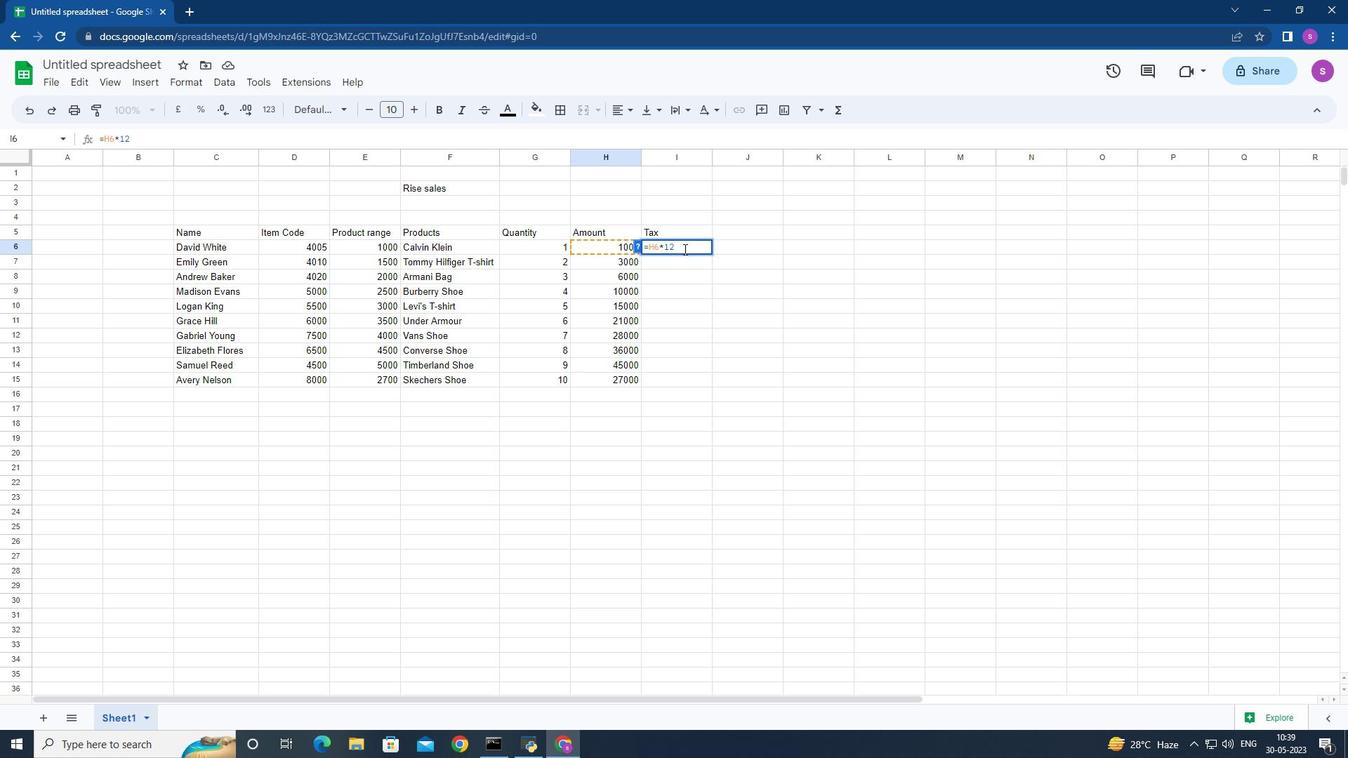 
Action: Key pressed <Key.shift>%<Key.enter>
Screenshot: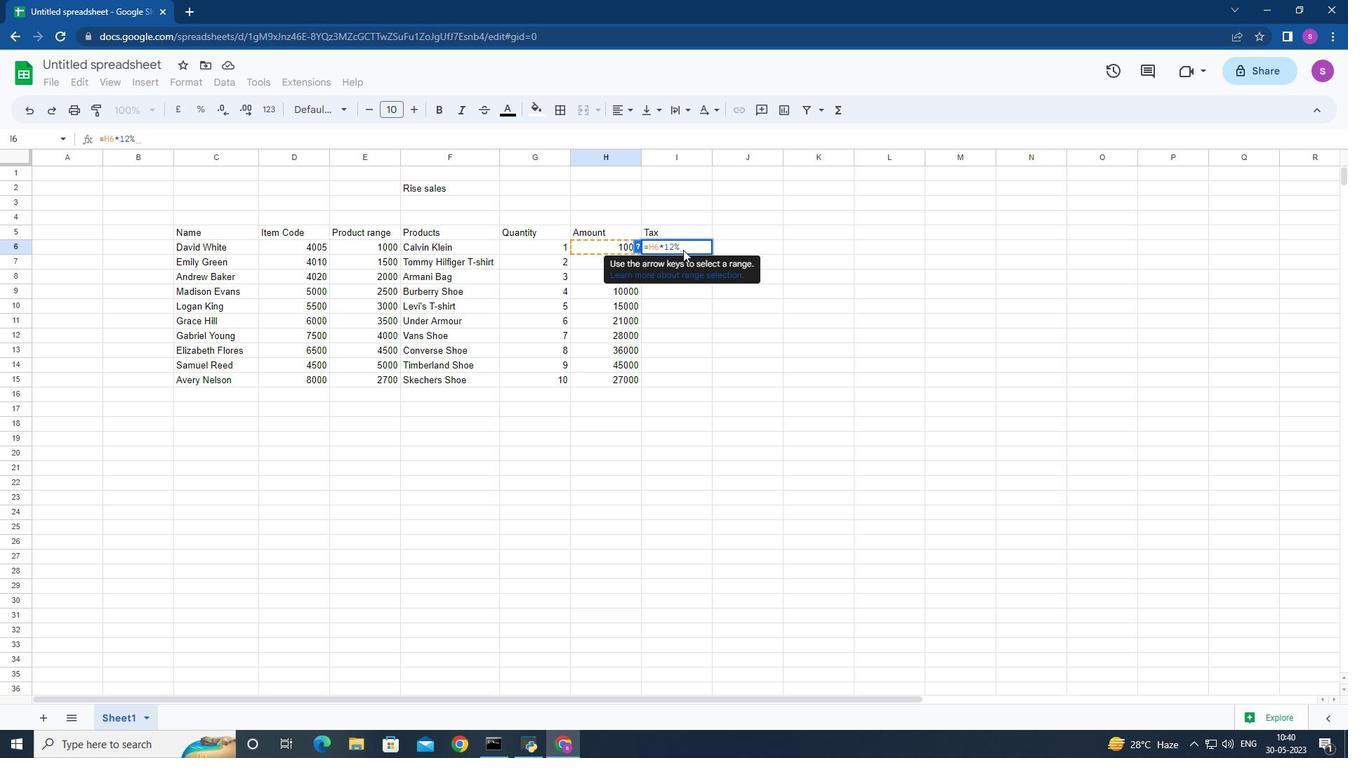 
Action: Mouse moved to (729, 353)
Screenshot: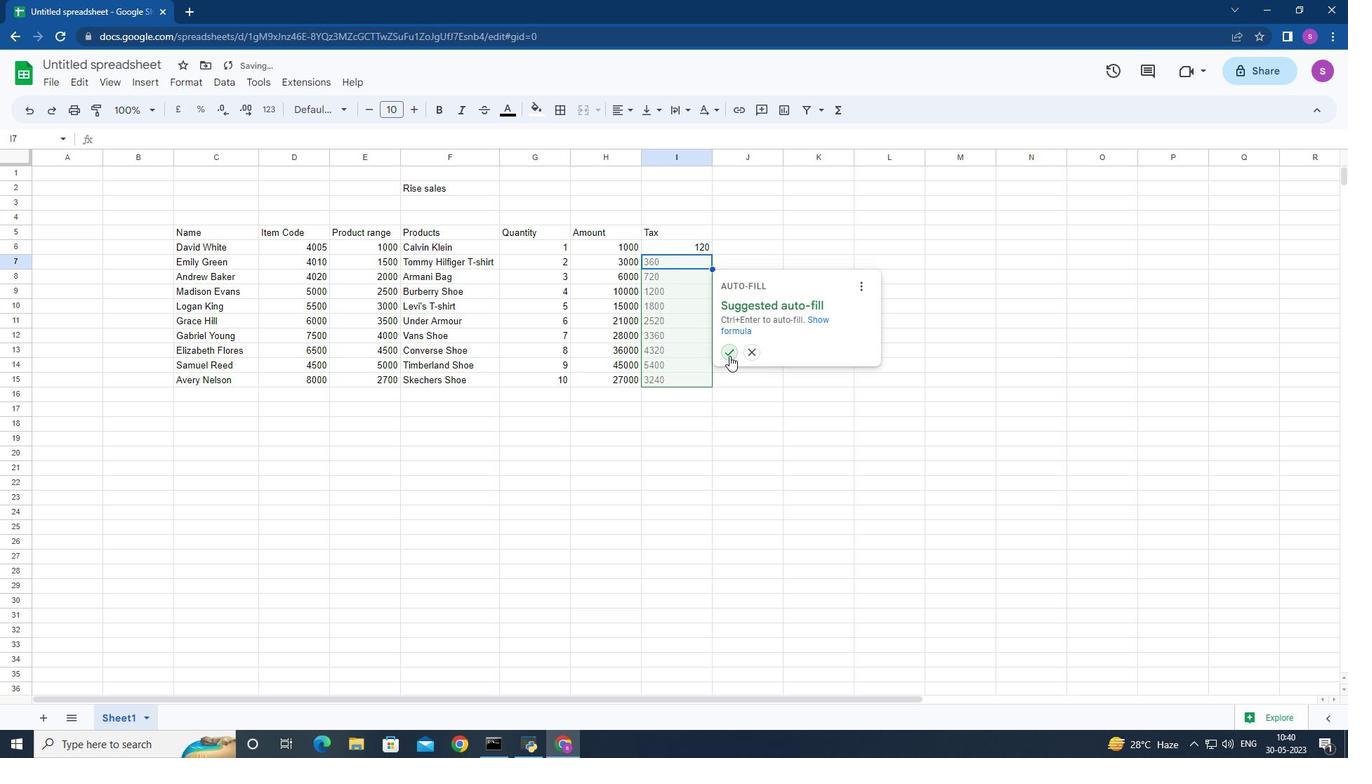 
Action: Mouse pressed left at (729, 353)
Screenshot: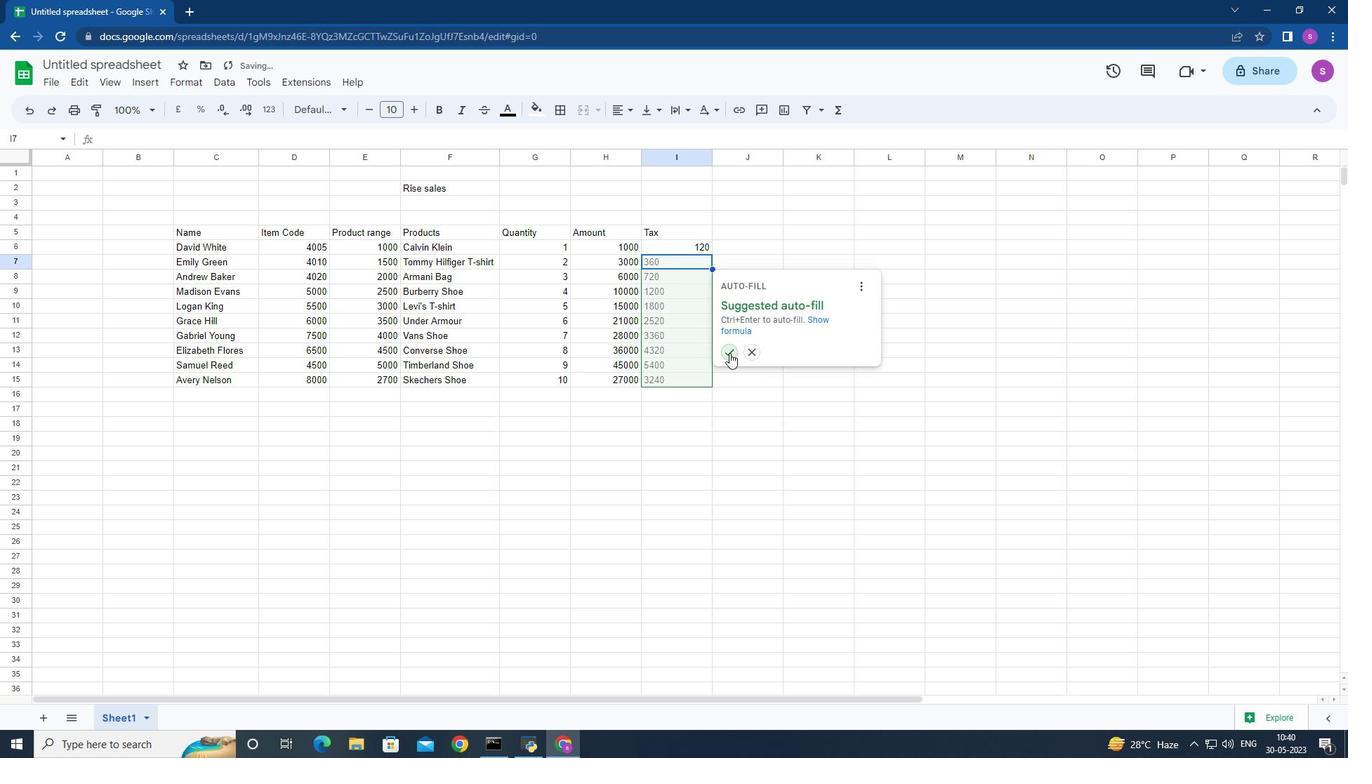 
Action: Mouse moved to (733, 231)
Screenshot: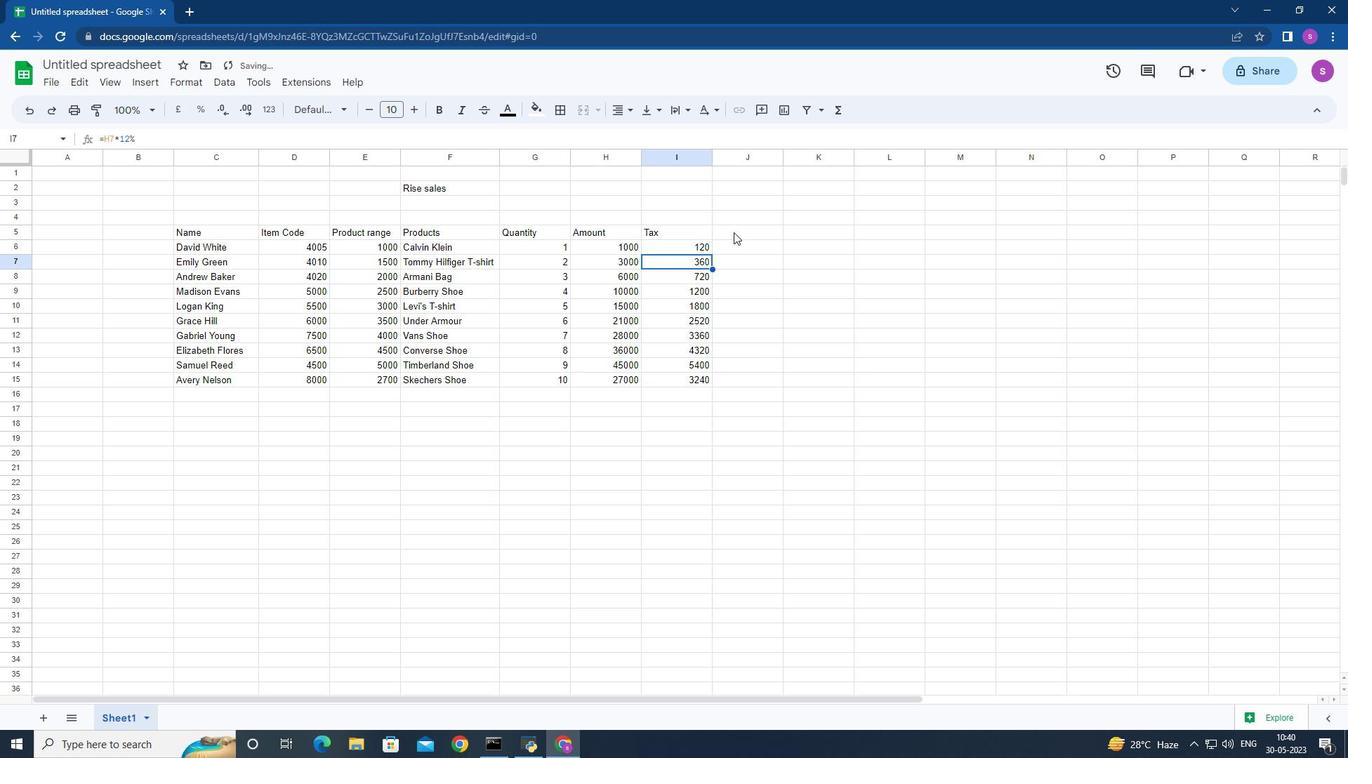 
Action: Mouse pressed left at (733, 231)
Screenshot: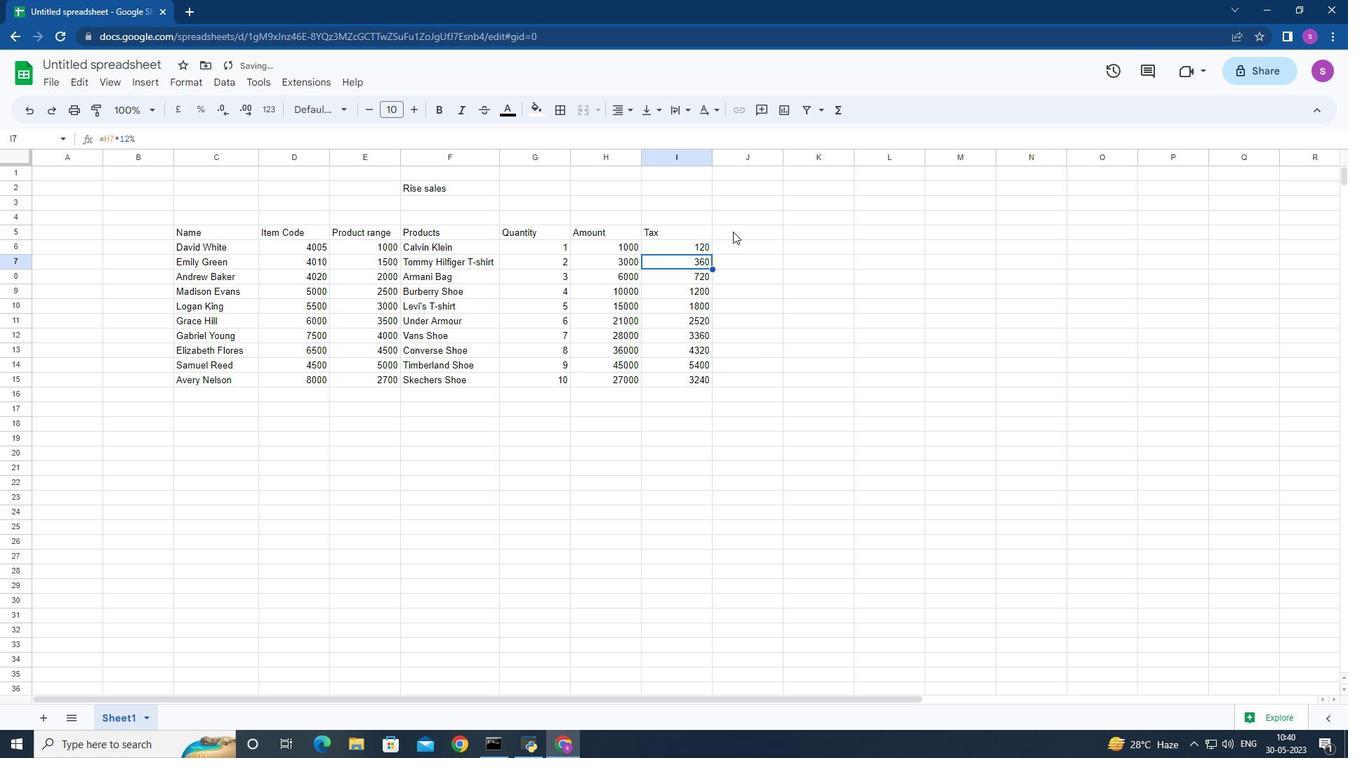 
Action: Key pressed <Key.shift>Commission<Key.down>=
Screenshot: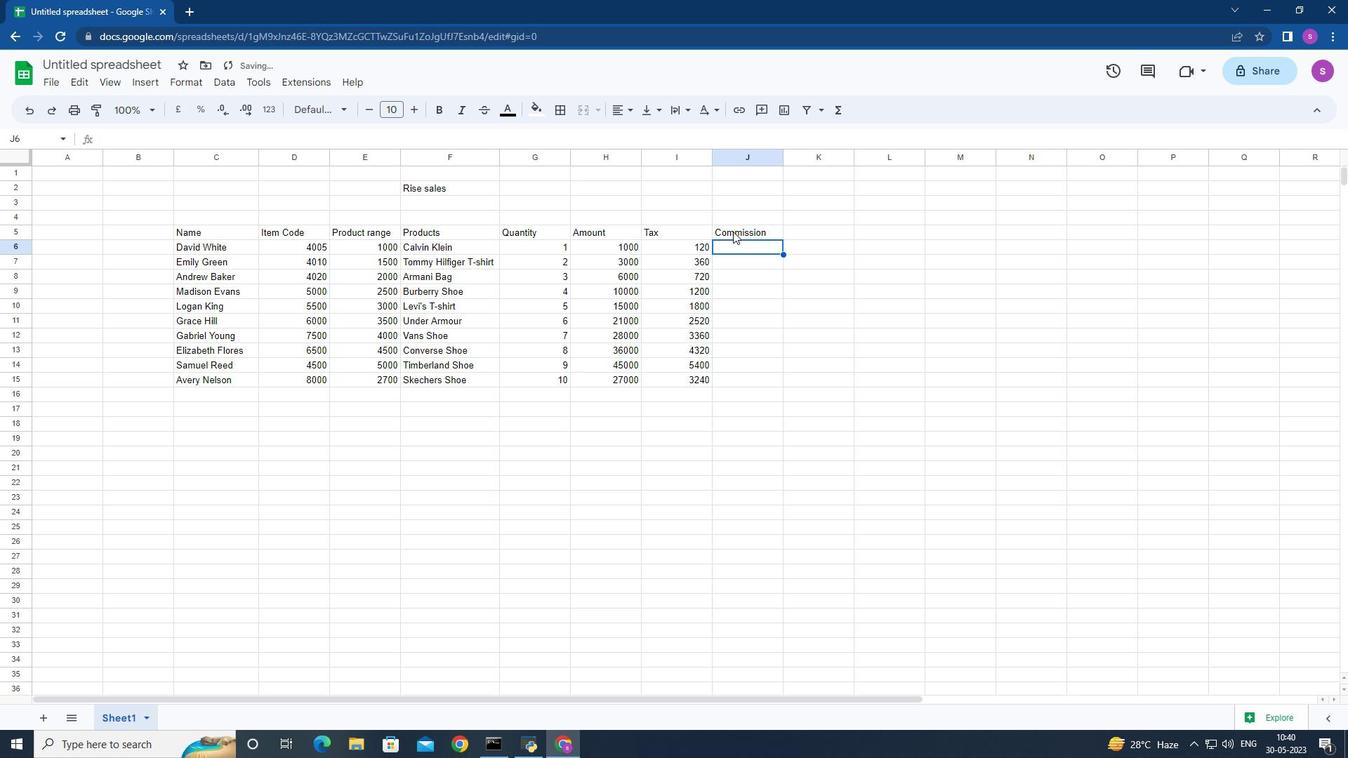 
Action: Mouse moved to (601, 240)
Screenshot: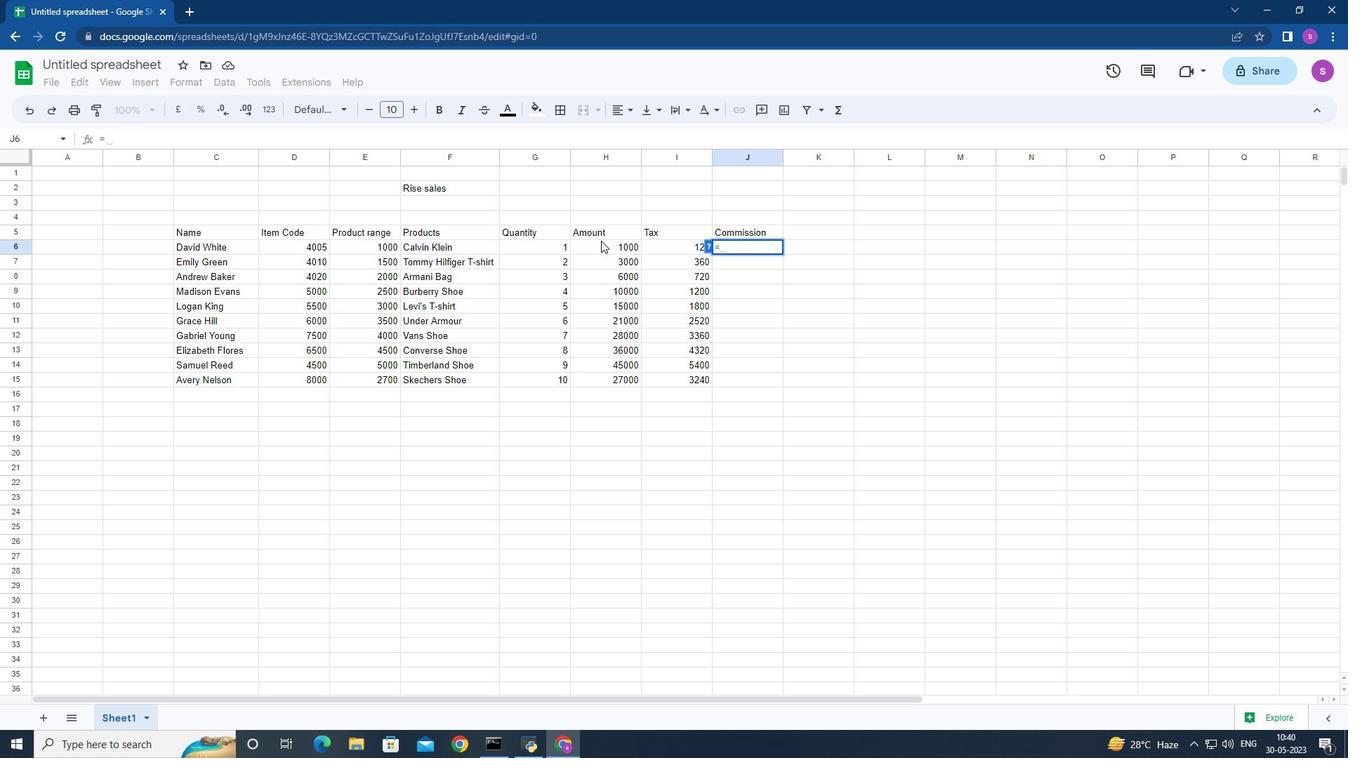
Action: Mouse pressed left at (601, 240)
Screenshot: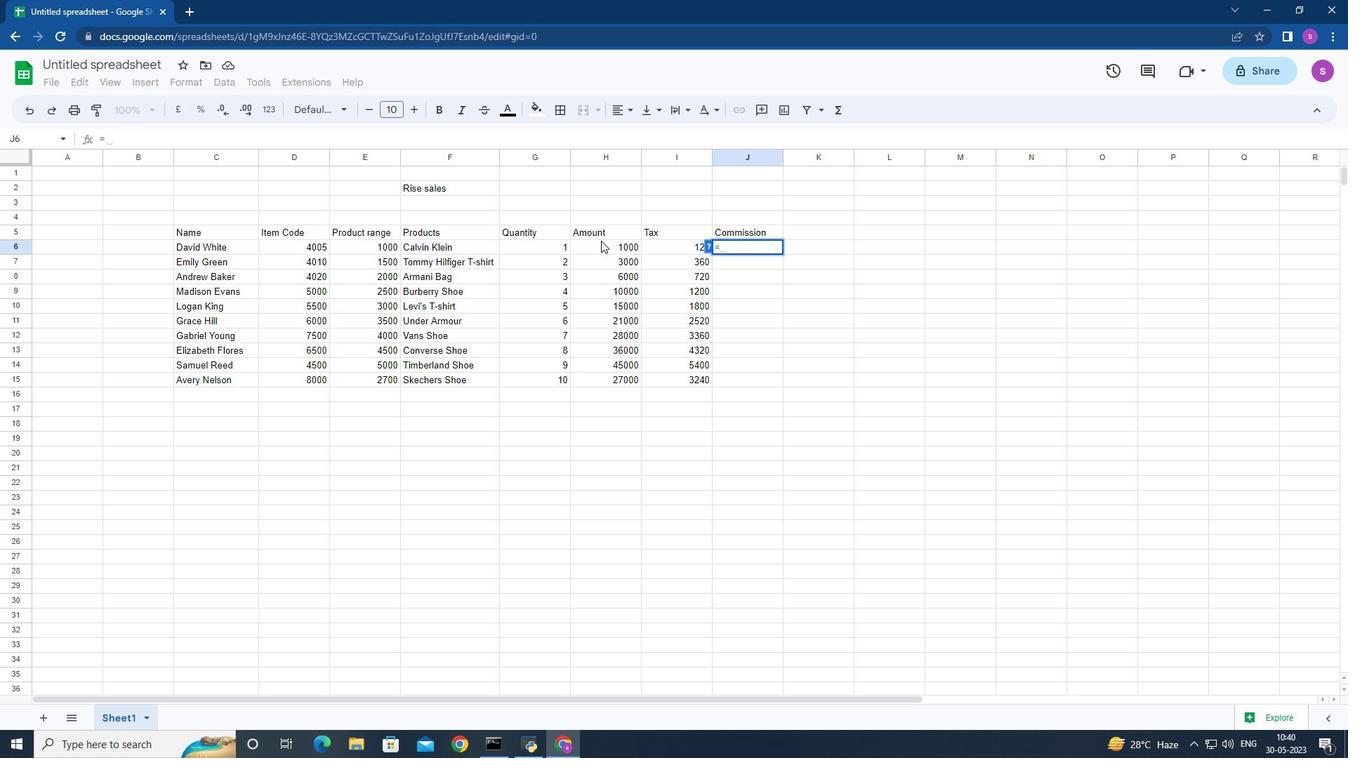 
Action: Mouse moved to (601, 240)
Screenshot: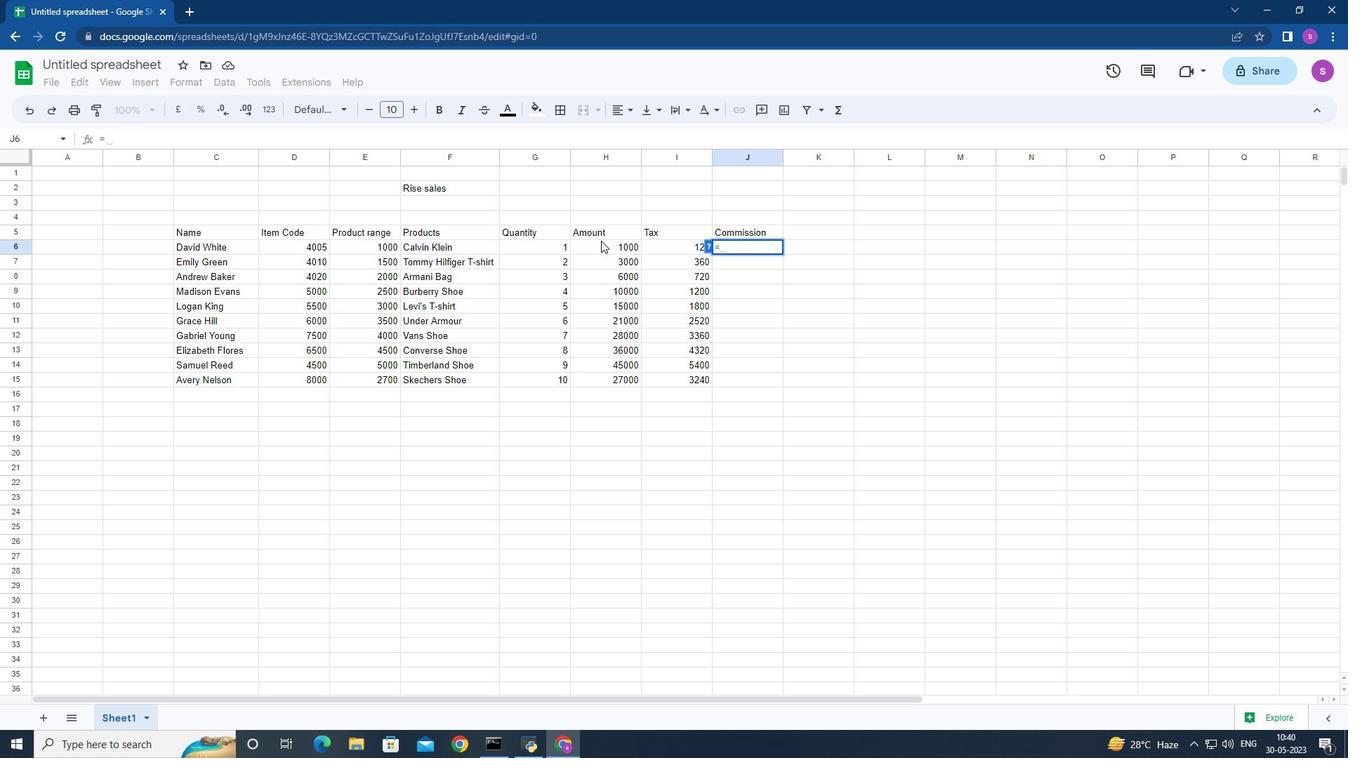 
Action: Key pressed *2<Key.shift>%<Key.enter>
Screenshot: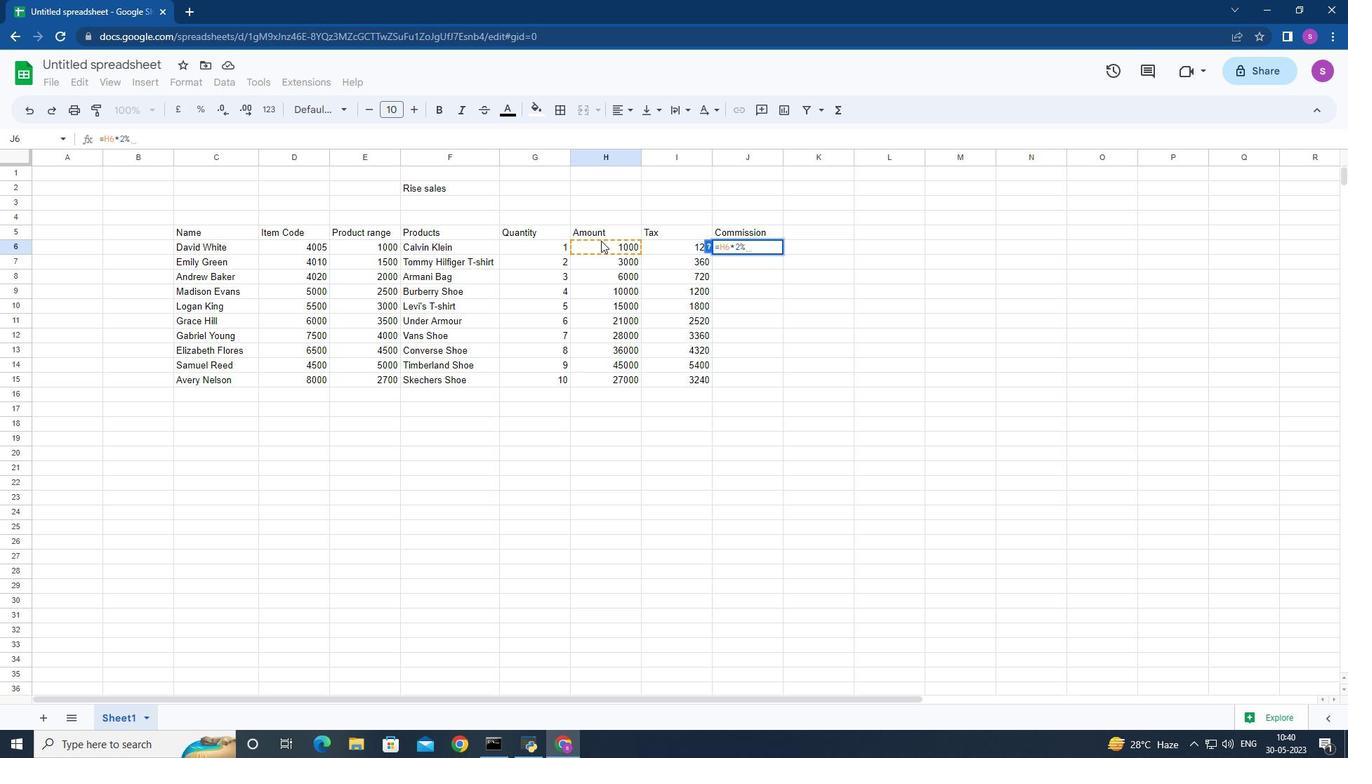 
Action: Mouse moved to (799, 353)
Screenshot: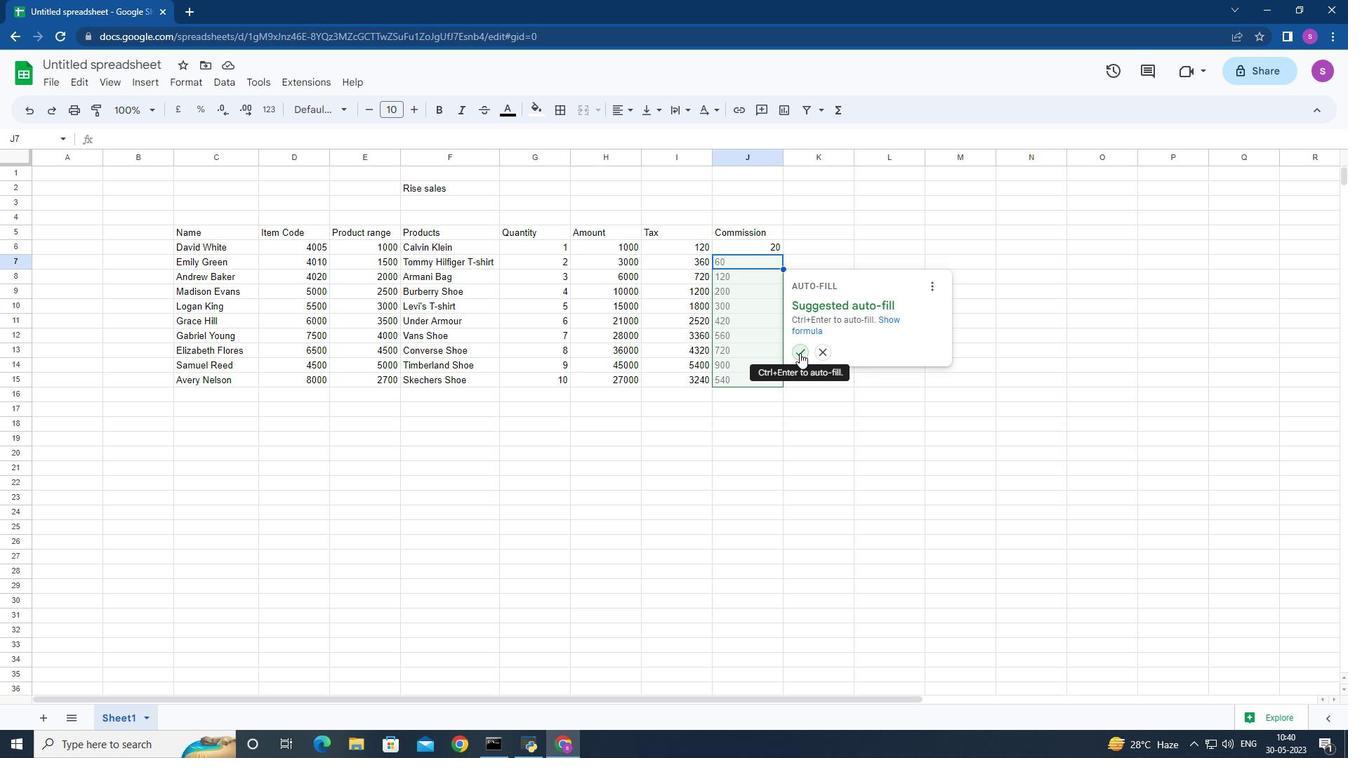 
Action: Mouse pressed left at (799, 353)
Screenshot: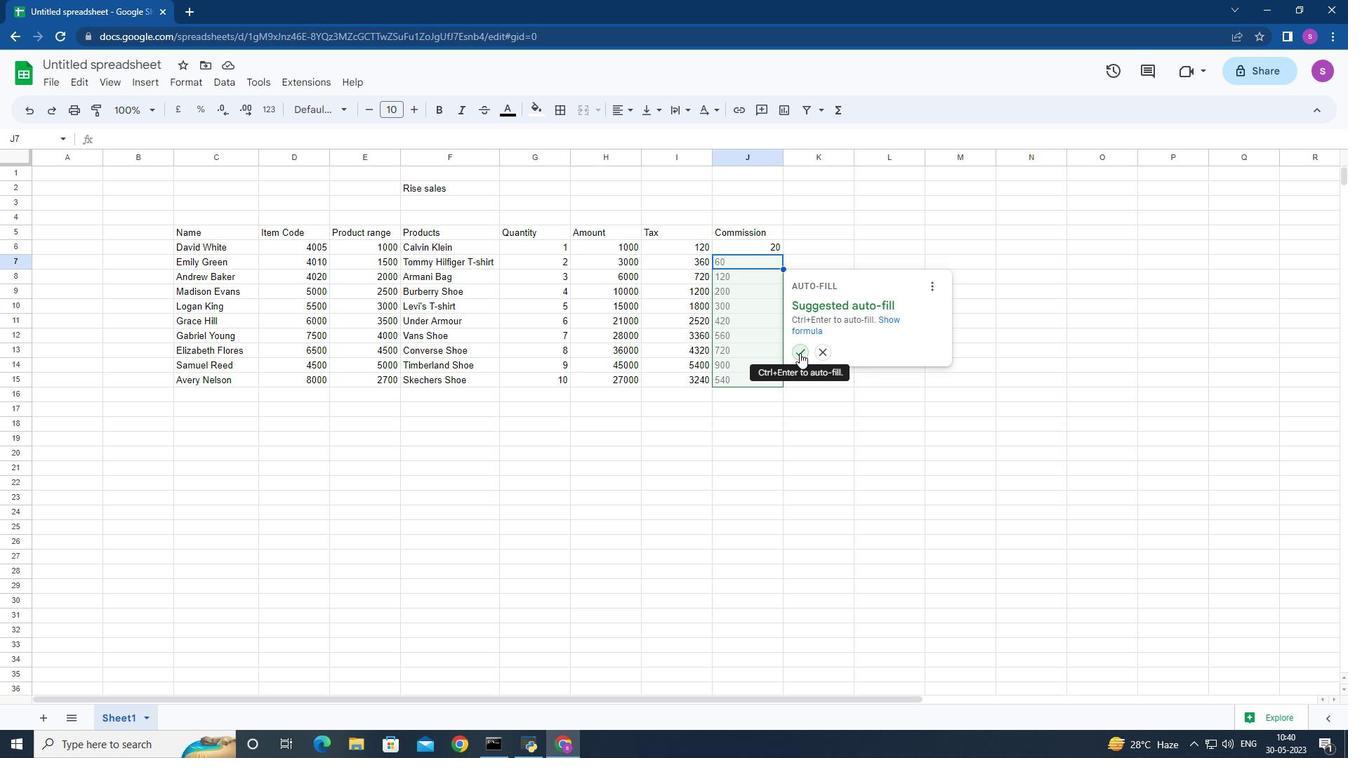 
Action: Mouse moved to (805, 235)
Screenshot: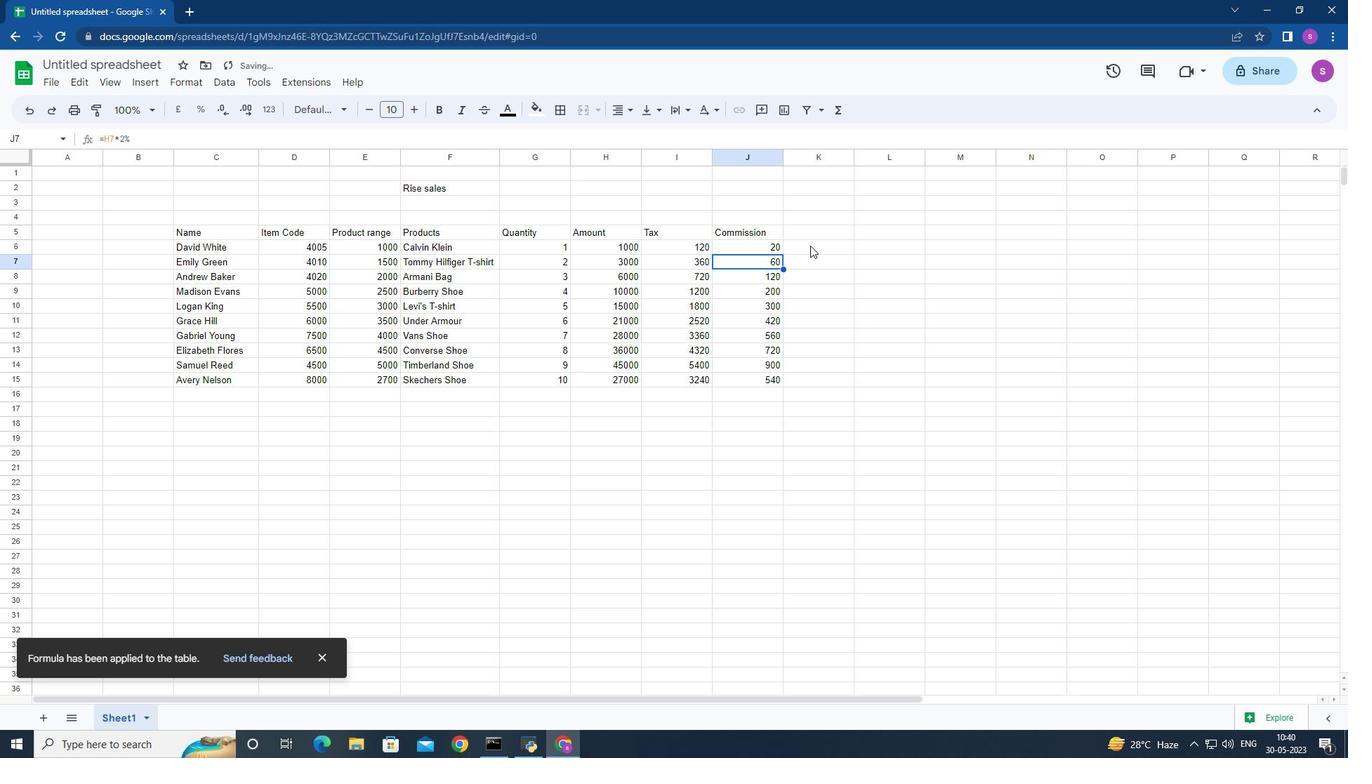 
Action: Mouse pressed left at (805, 235)
Screenshot: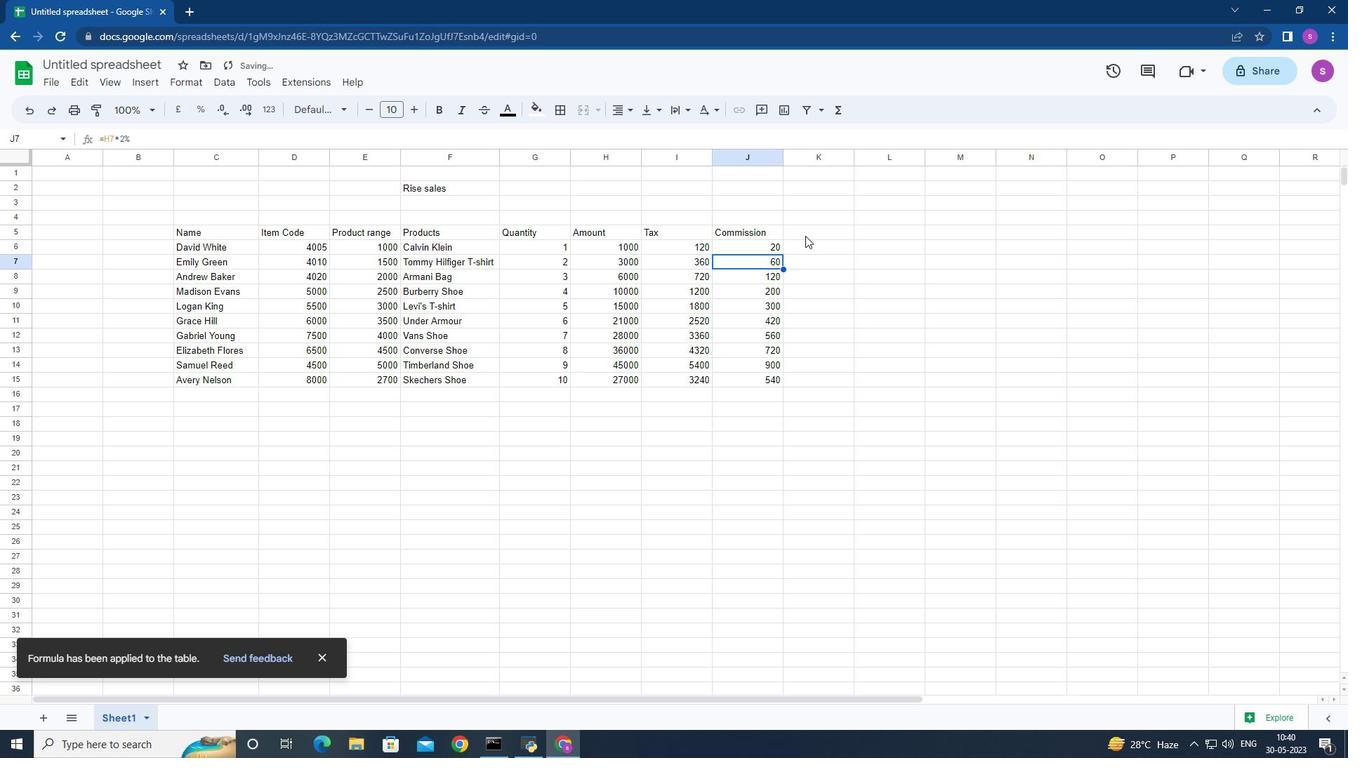 
Action: Mouse moved to (805, 235)
Screenshot: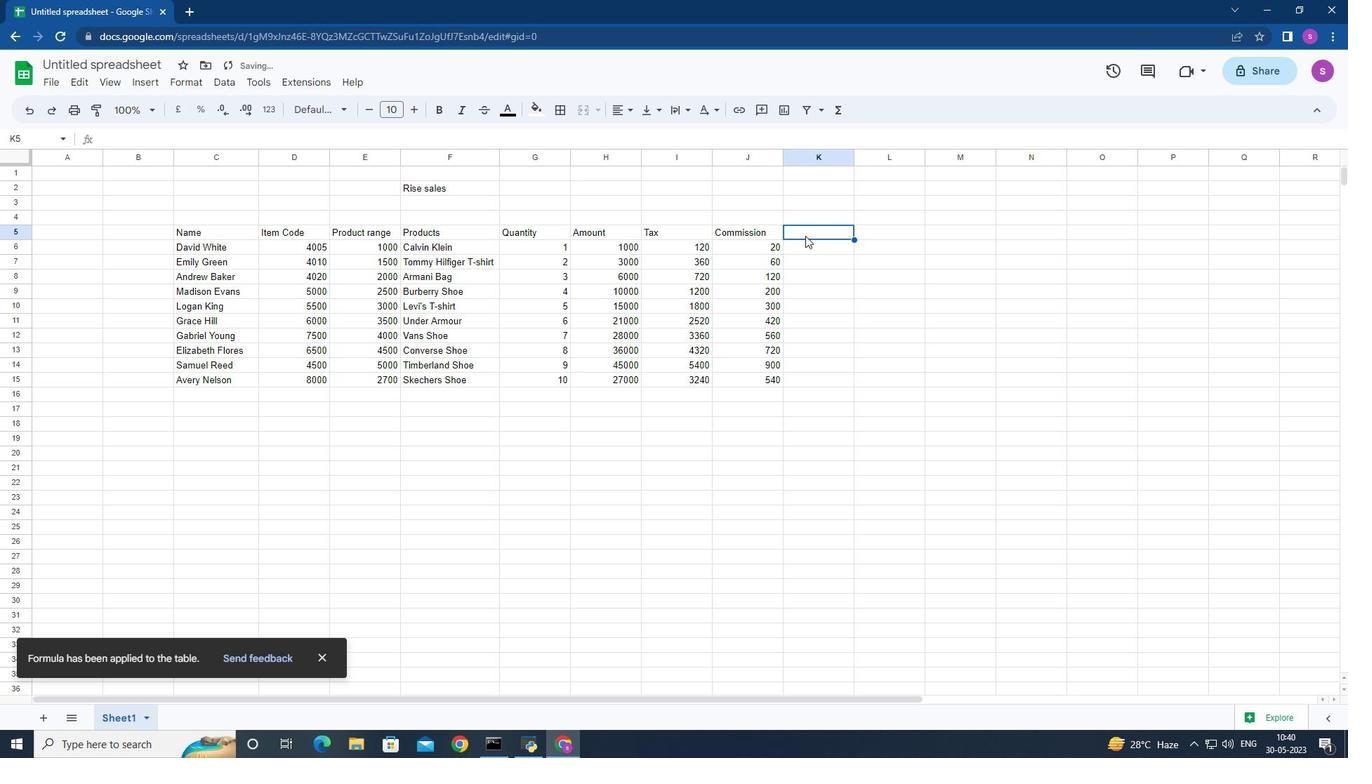 
Action: Key pressed <Key.shift>Total<Key.space>
Screenshot: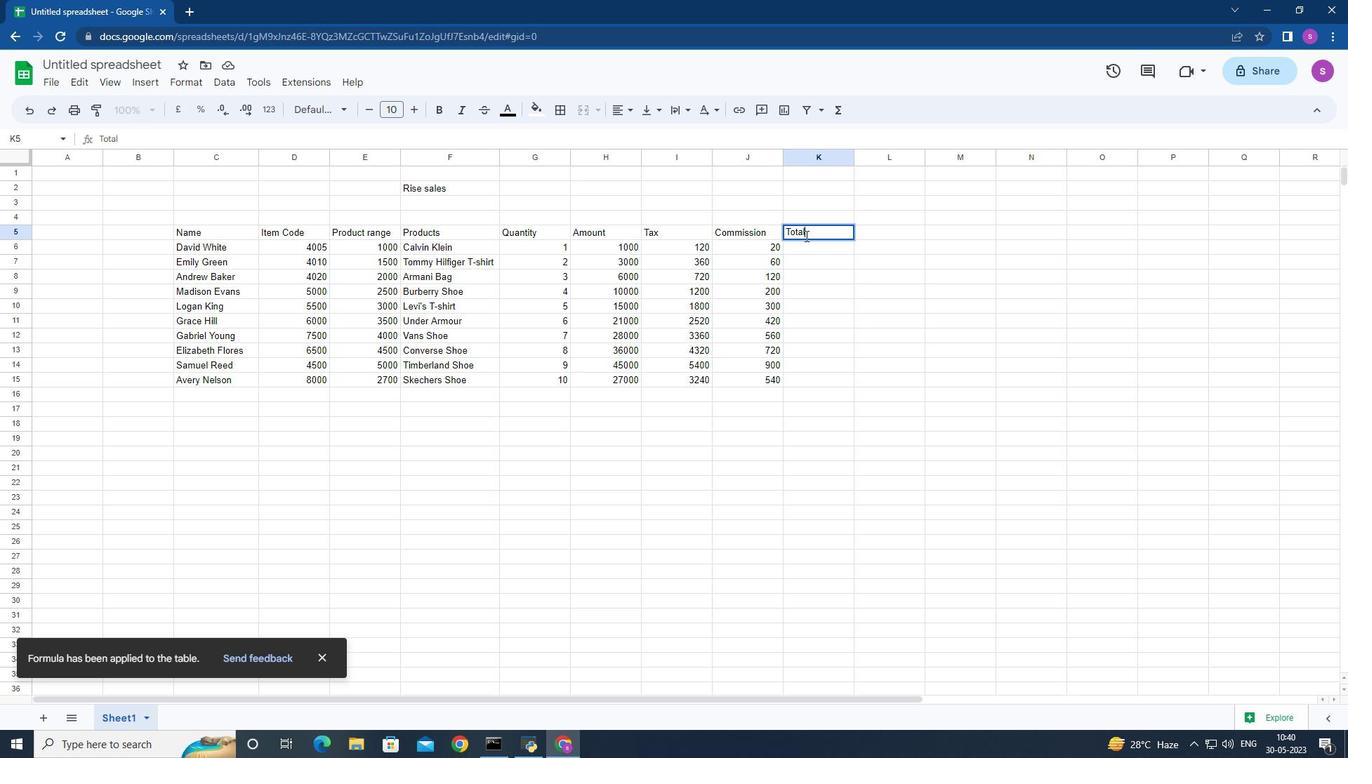 
Action: Mouse moved to (910, 375)
Screenshot: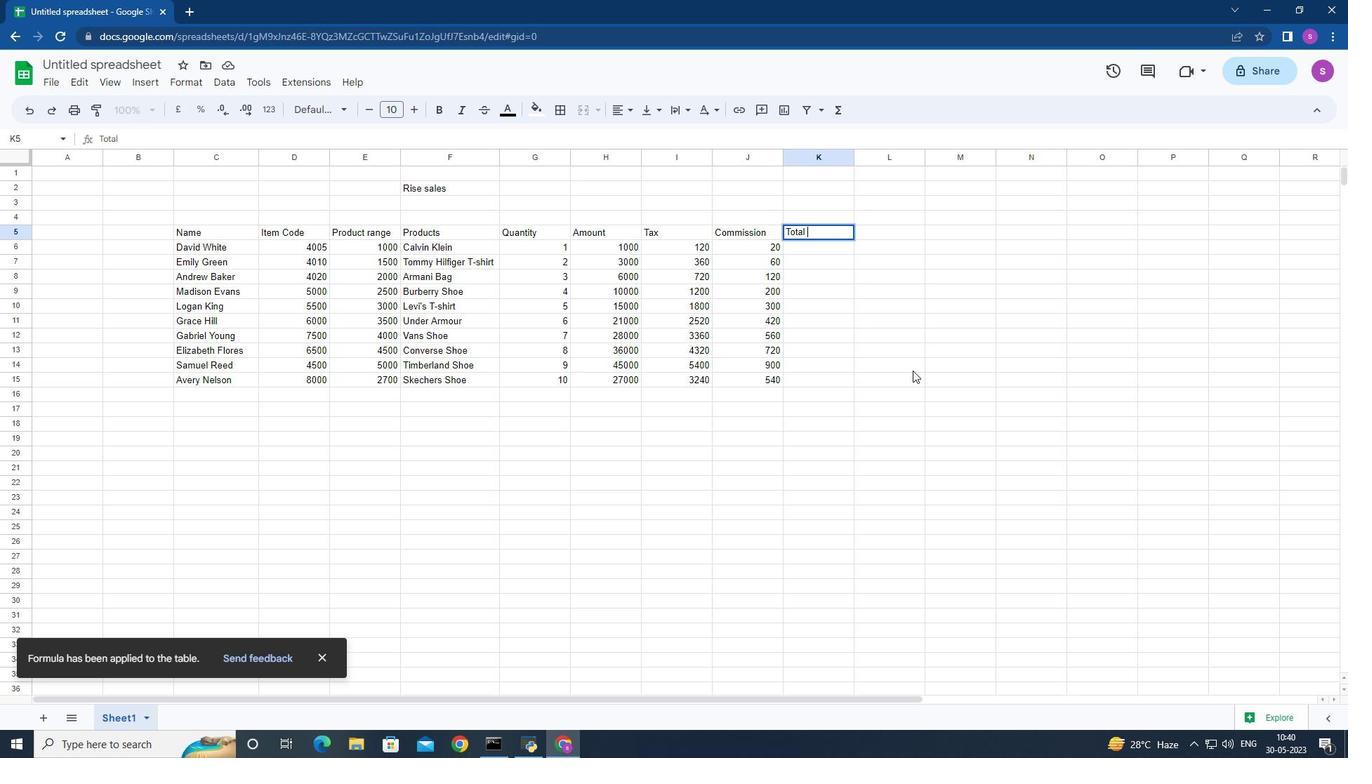 
Action: Key pressed <Key.down>=<Key.enter>
Screenshot: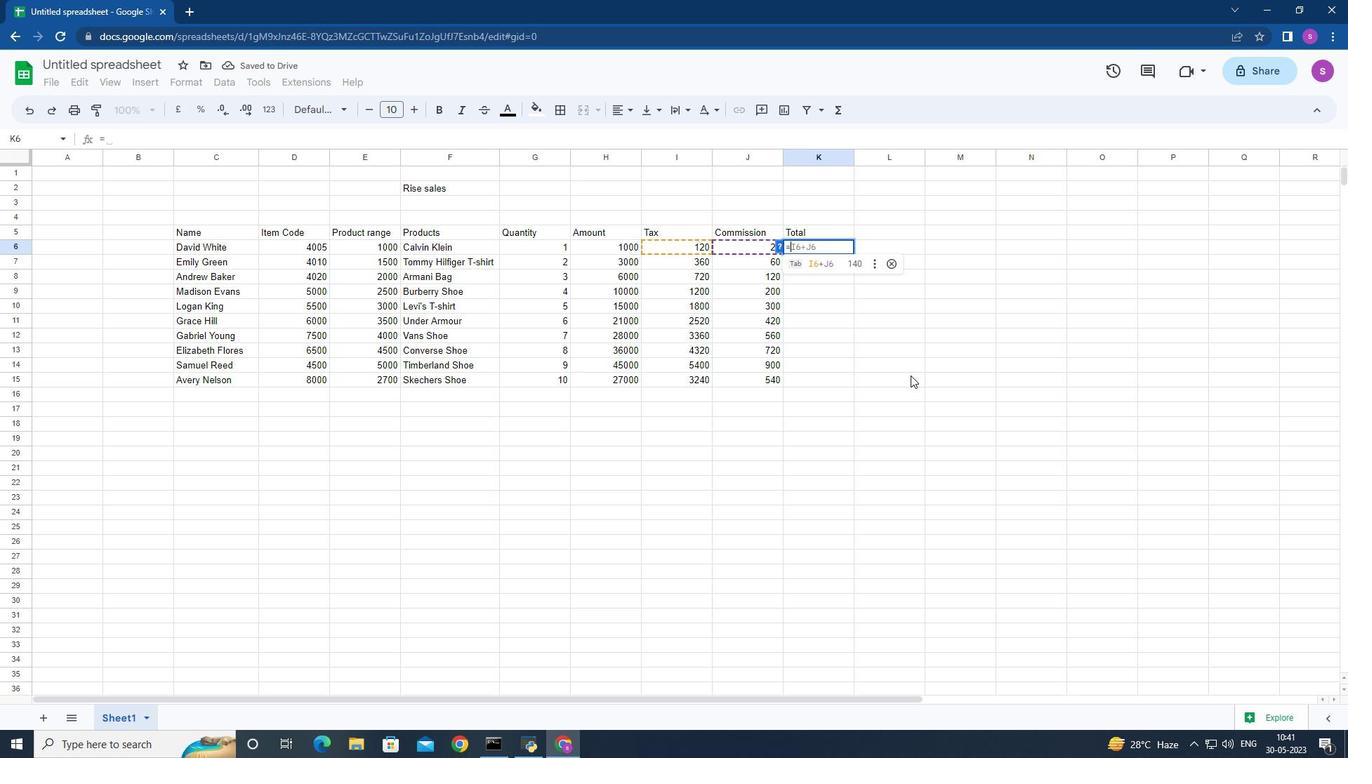 
Action: Mouse moved to (825, 246)
Screenshot: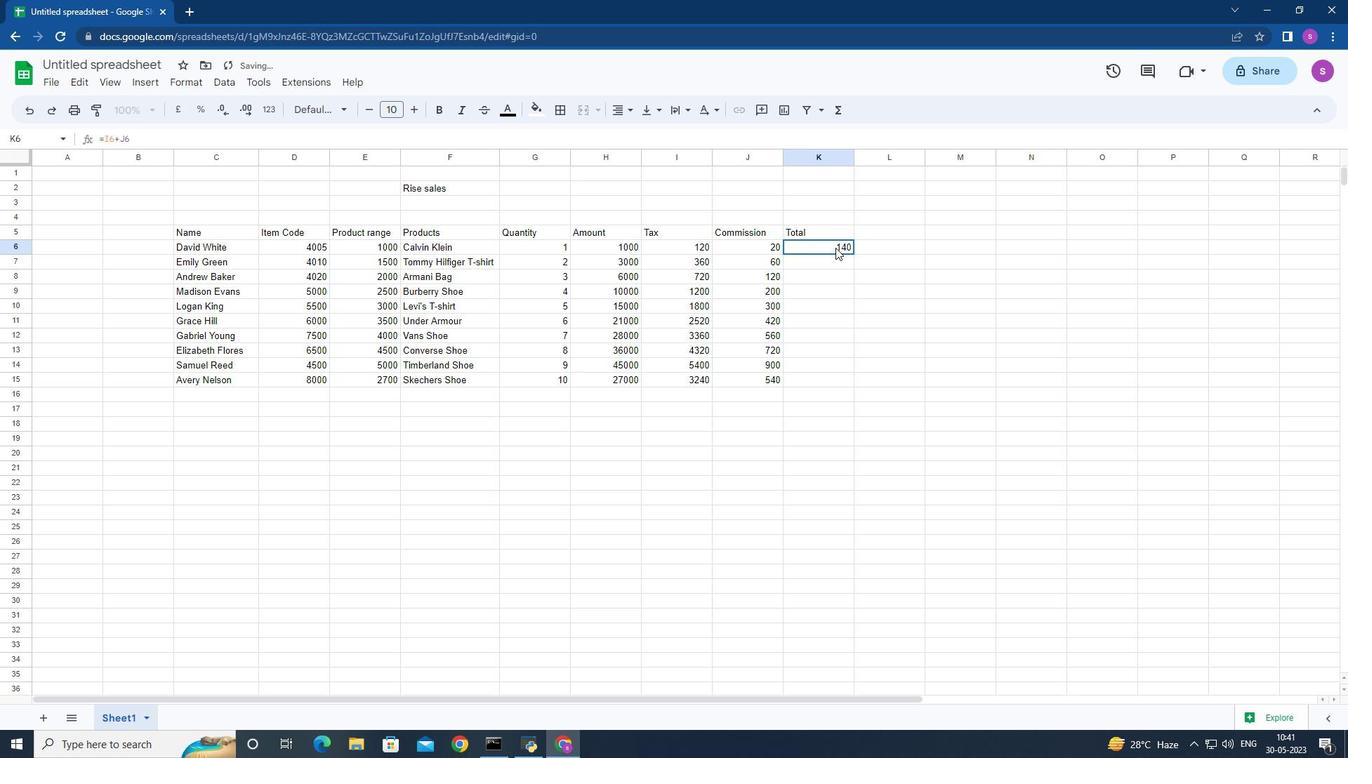 
Action: Mouse pressed left at (825, 246)
Screenshot: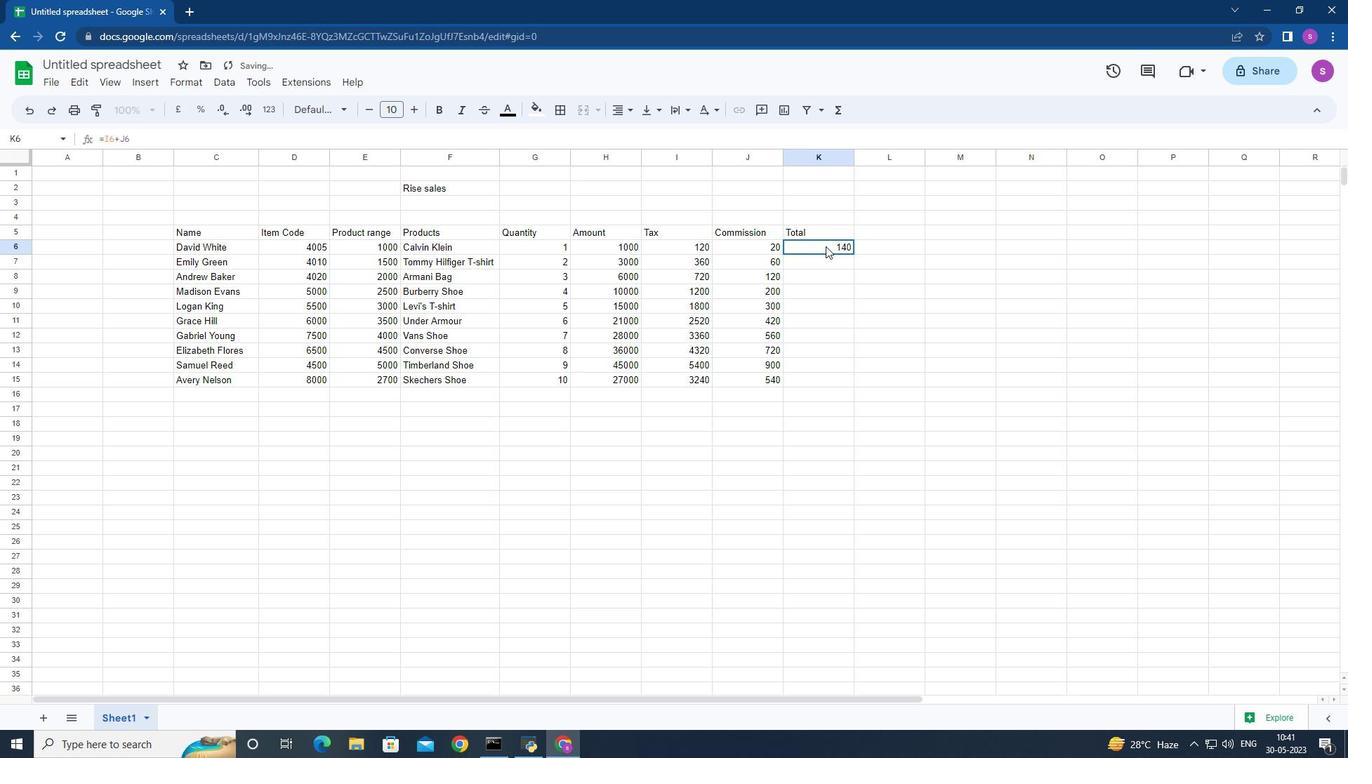 
Action: Mouse moved to (853, 254)
Screenshot: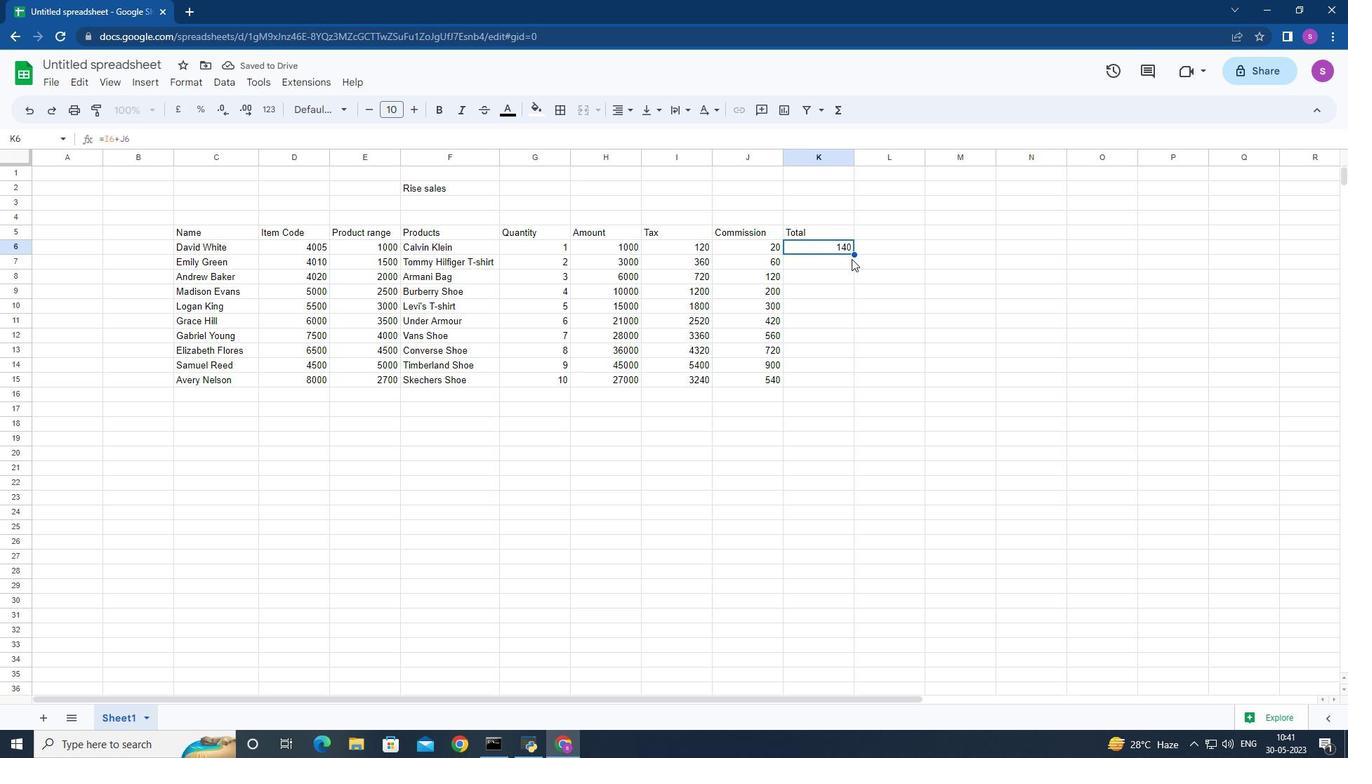 
Action: Mouse pressed left at (853, 254)
Screenshot: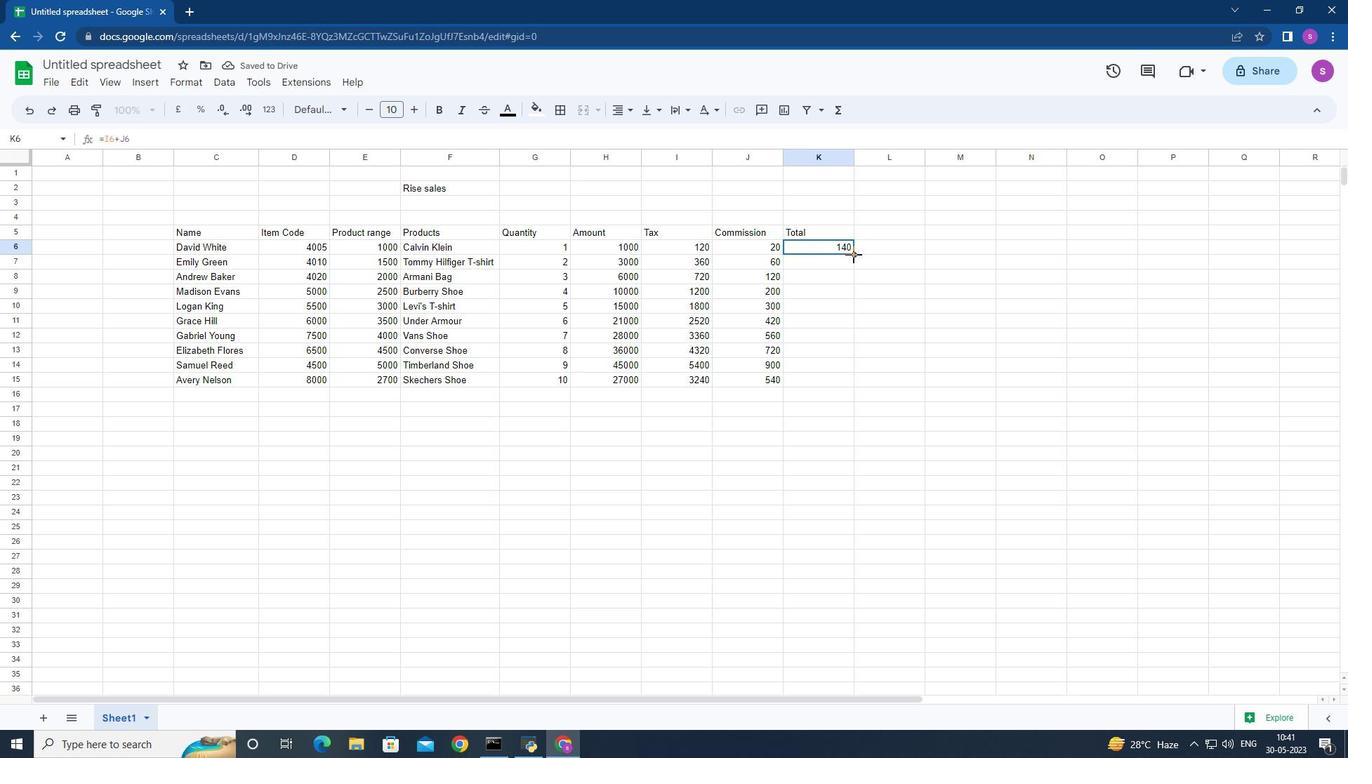 
Action: Mouse moved to (887, 374)
Screenshot: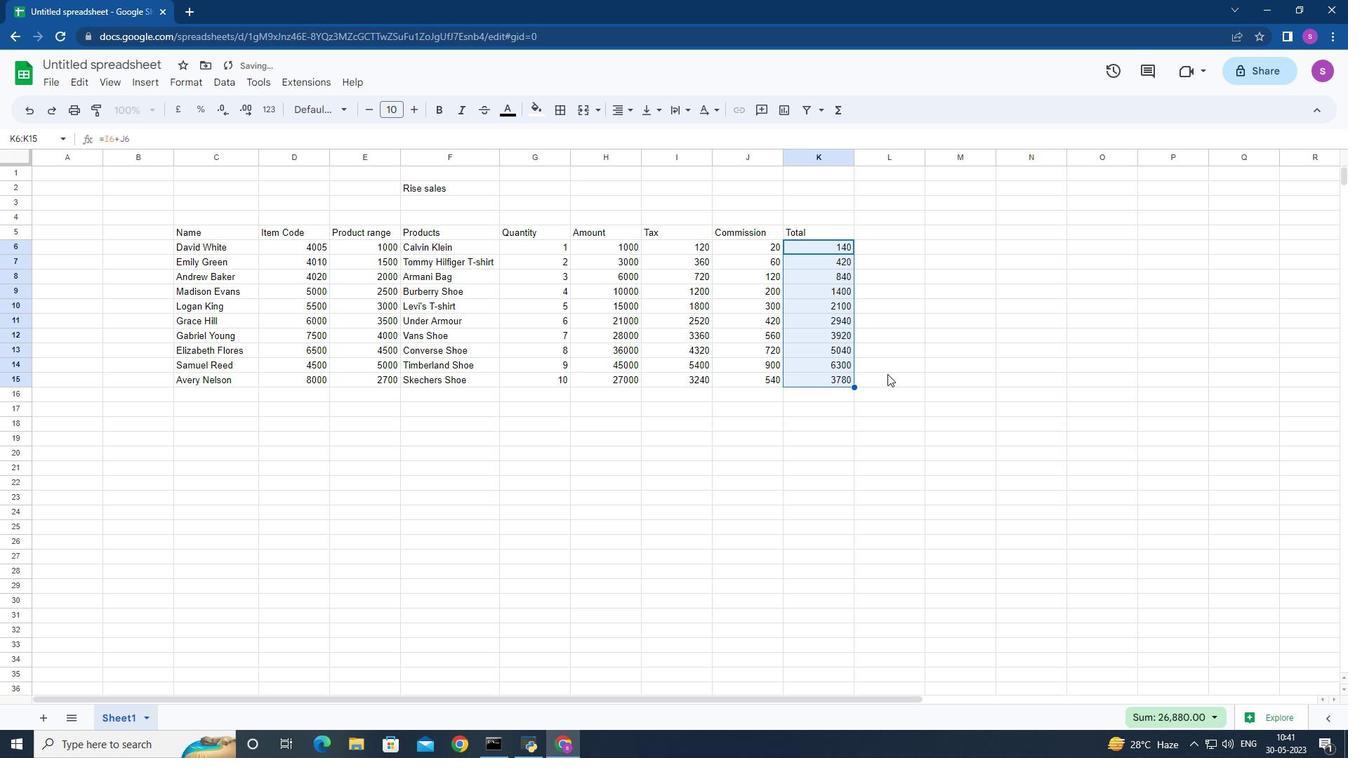 
Action: Mouse pressed left at (887, 374)
Screenshot: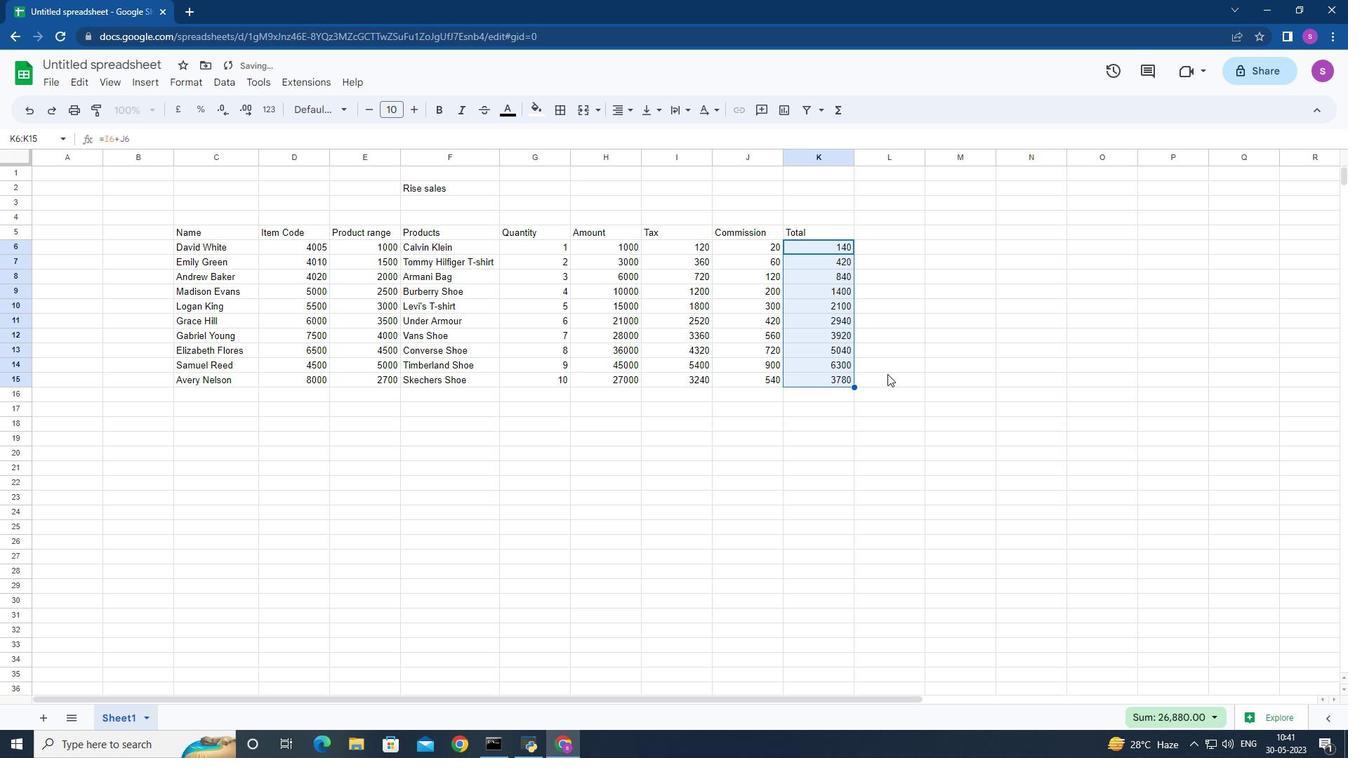 
Action: Mouse moved to (878, 245)
Screenshot: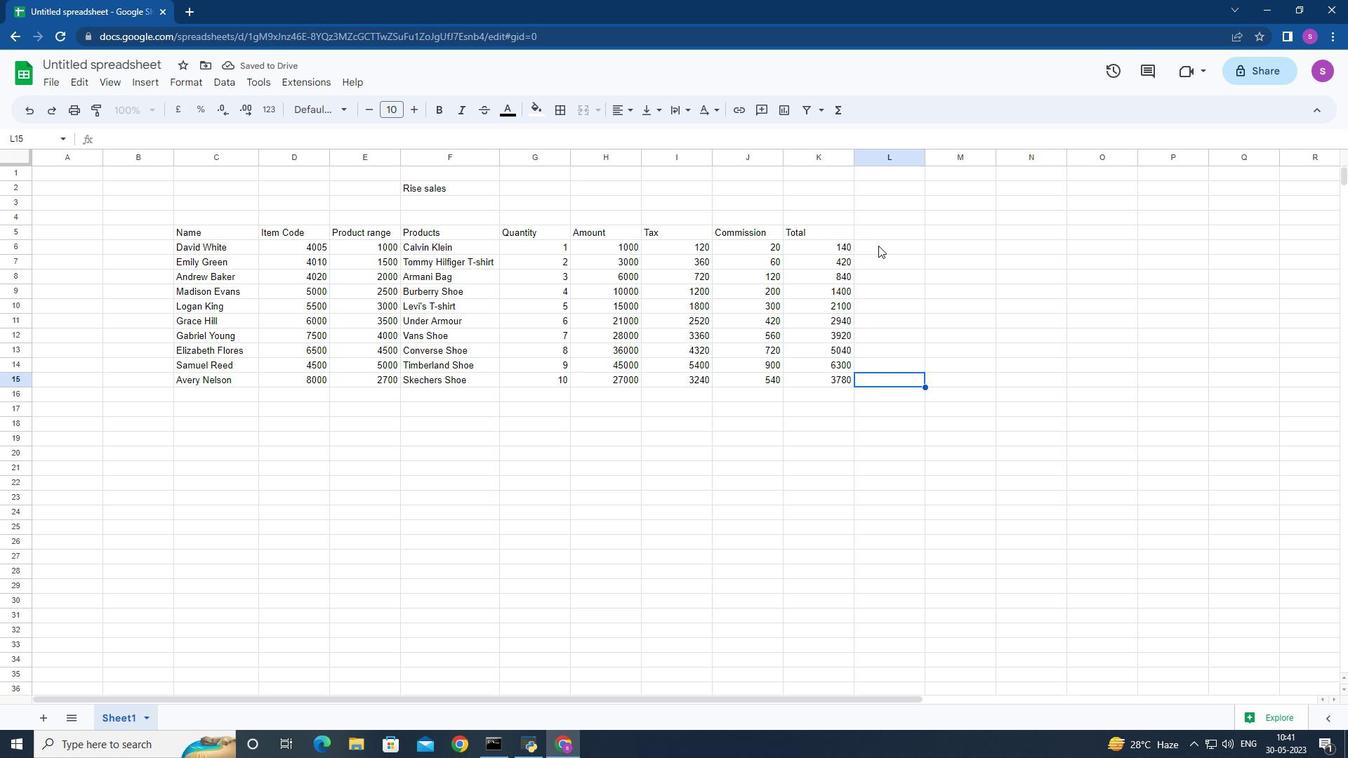 
Action: Mouse pressed left at (878, 245)
Screenshot: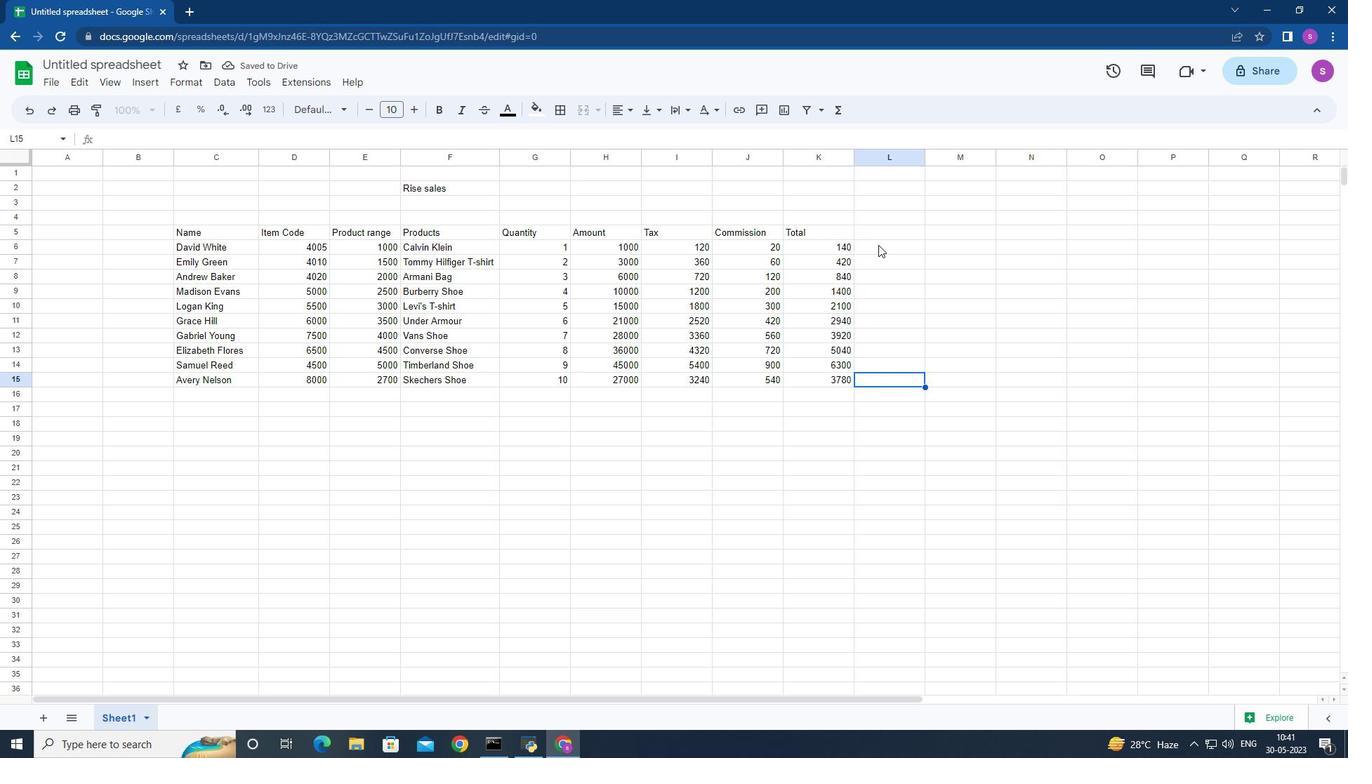 
Action: Mouse moved to (138, 58)
Screenshot: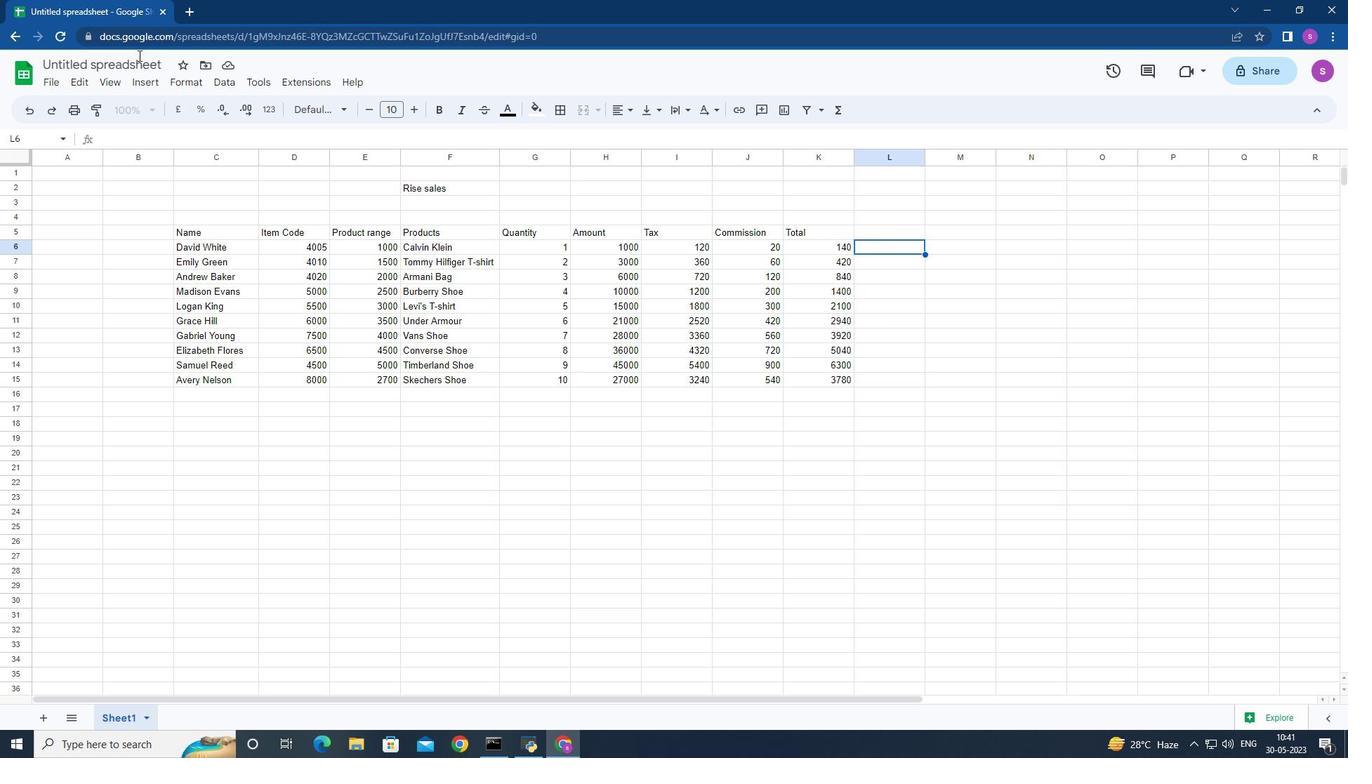 
Action: Mouse pressed left at (138, 58)
Screenshot: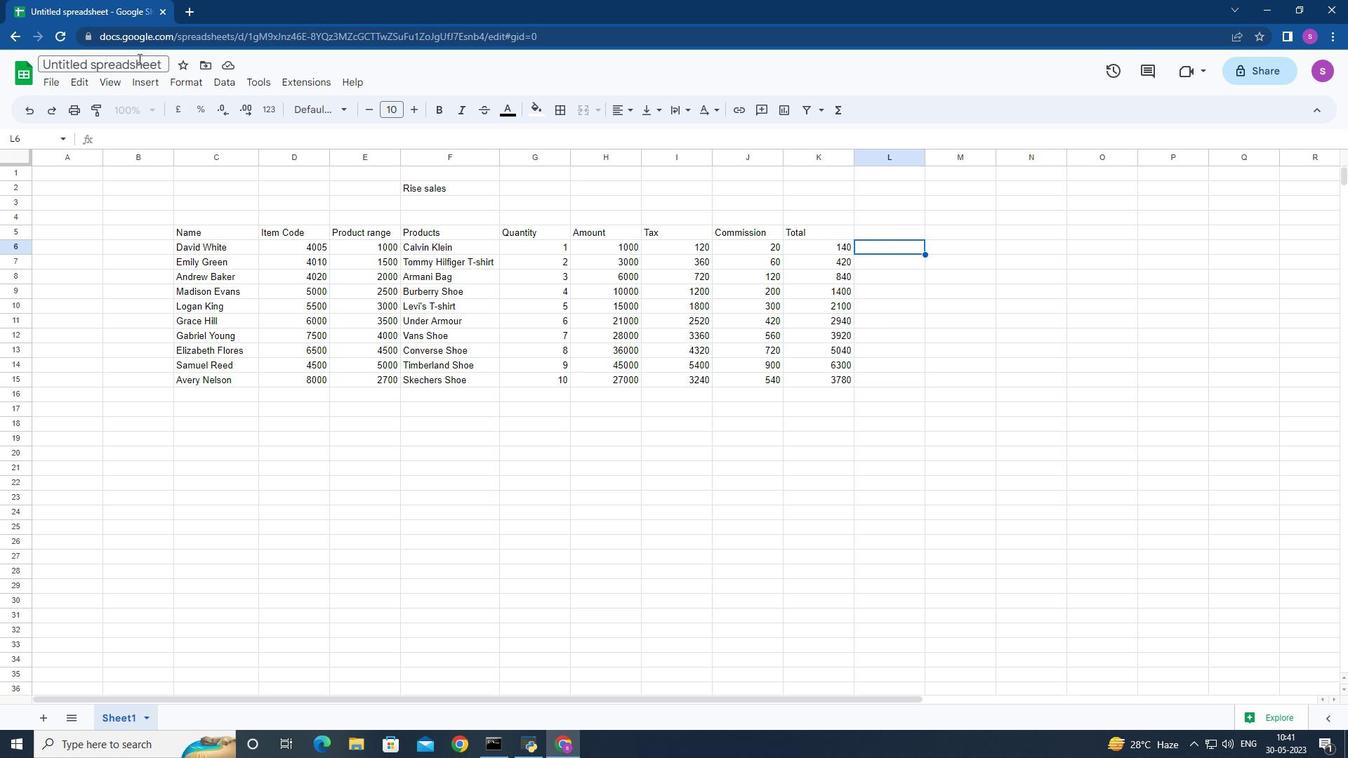 
Action: Key pressed <Key.backspace><Key.shift>Attendance<Key.space><Key.shift>Sheet<Key.space><Key.shift>Wr<Key.backspace>eekly<Key.space><Key.shift>Assessment<Key.space><Key.shift>Book<Key.enter>ctrl+S<Key.enter>
Screenshot: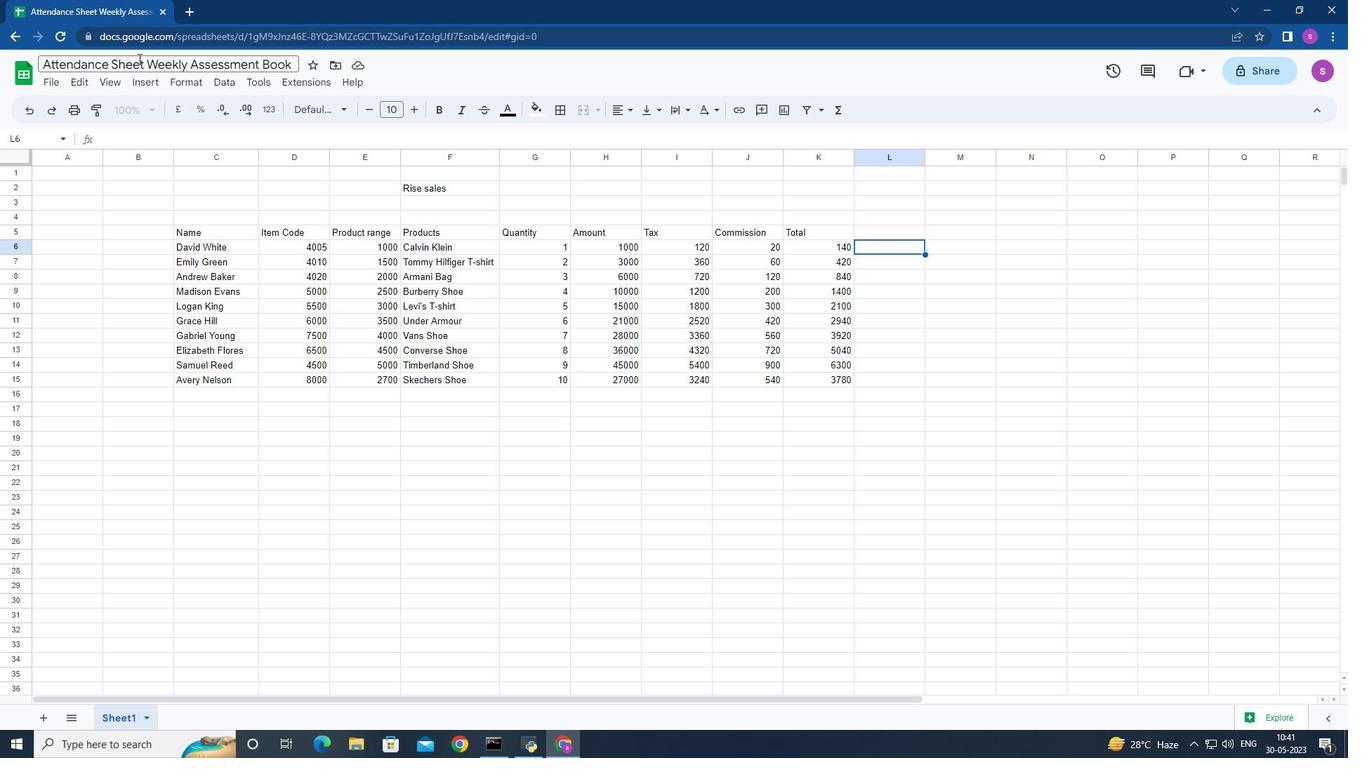 
Action: Mouse moved to (360, 374)
Screenshot: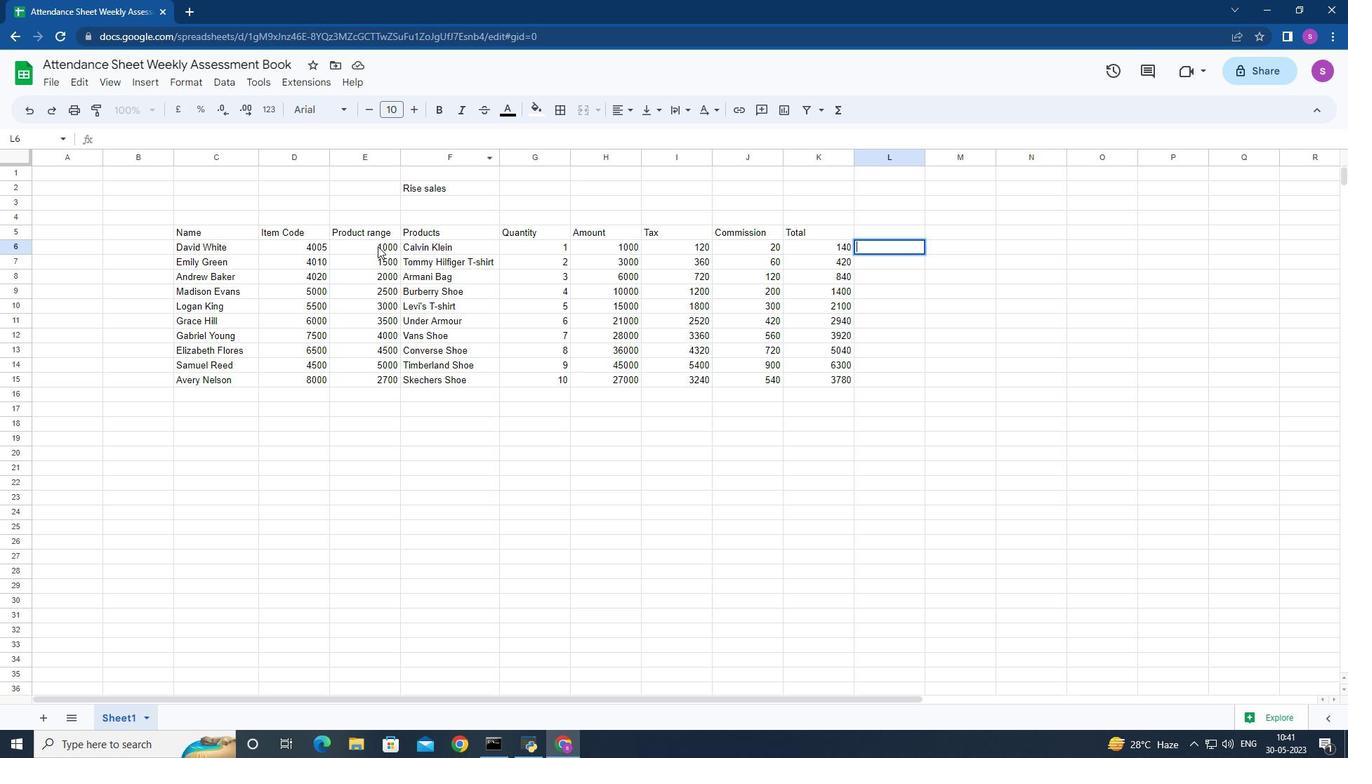 
Action: Key pressed ctrl+S
Screenshot: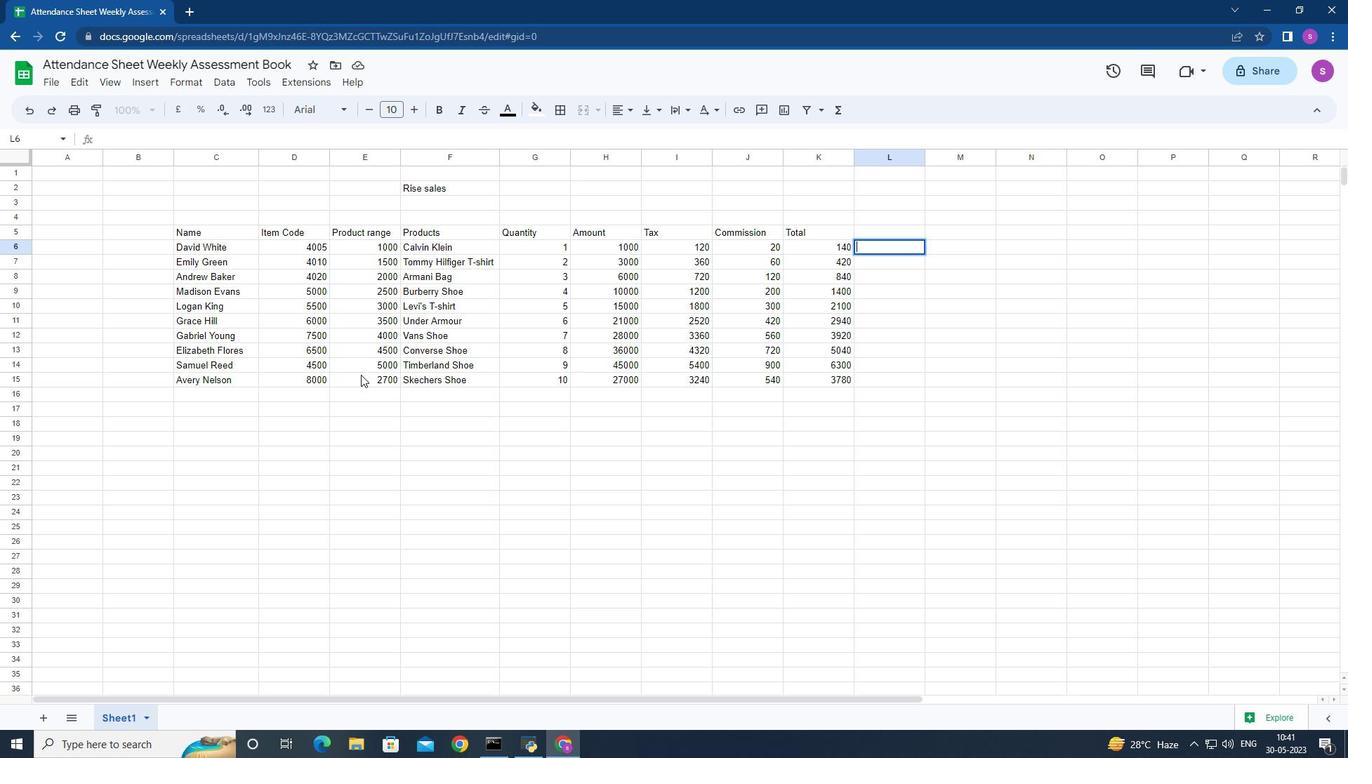 
Action: Mouse moved to (918, 381)
Screenshot: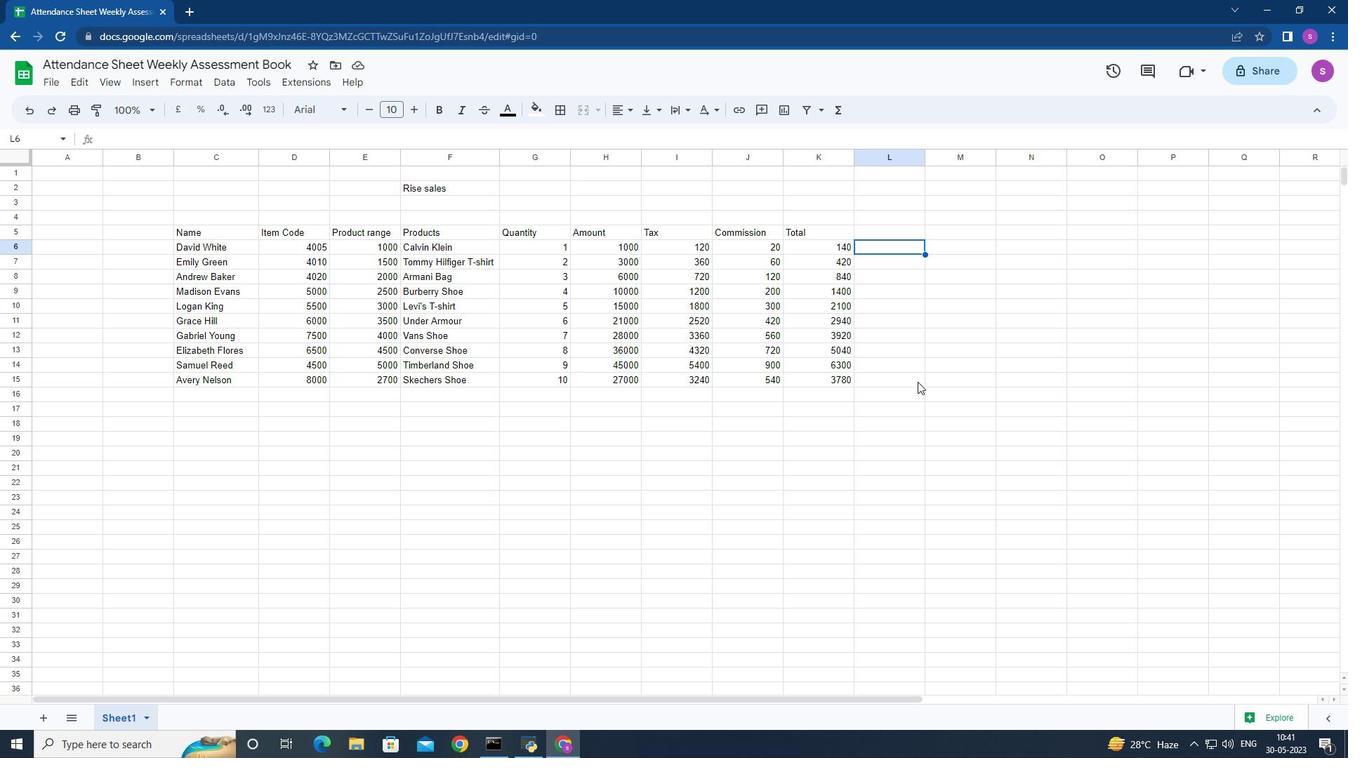 
Action: Mouse scrolled (918, 382) with delta (0, 0)
Screenshot: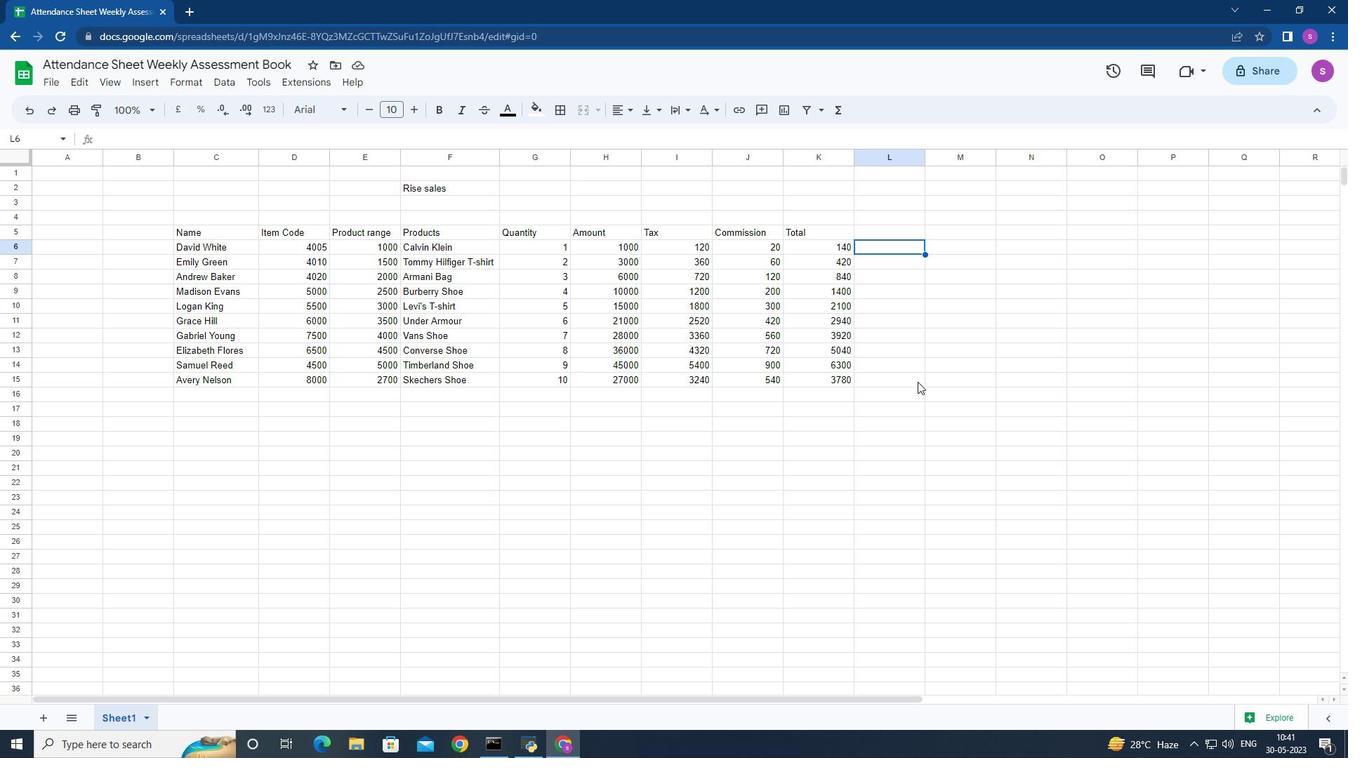 
Action: Mouse moved to (918, 380)
Screenshot: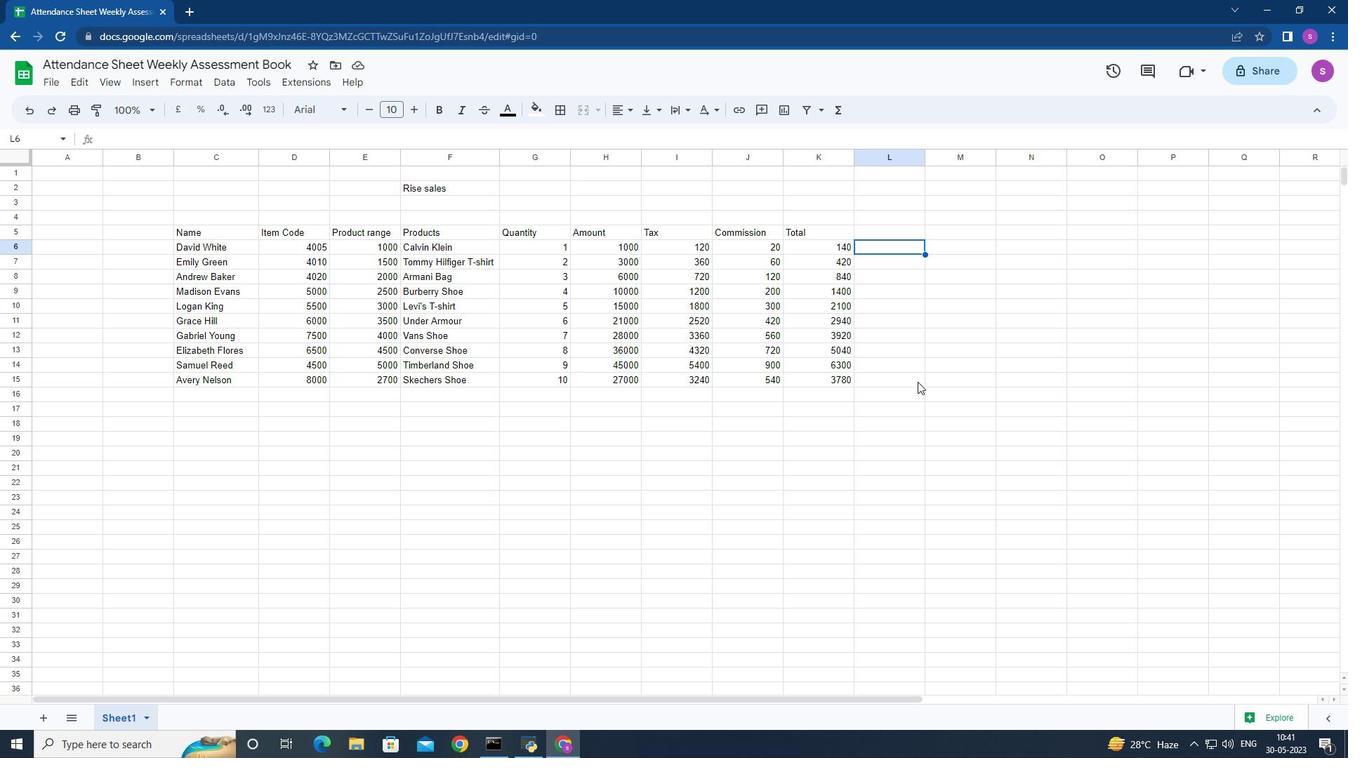 
Action: Mouse scrolled (918, 381) with delta (0, 0)
Screenshot: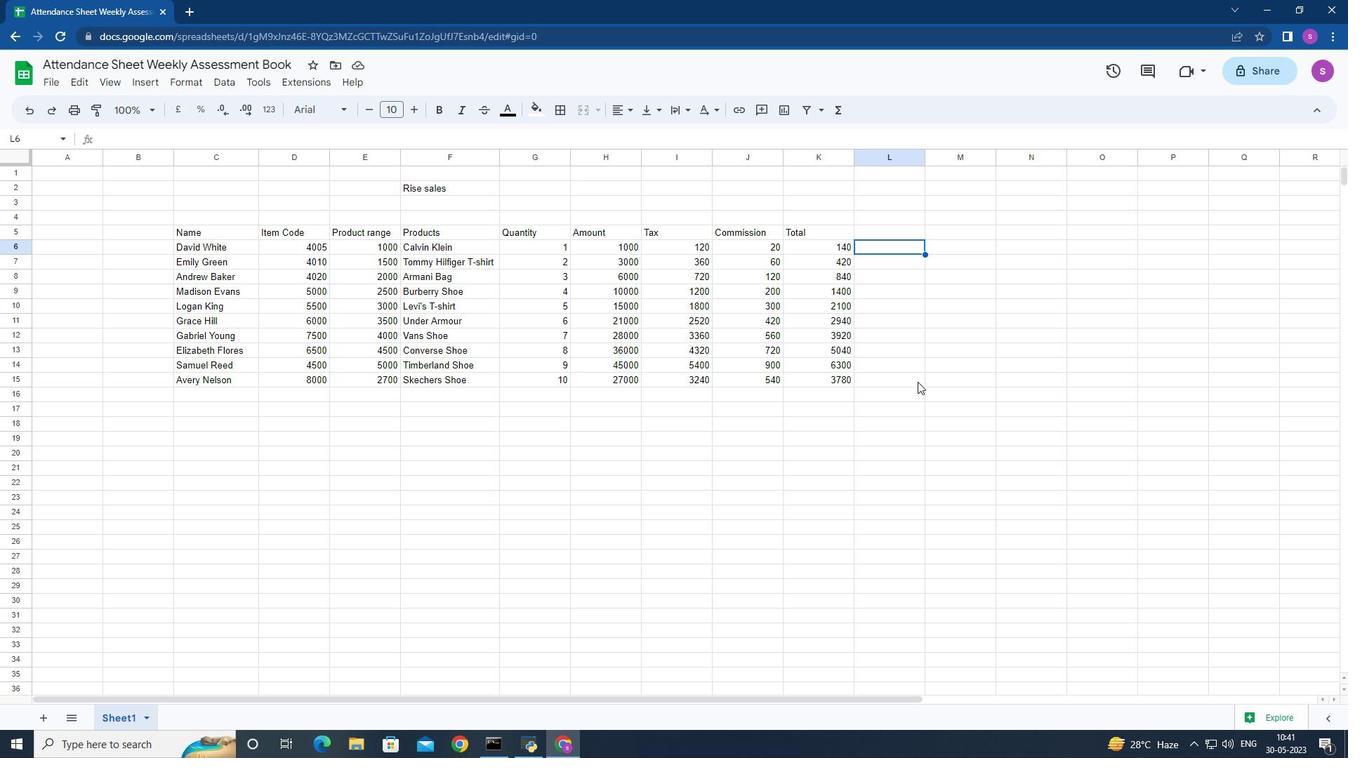 
Action: Mouse moved to (918, 379)
Screenshot: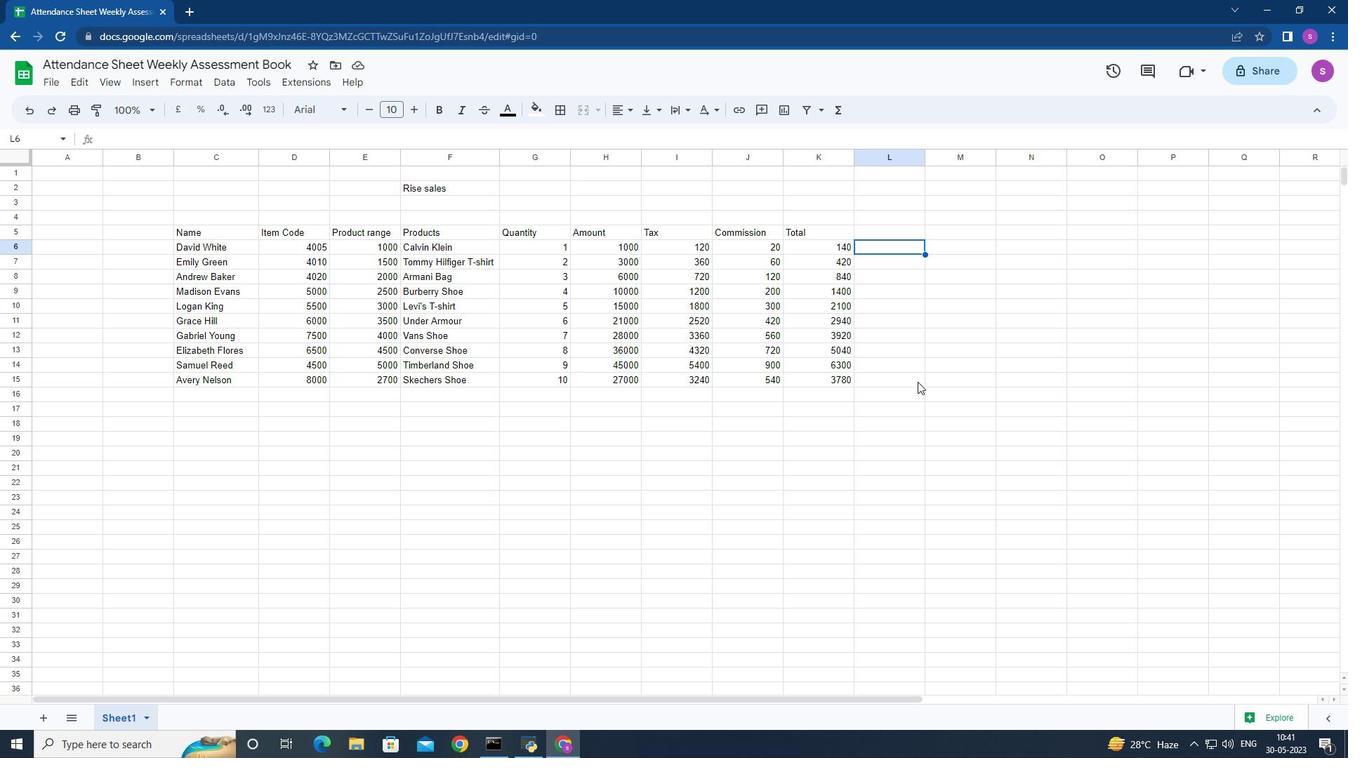 
Action: Mouse scrolled (918, 380) with delta (0, 0)
Screenshot: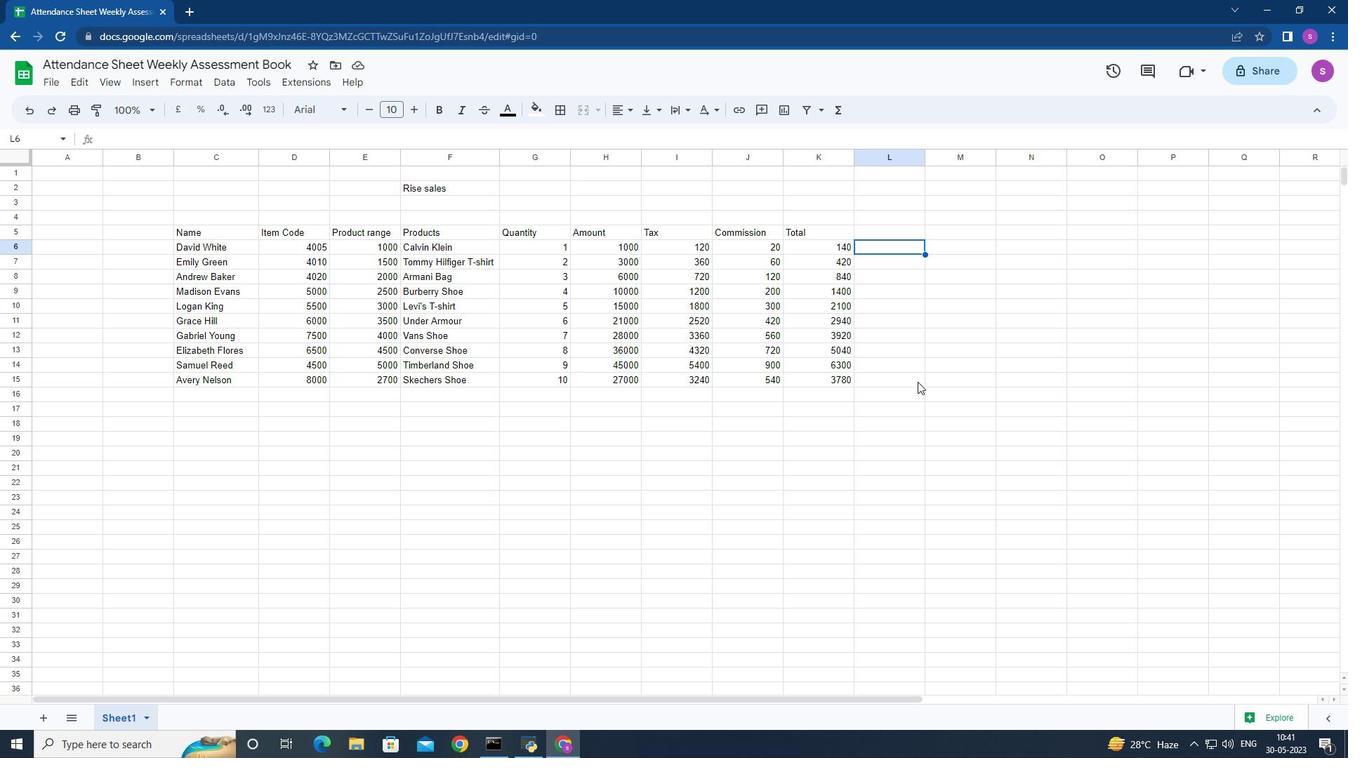 
Action: Mouse moved to (903, 397)
Screenshot: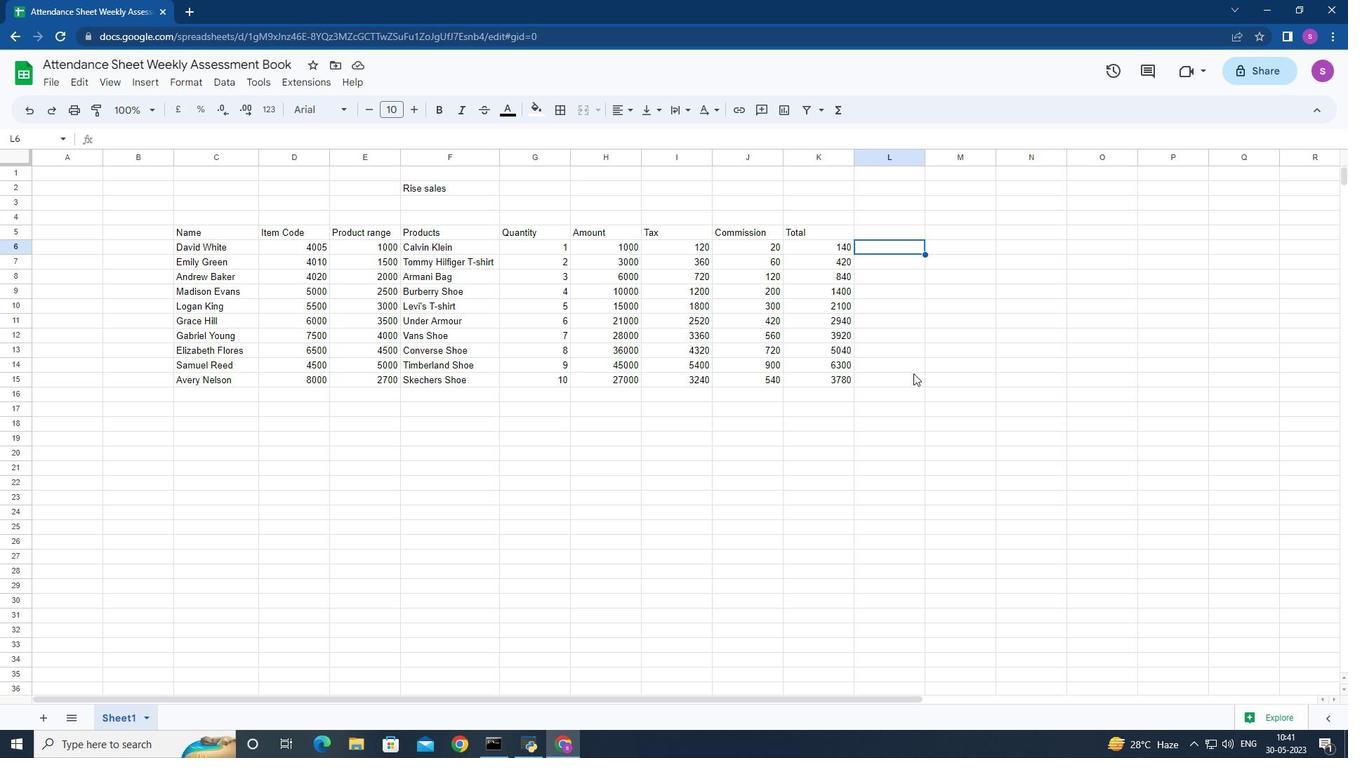 
Action: Mouse scrolled (903, 398) with delta (0, 0)
Screenshot: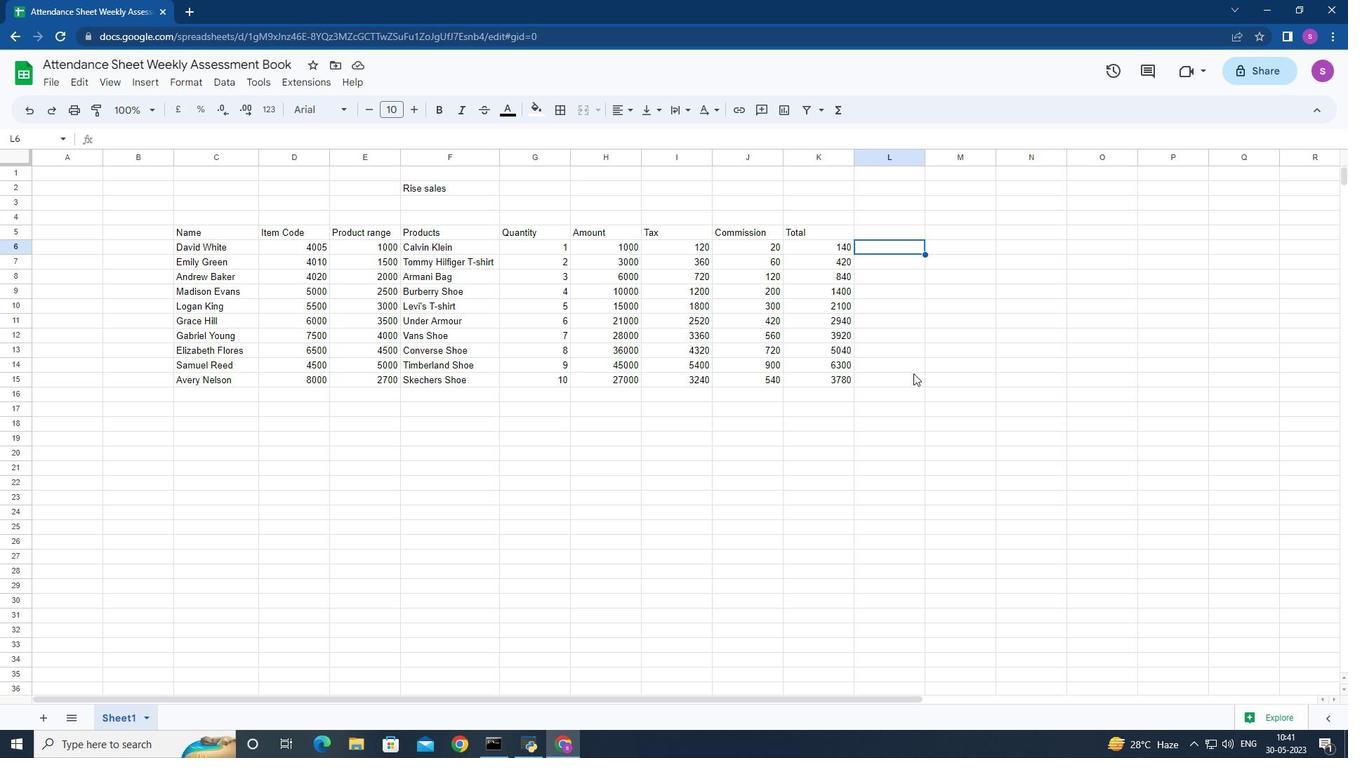 
Action: Mouse moved to (903, 398)
Screenshot: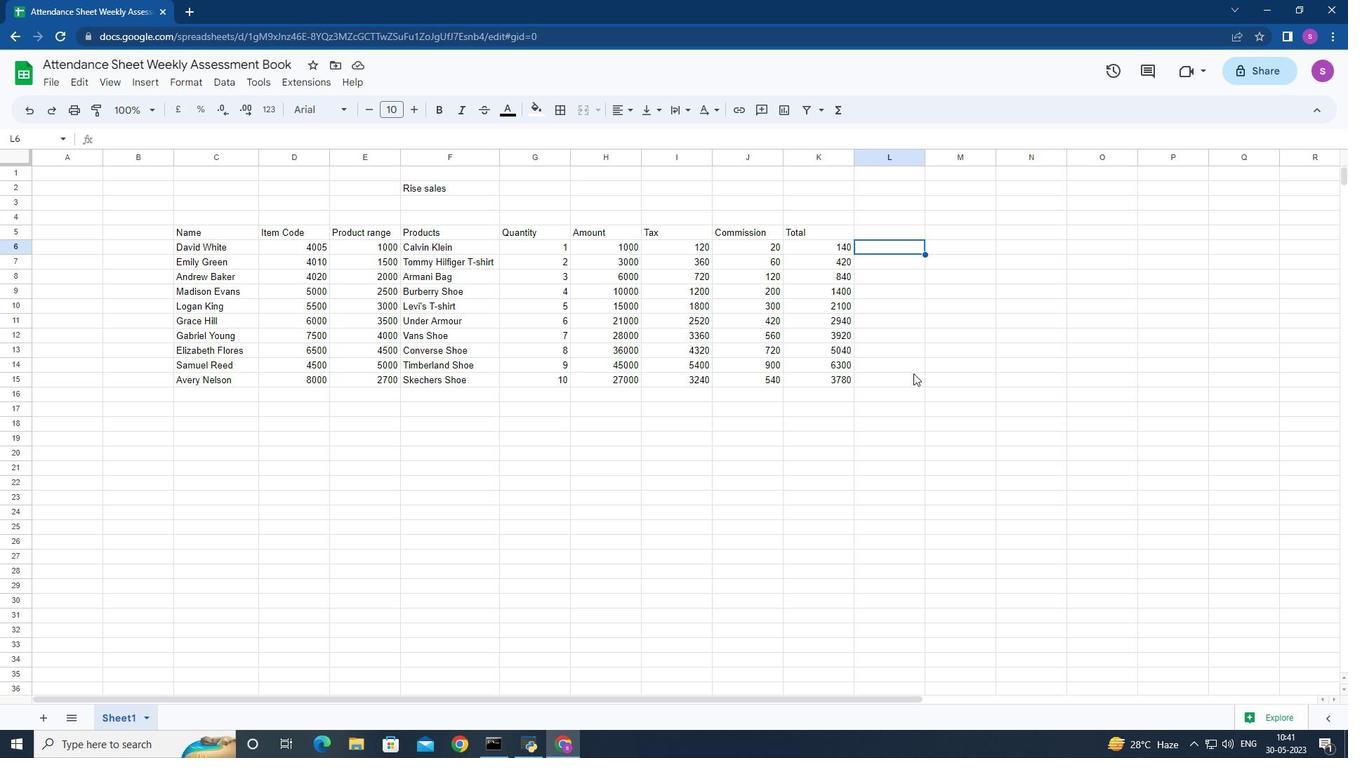 
Action: Mouse scrolled (903, 399) with delta (0, 0)
Screenshot: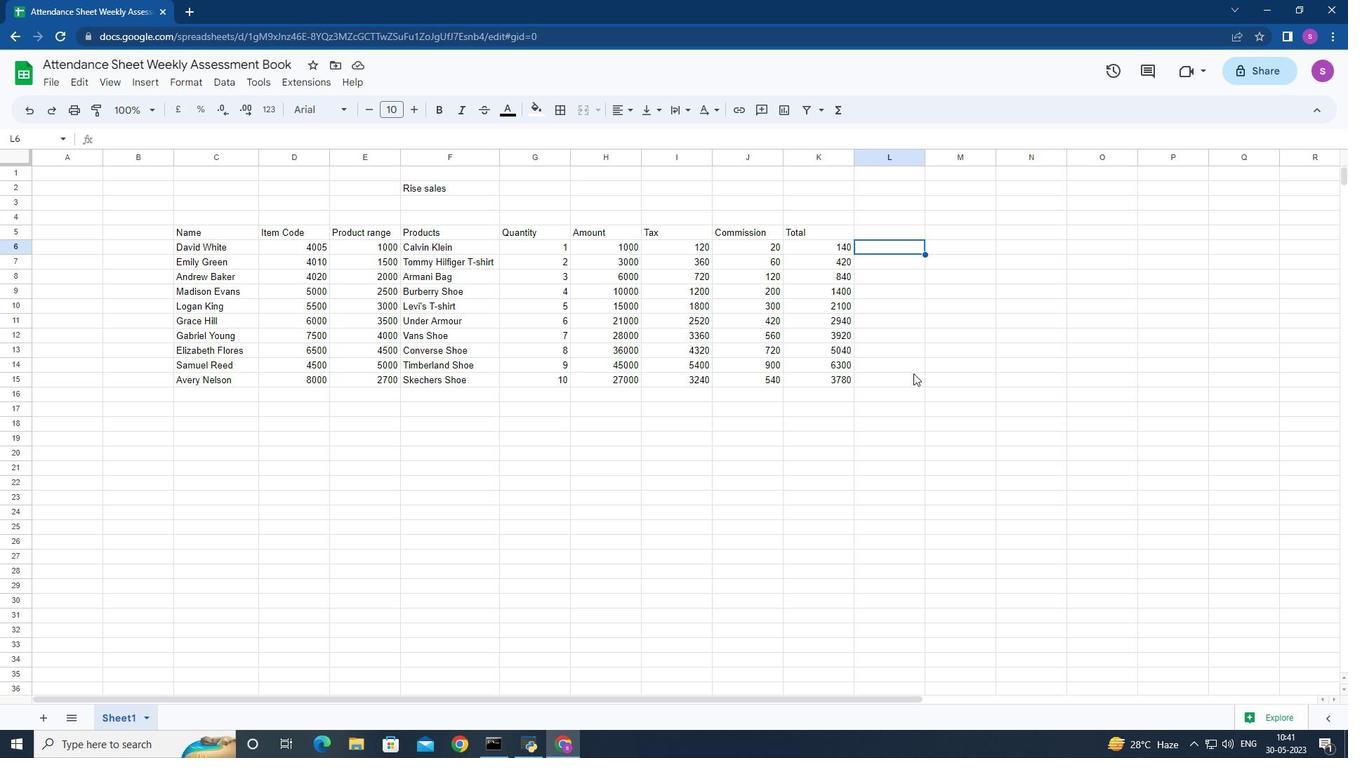 
Action: Mouse moved to (903, 400)
Screenshot: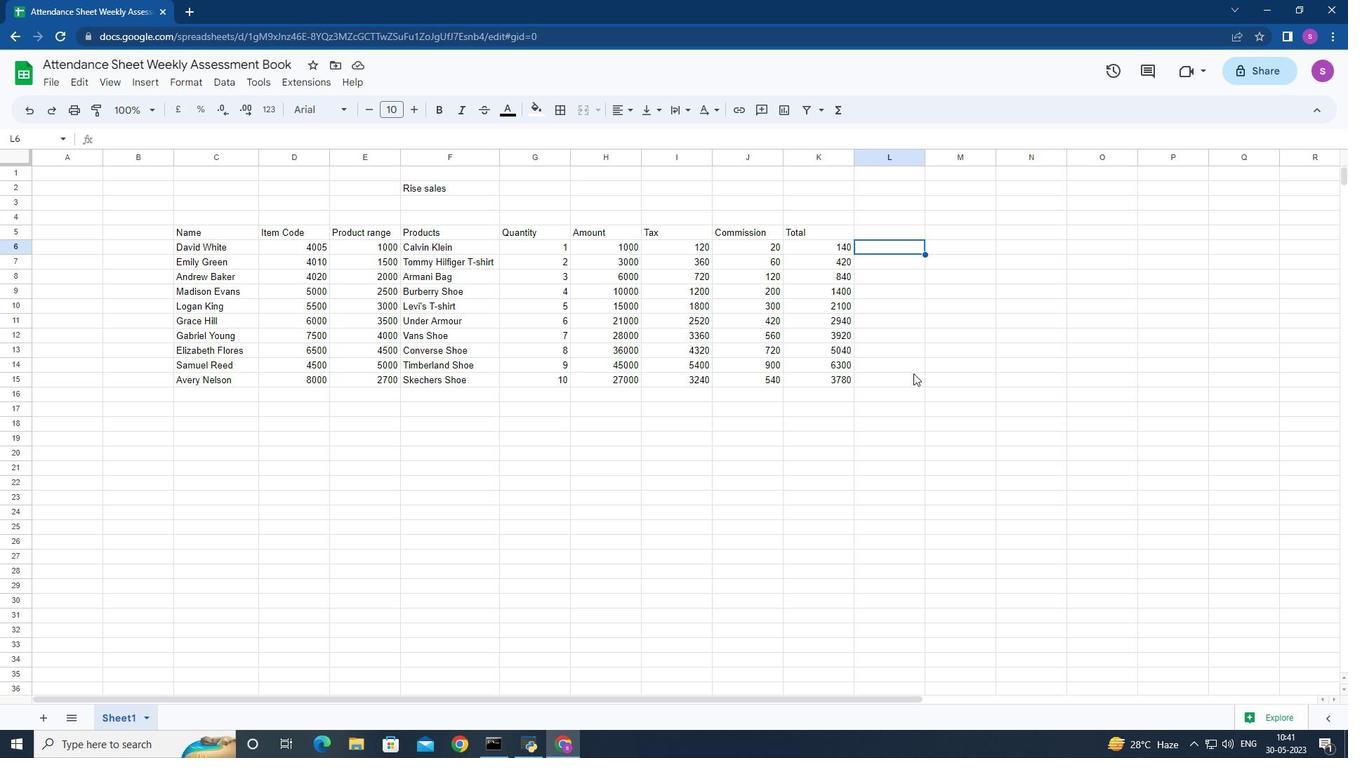 
Action: Mouse scrolled (903, 400) with delta (0, 0)
Screenshot: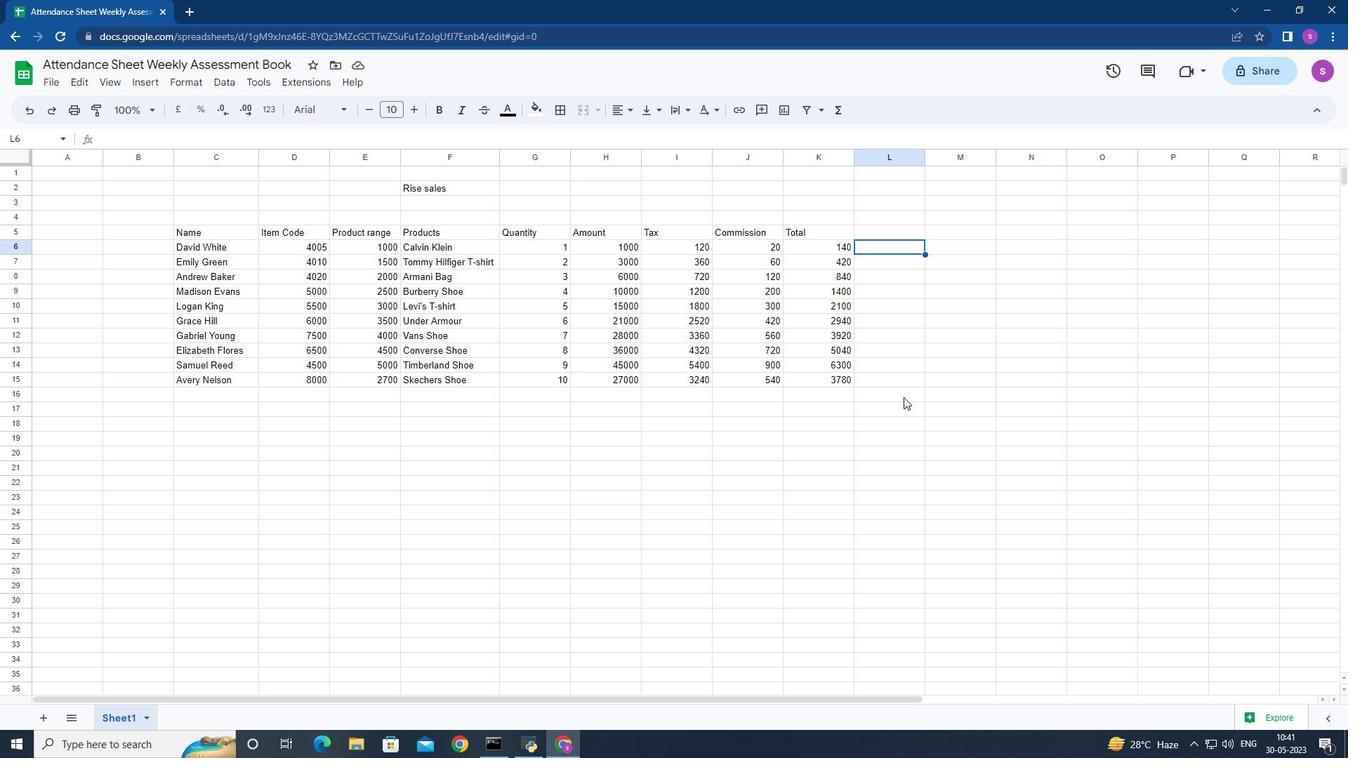 
Action: Mouse moved to (898, 398)
Screenshot: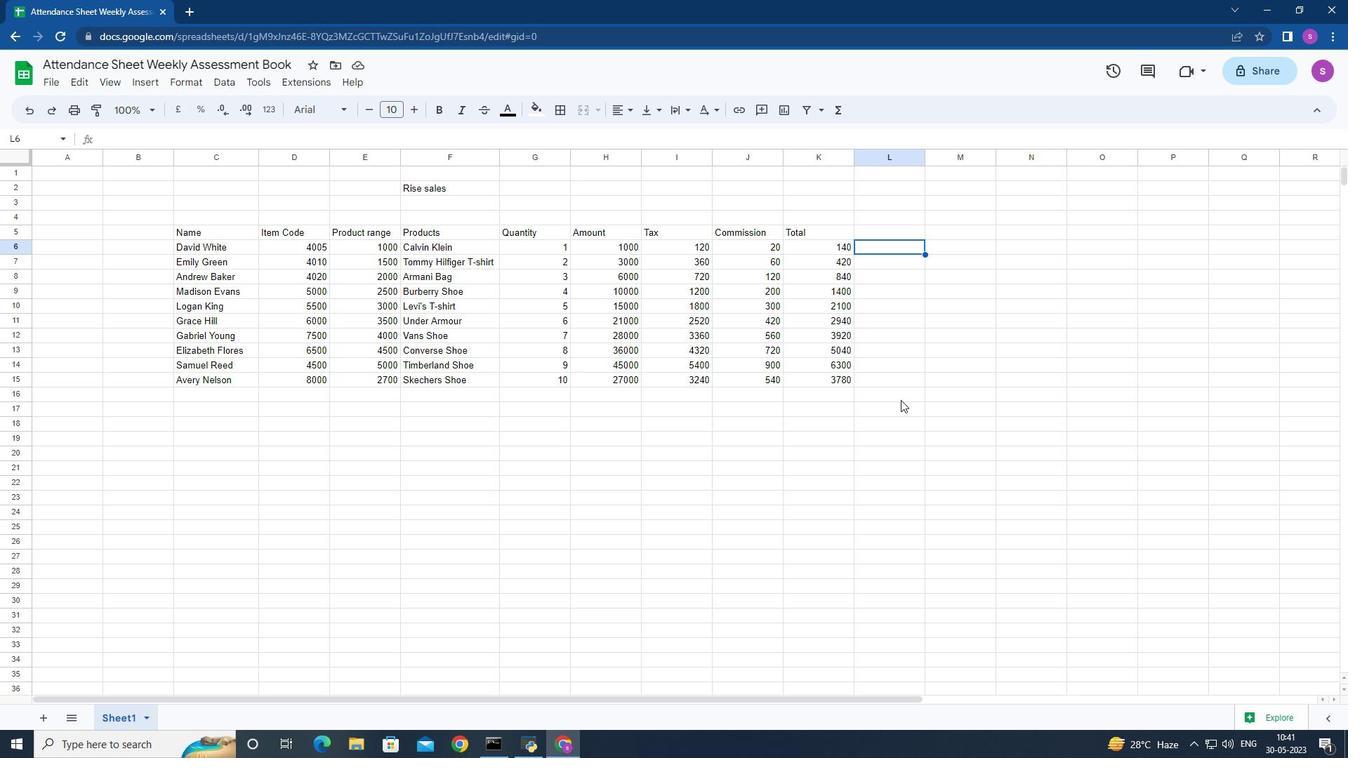 
Action: Mouse scrolled (898, 398) with delta (0, 0)
Screenshot: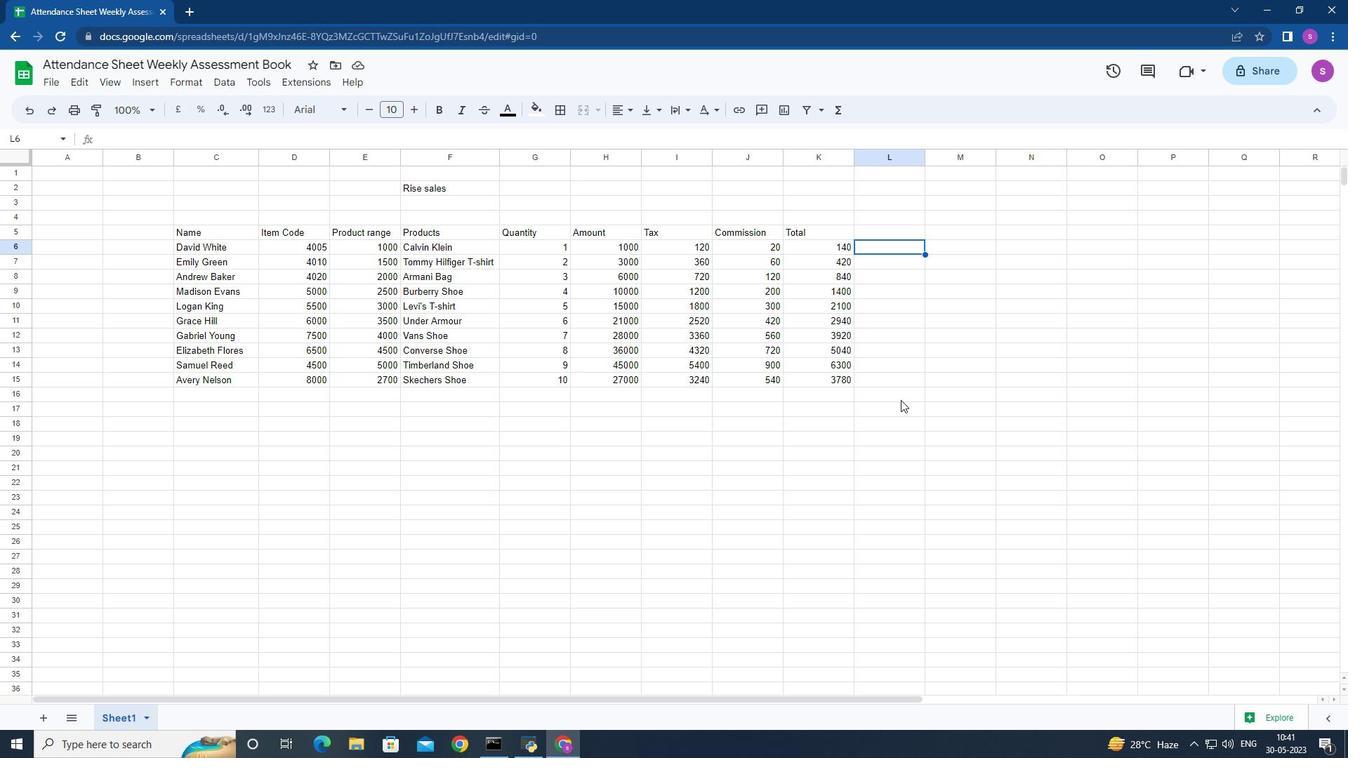 
Action: Mouse scrolled (898, 398) with delta (0, 0)
Screenshot: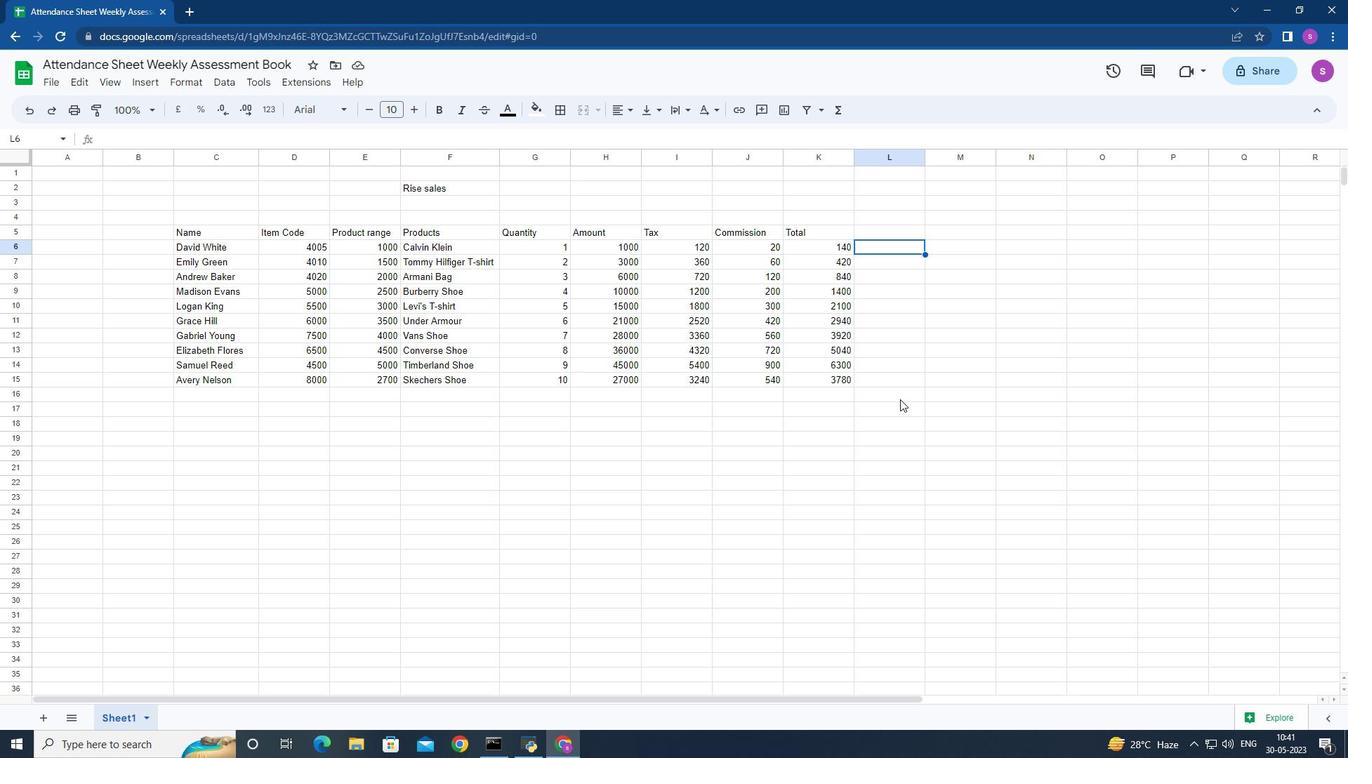 
Action: Mouse moved to (898, 399)
Screenshot: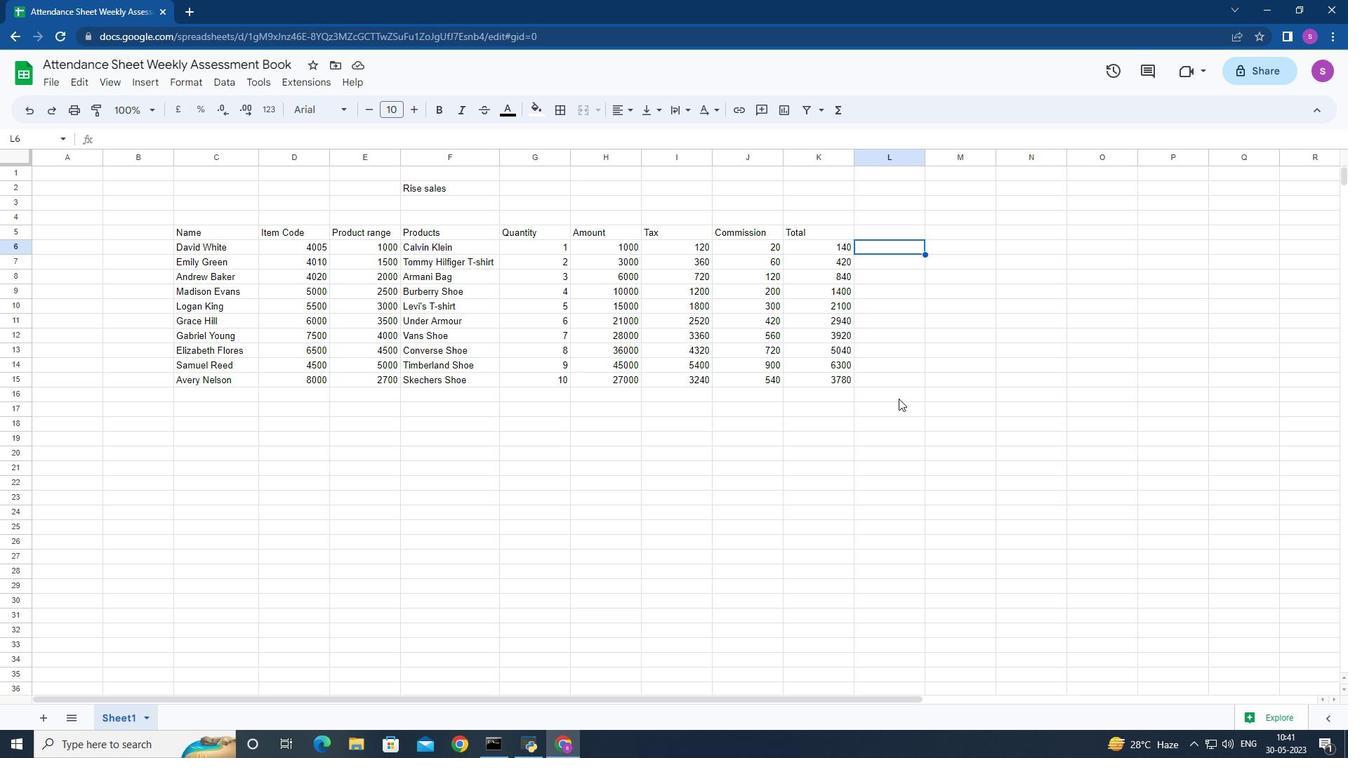 
Action: Mouse scrolled (898, 398) with delta (0, 0)
Screenshot: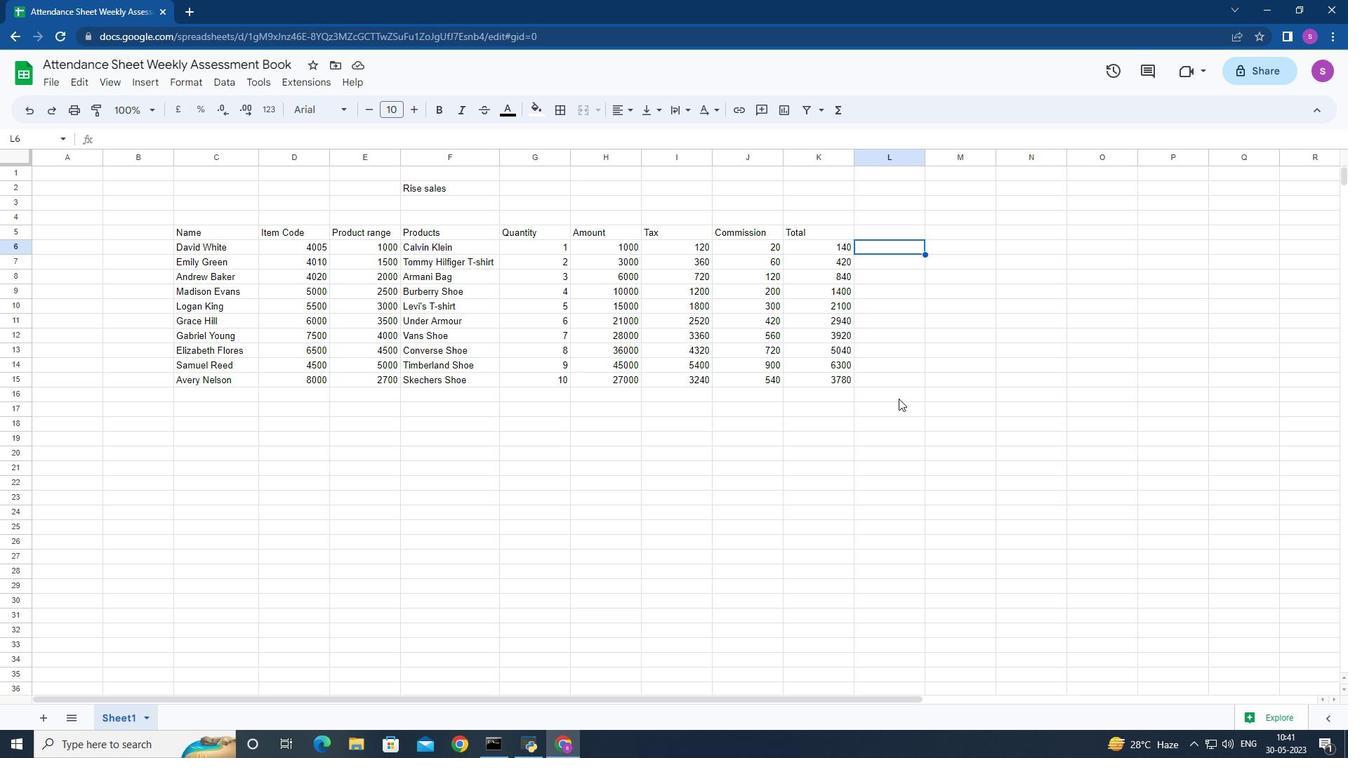 
Action: Mouse moved to (895, 402)
Screenshot: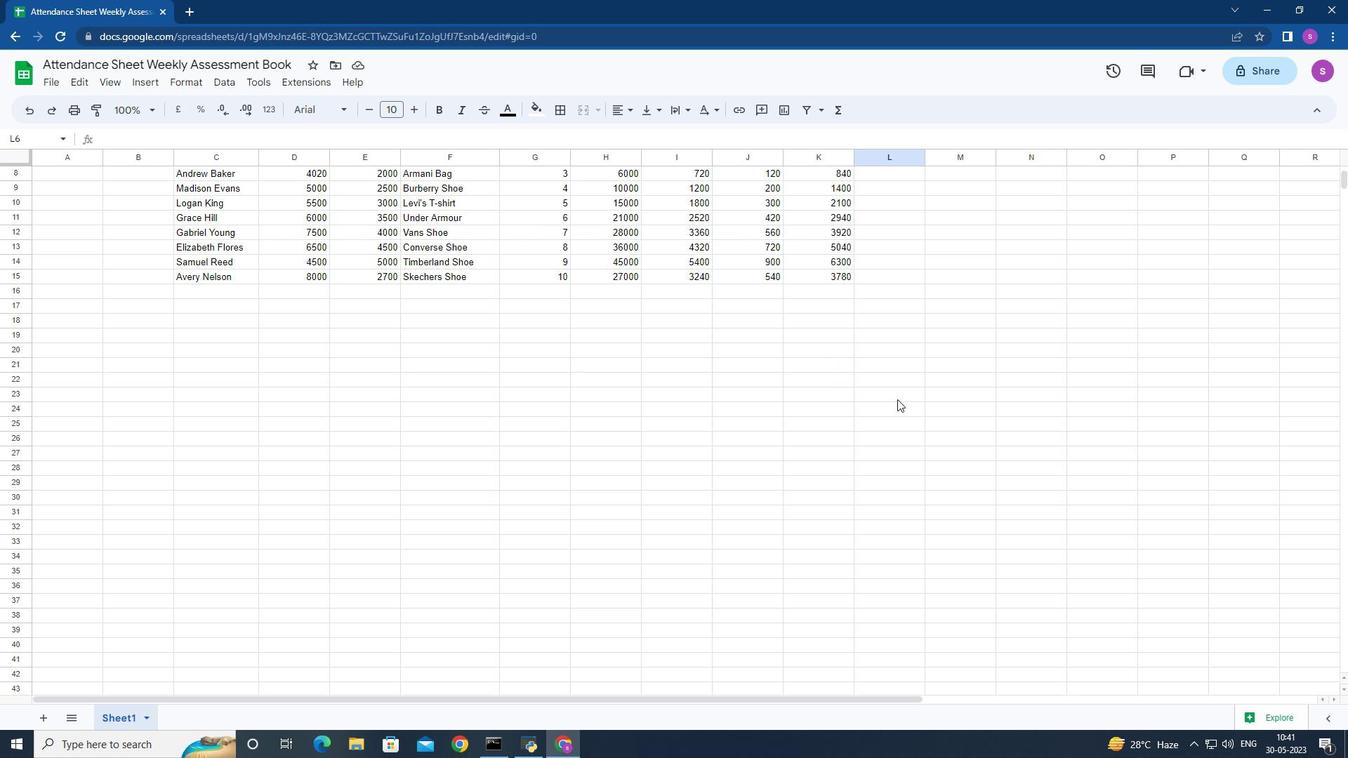 
Action: Mouse scrolled (895, 403) with delta (0, 0)
Screenshot: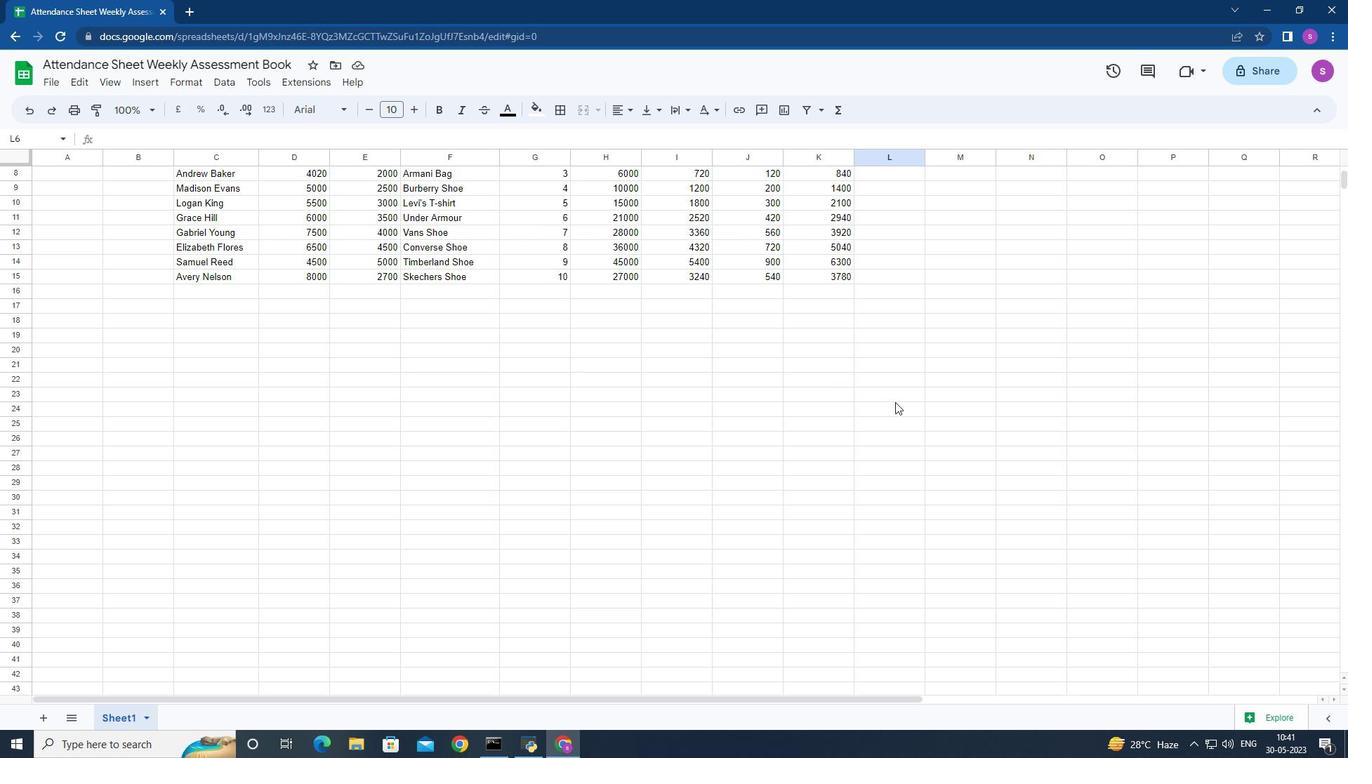 
Action: Mouse scrolled (895, 403) with delta (0, 0)
Screenshot: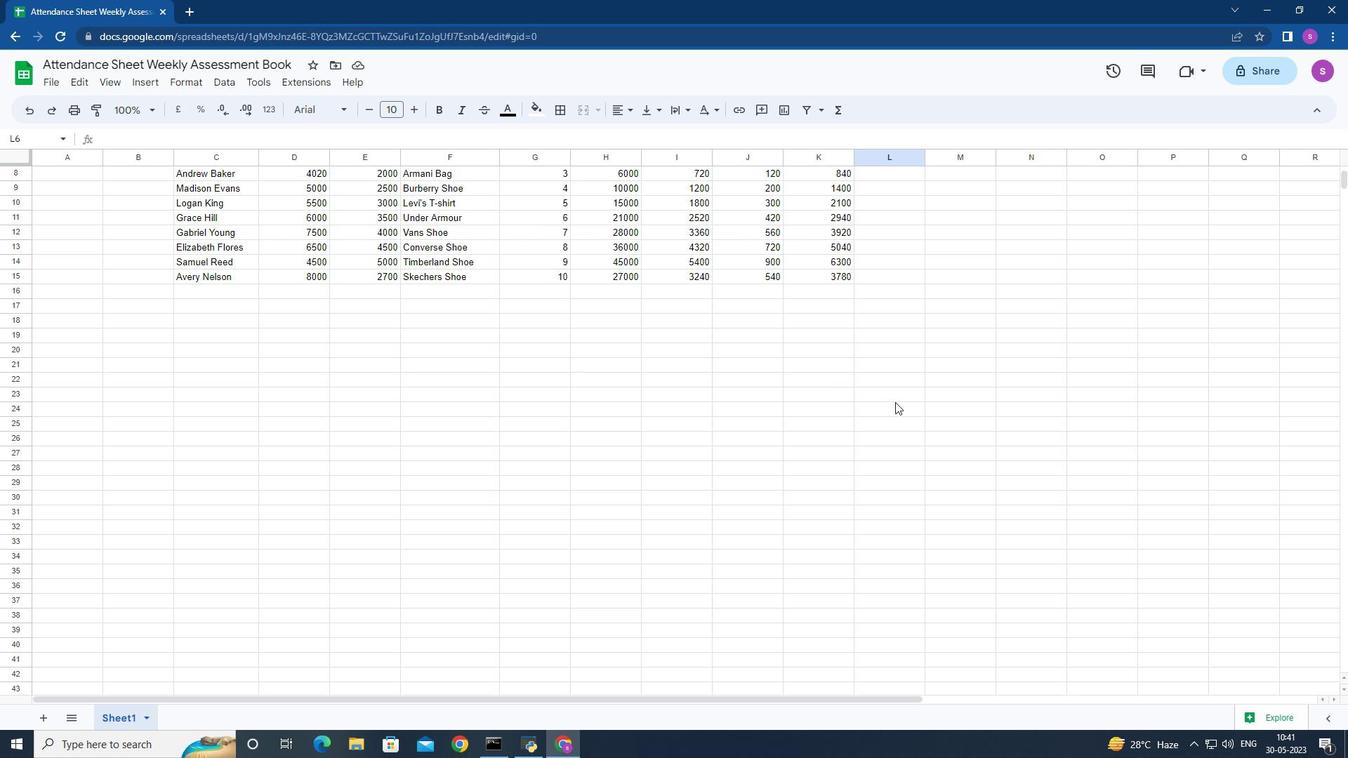 
Action: Mouse scrolled (895, 403) with delta (0, 0)
Screenshot: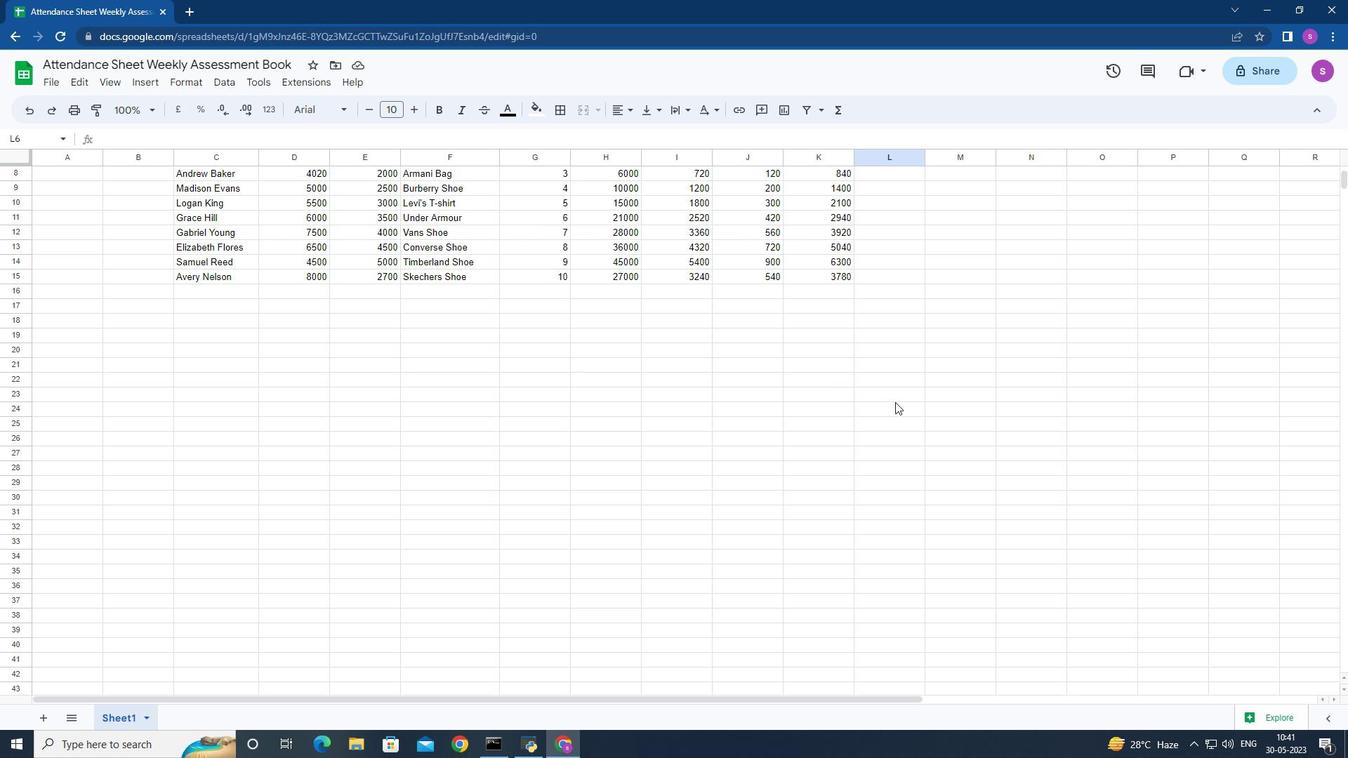 
Action: Mouse scrolled (895, 403) with delta (0, 0)
Screenshot: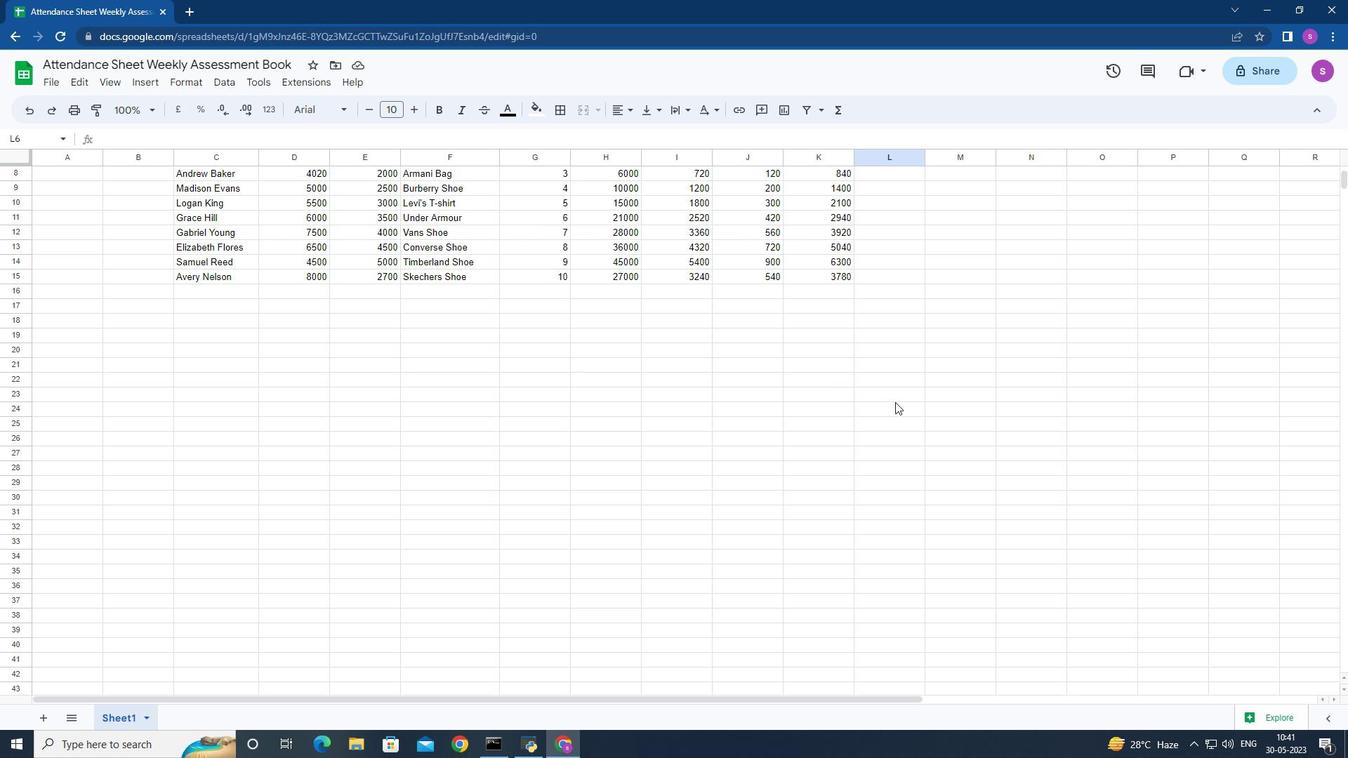 
Action: Mouse moved to (895, 405)
Screenshot: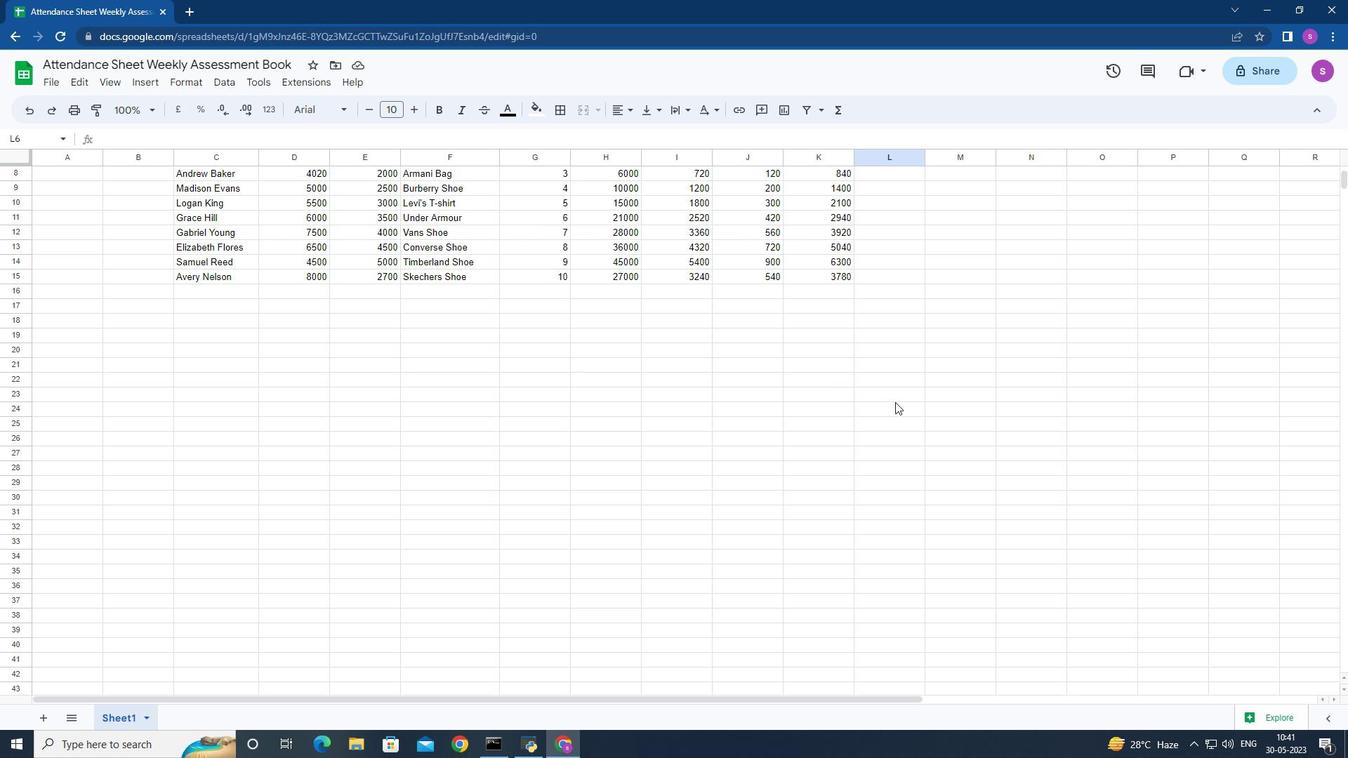 
Action: Mouse scrolled (895, 406) with delta (0, 0)
Screenshot: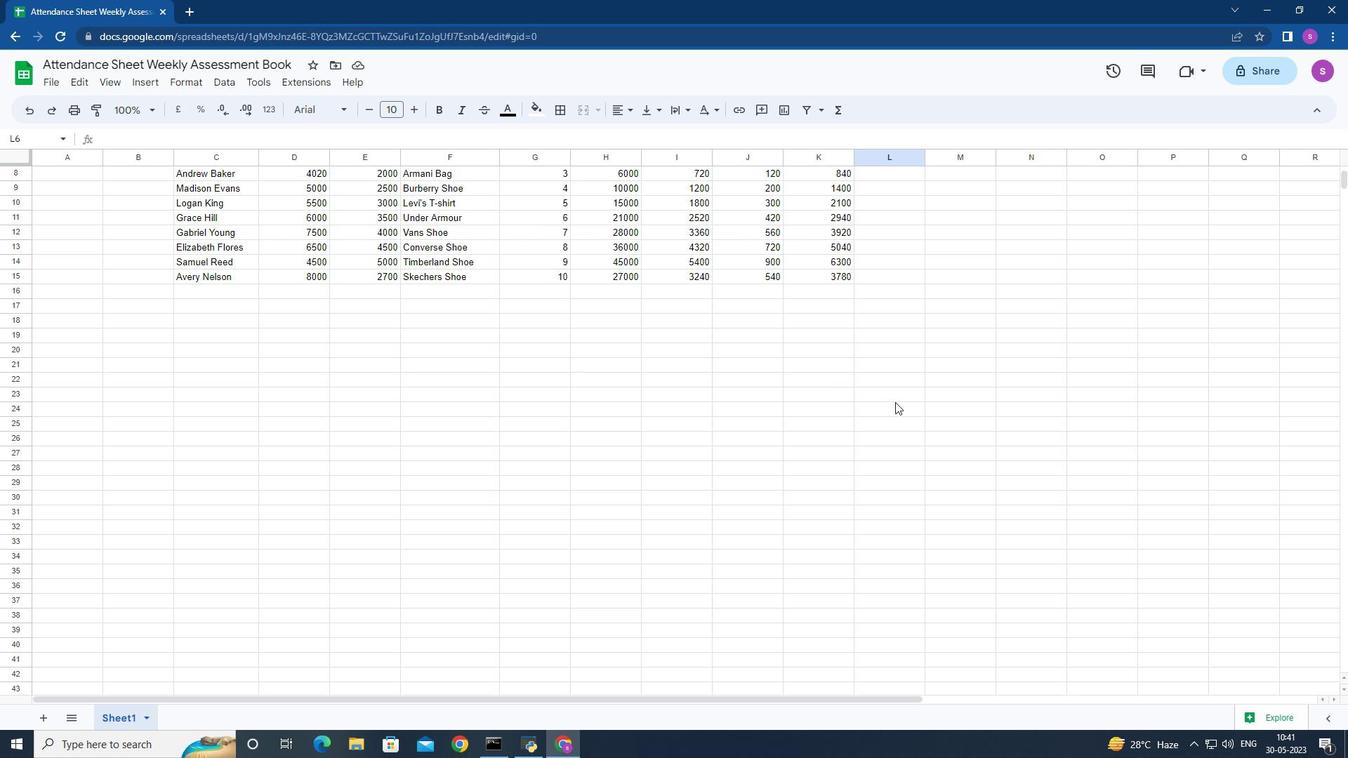 
Action: Mouse moved to (903, 430)
Screenshot: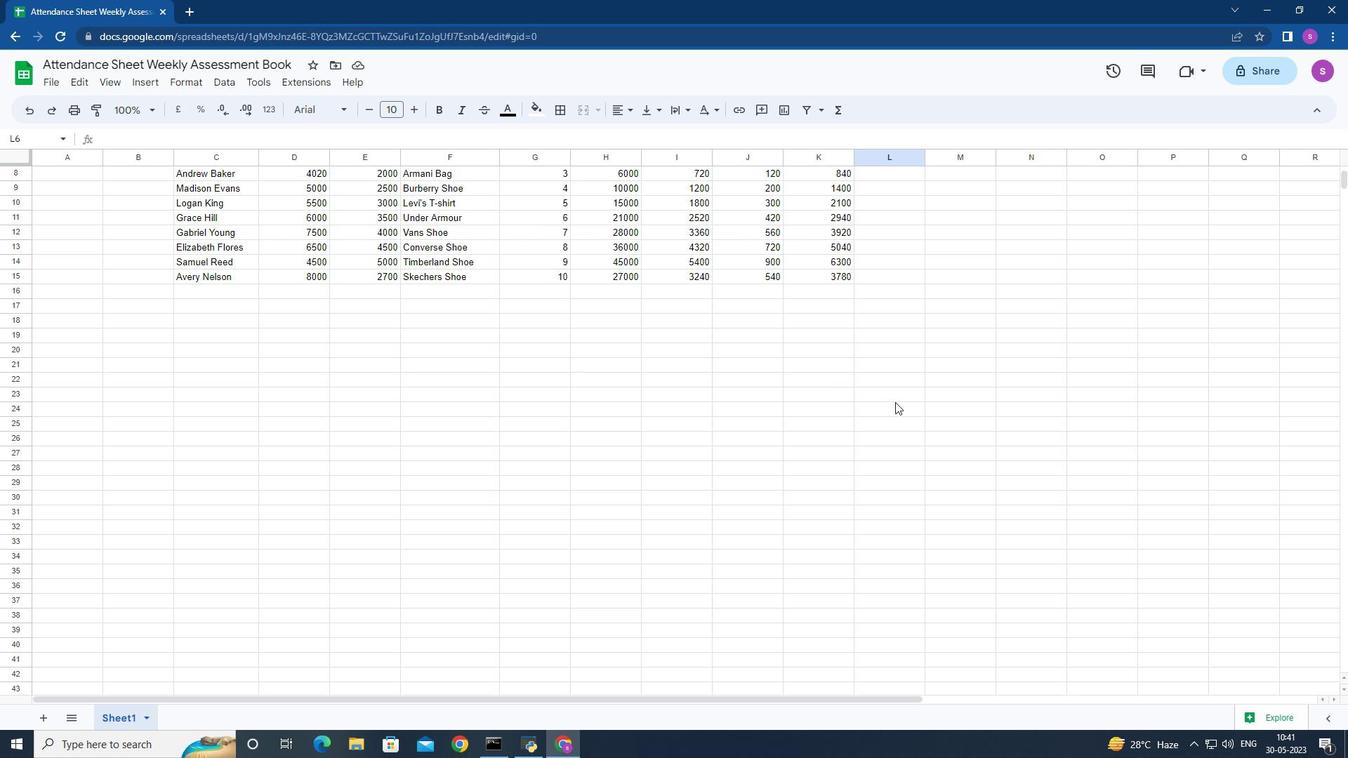 
Action: Mouse scrolled (903, 431) with delta (0, 0)
Screenshot: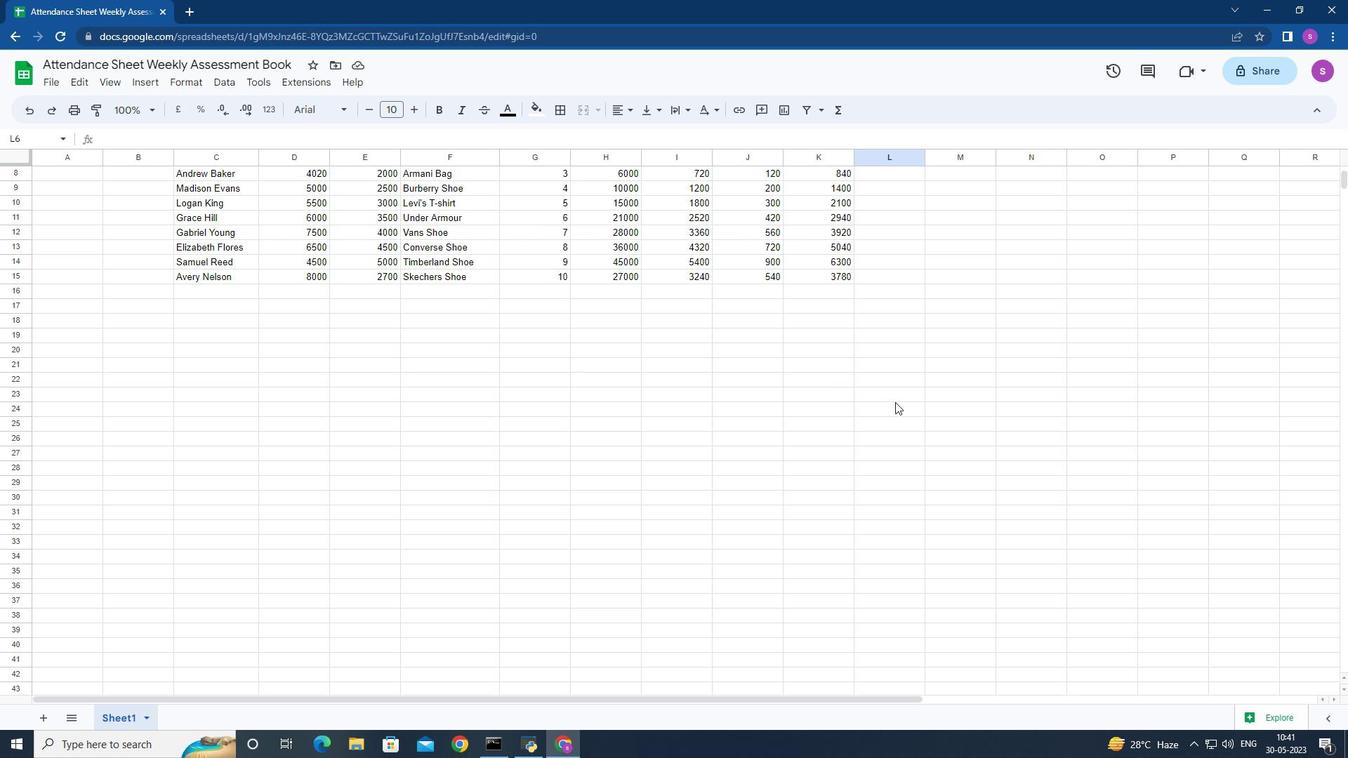 
Action: Mouse moved to (913, 481)
Screenshot: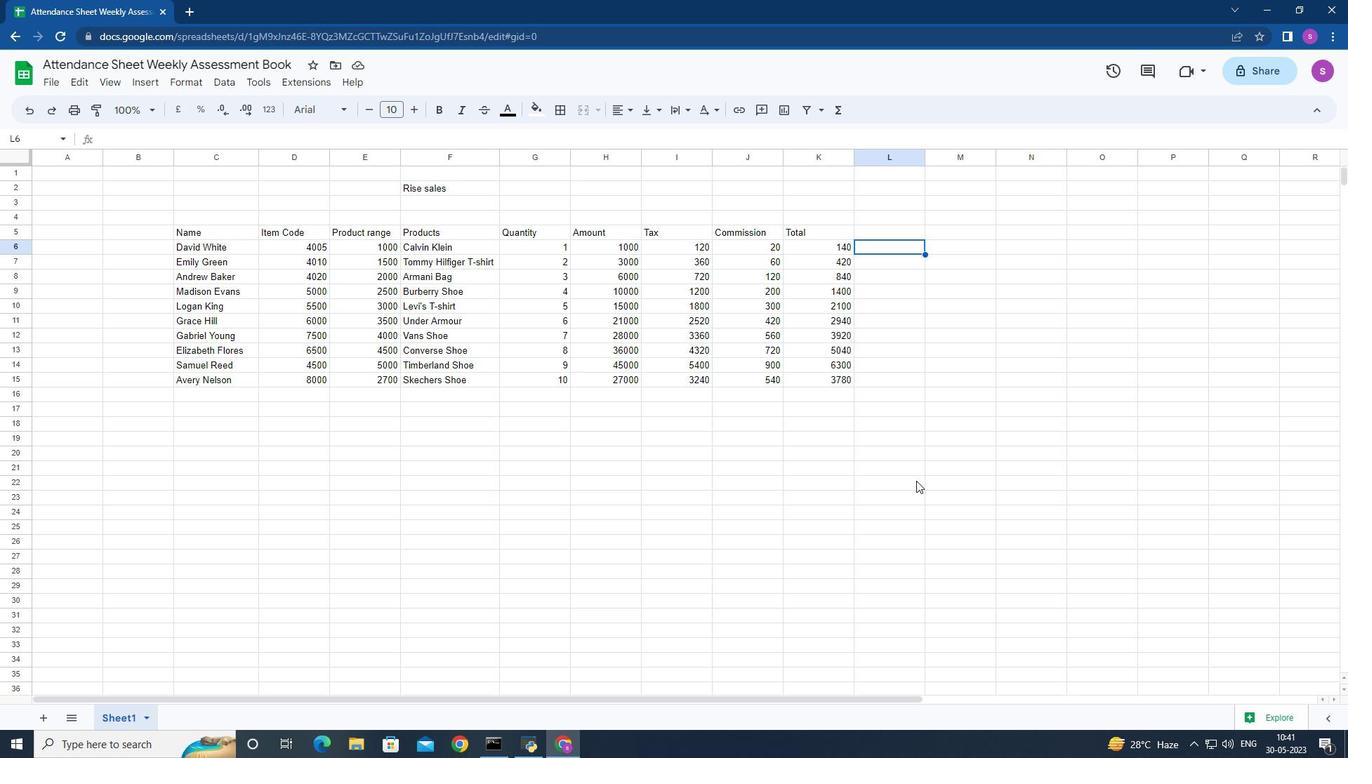 
